 Task: Look for space in Trindade, Brazil from 5th July, 2023 to 15th July, 2023 for 9 adults in price range Rs.15000 to Rs.25000. Place can be entire place with 5 bedrooms having 5 beds and 5 bathrooms. Property type can be house. Booking option can be shelf check-in. Required host language is Spanish.
Action: Mouse moved to (687, 205)
Screenshot: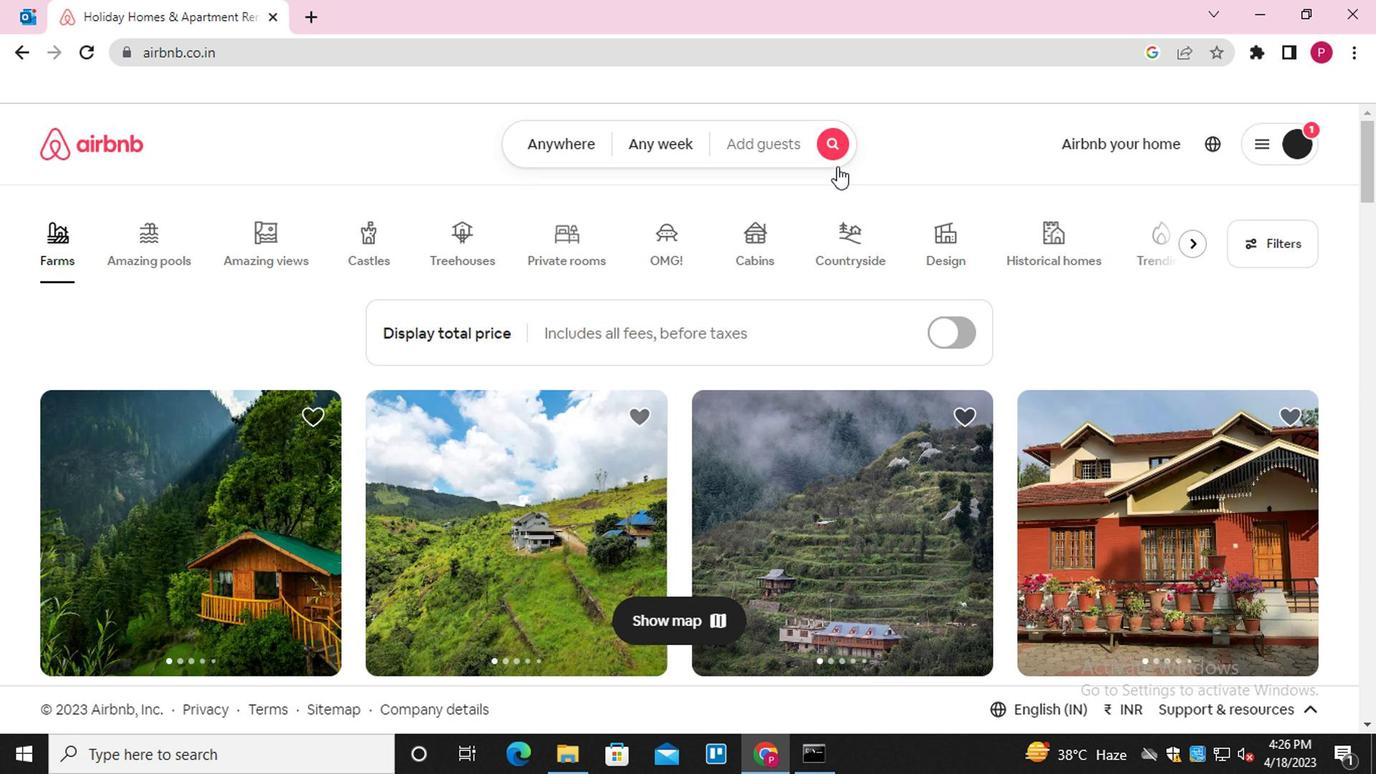 
Action: Mouse pressed left at (687, 205)
Screenshot: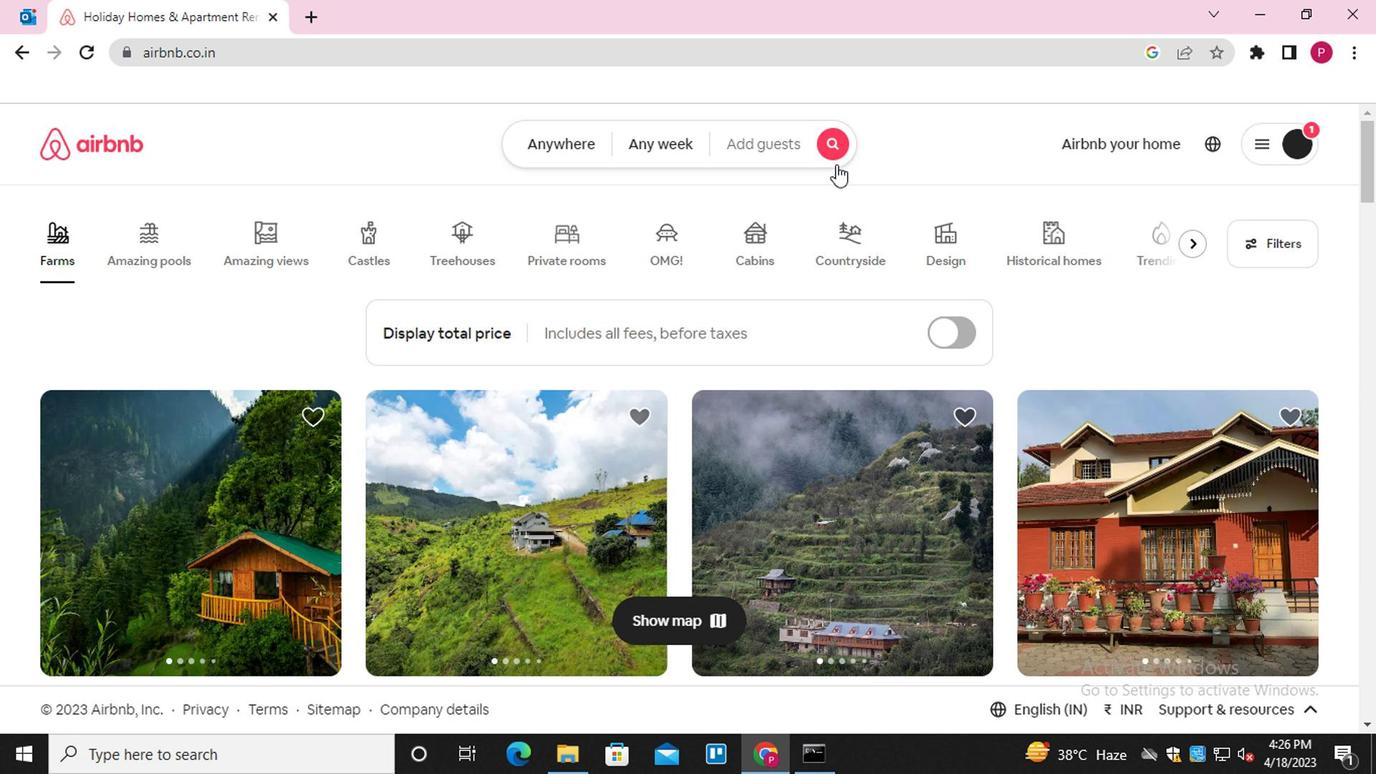
Action: Mouse moved to (372, 260)
Screenshot: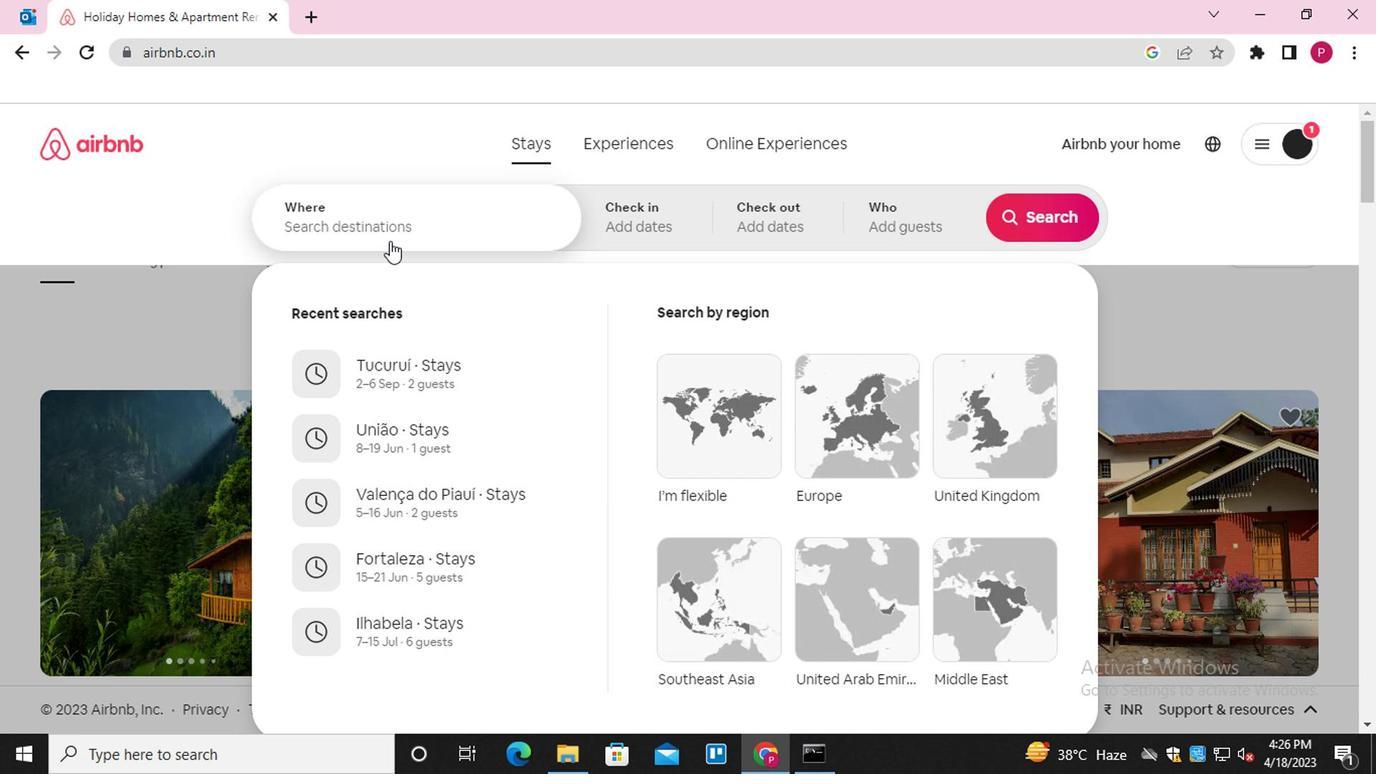 
Action: Mouse pressed left at (372, 260)
Screenshot: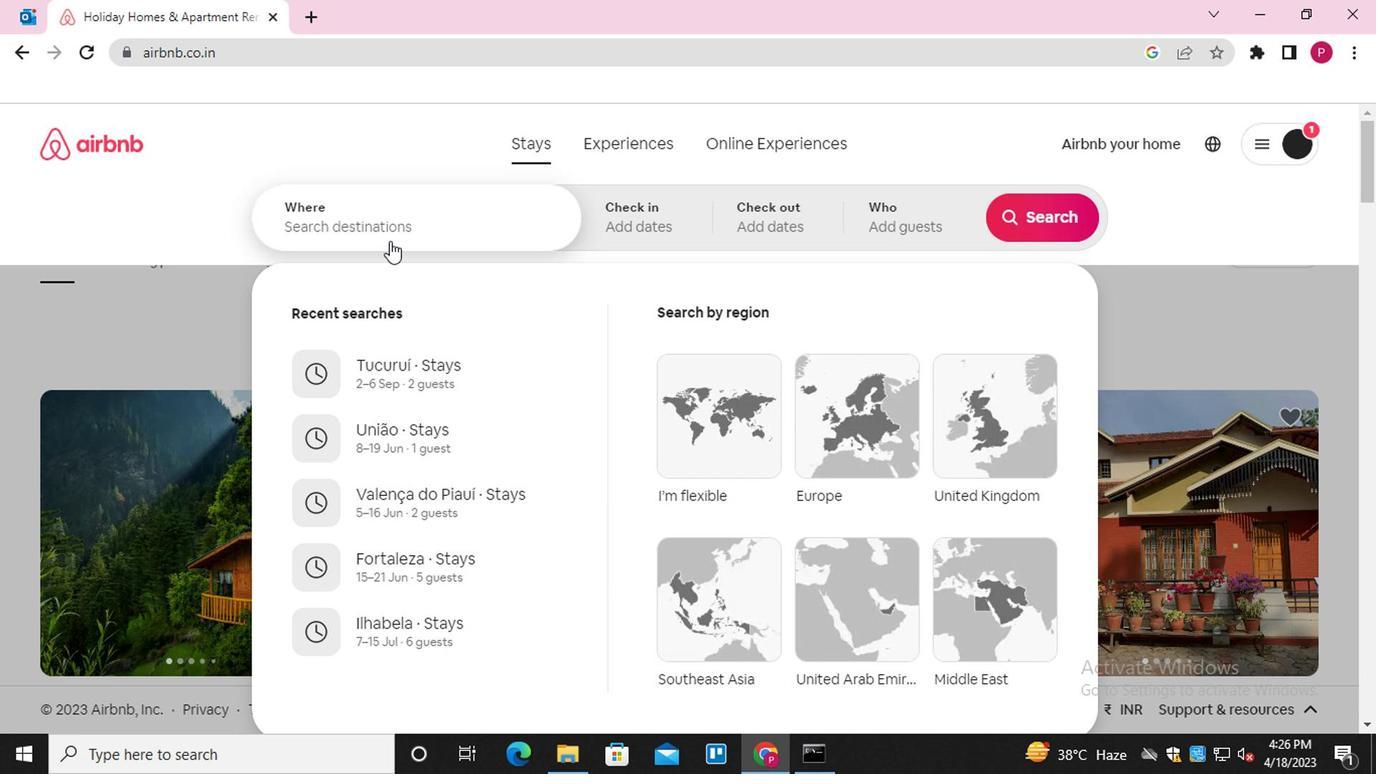
Action: Key pressed <Key.shift>TRINDADE
Screenshot: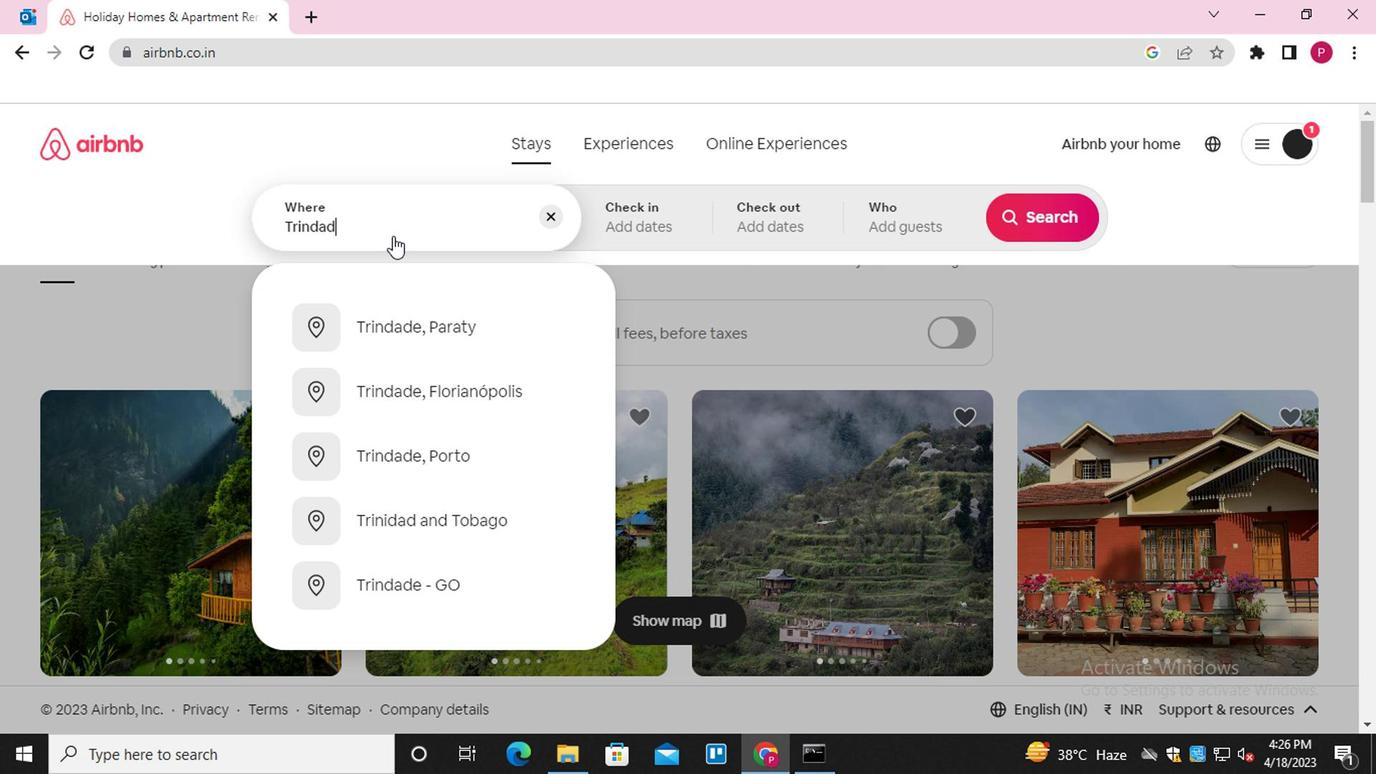 
Action: Mouse moved to (376, 255)
Screenshot: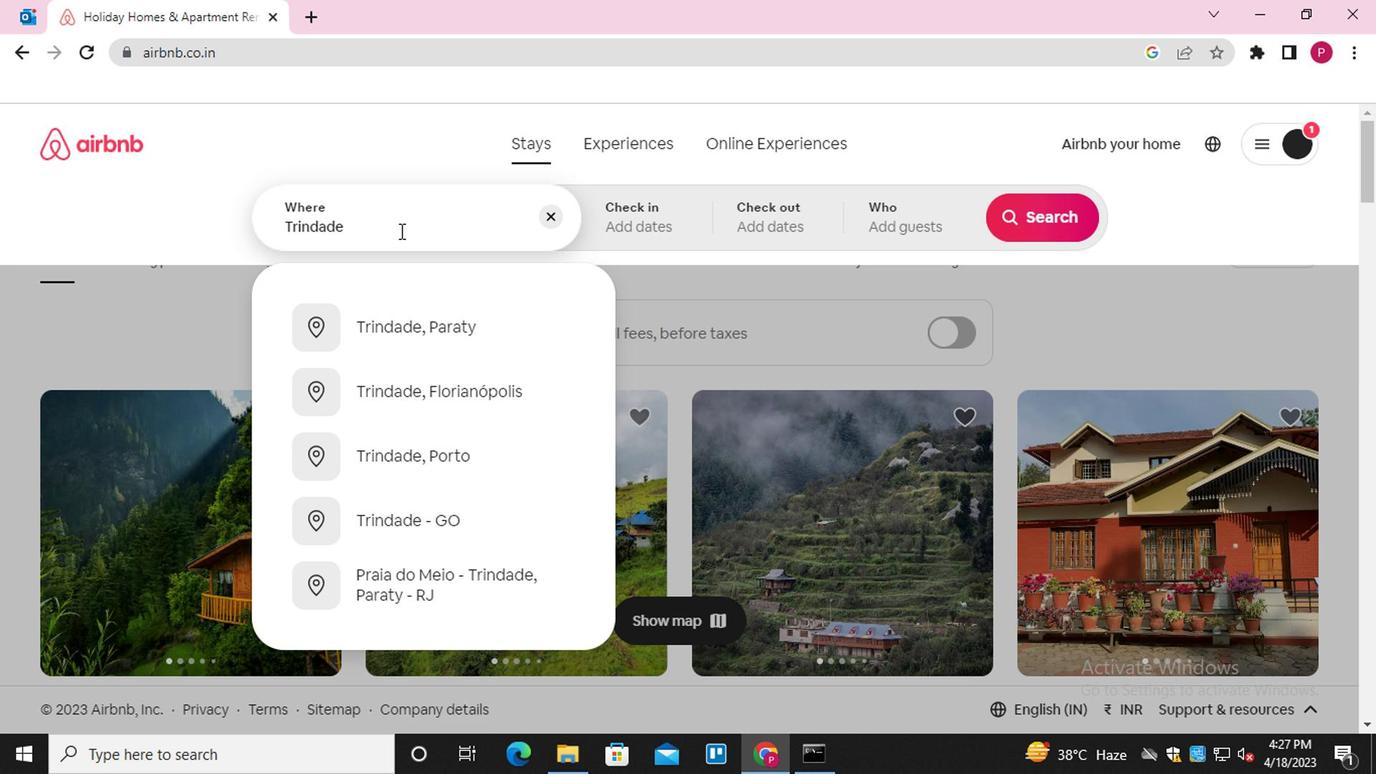 
Action: Key pressed ,<Key.space><Key.shift><Key.shift><Key.shift><Key.shift><Key.shift><Key.shift><Key.shift><Key.shift><Key.shift><Key.shift><Key.shift><Key.shift><Key.shift>BRAZIL
Screenshot: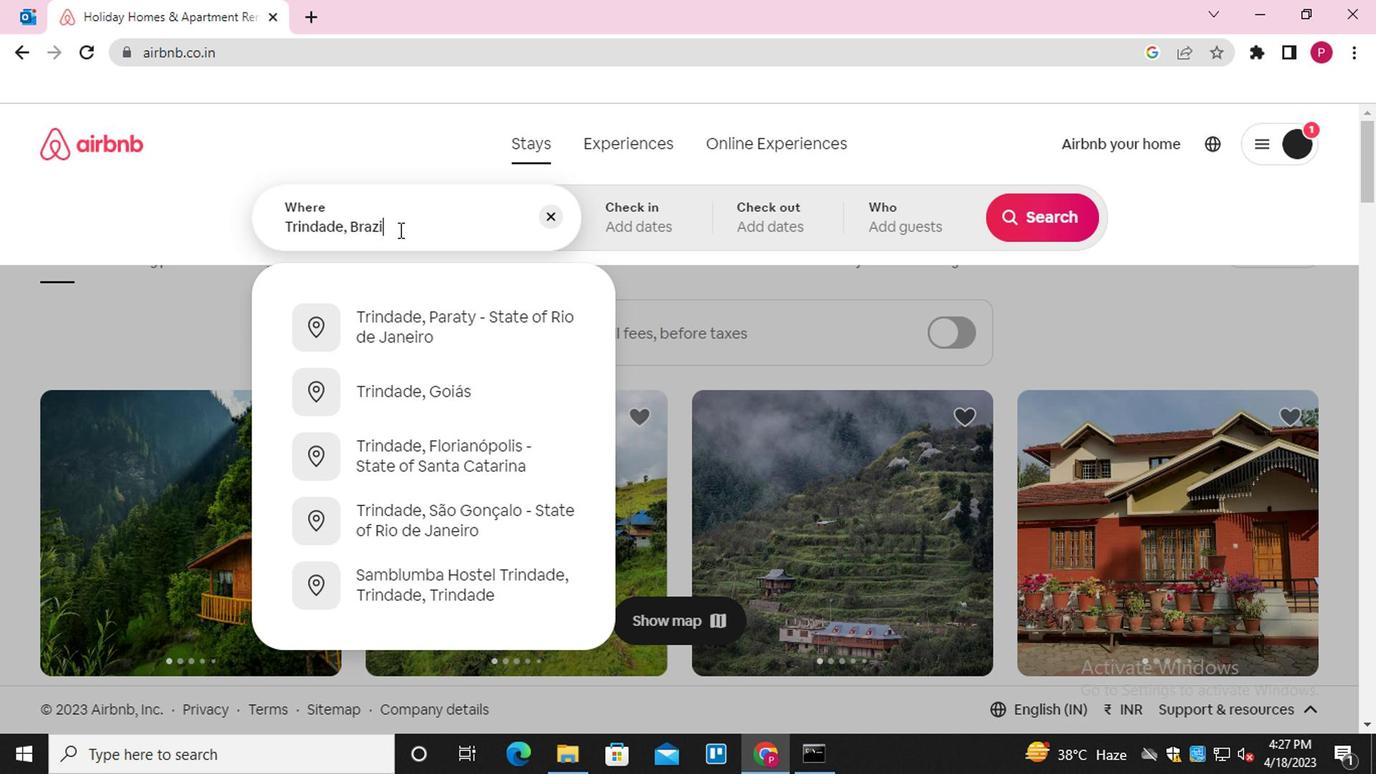 
Action: Mouse moved to (402, 326)
Screenshot: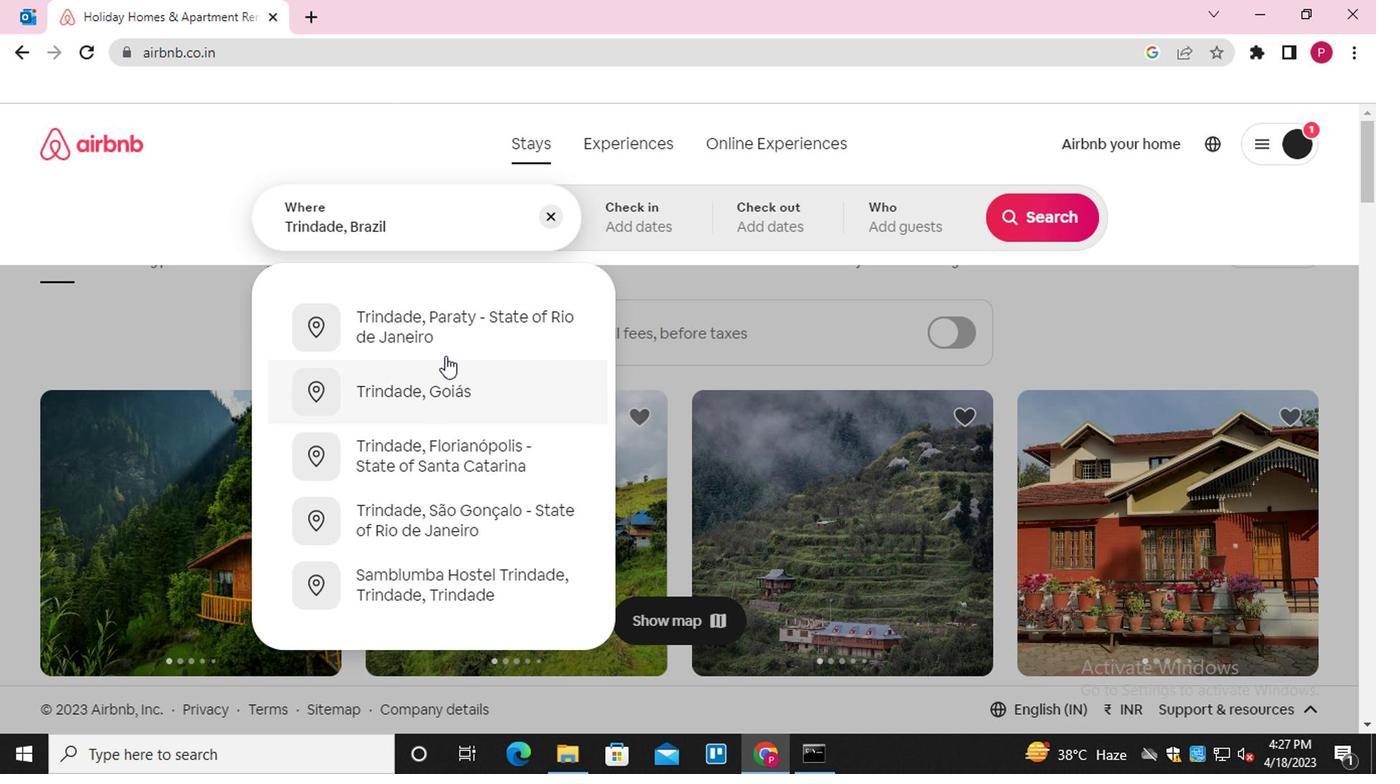 
Action: Mouse pressed left at (402, 326)
Screenshot: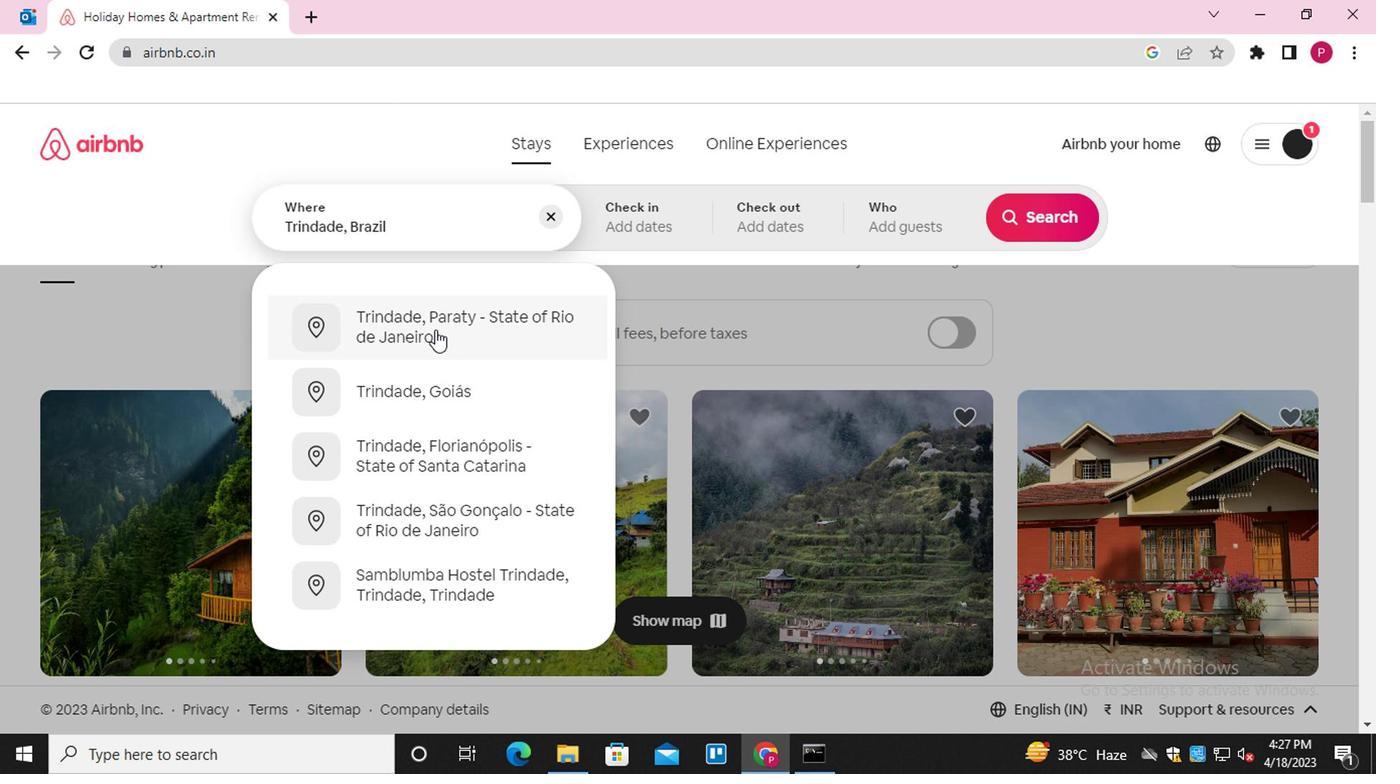 
Action: Mouse moved to (828, 359)
Screenshot: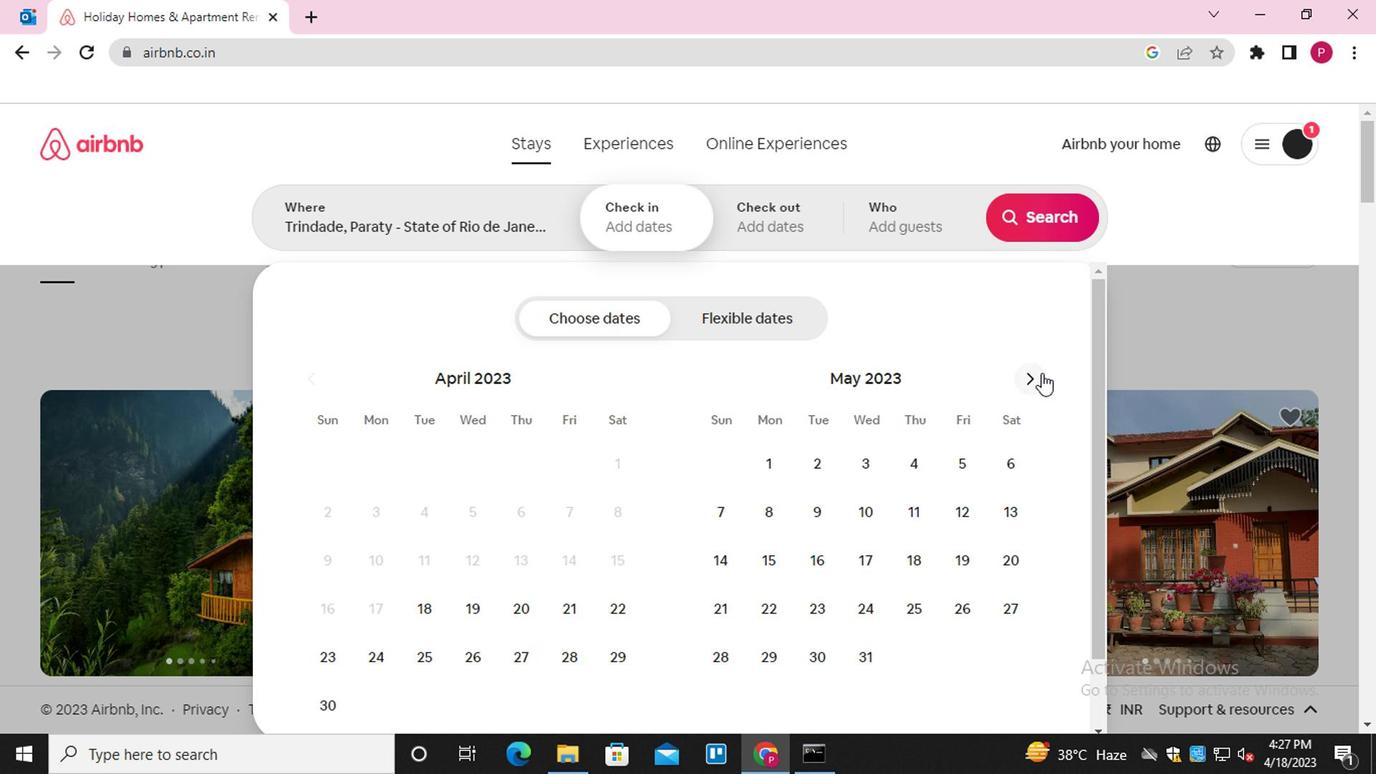
Action: Mouse pressed left at (828, 359)
Screenshot: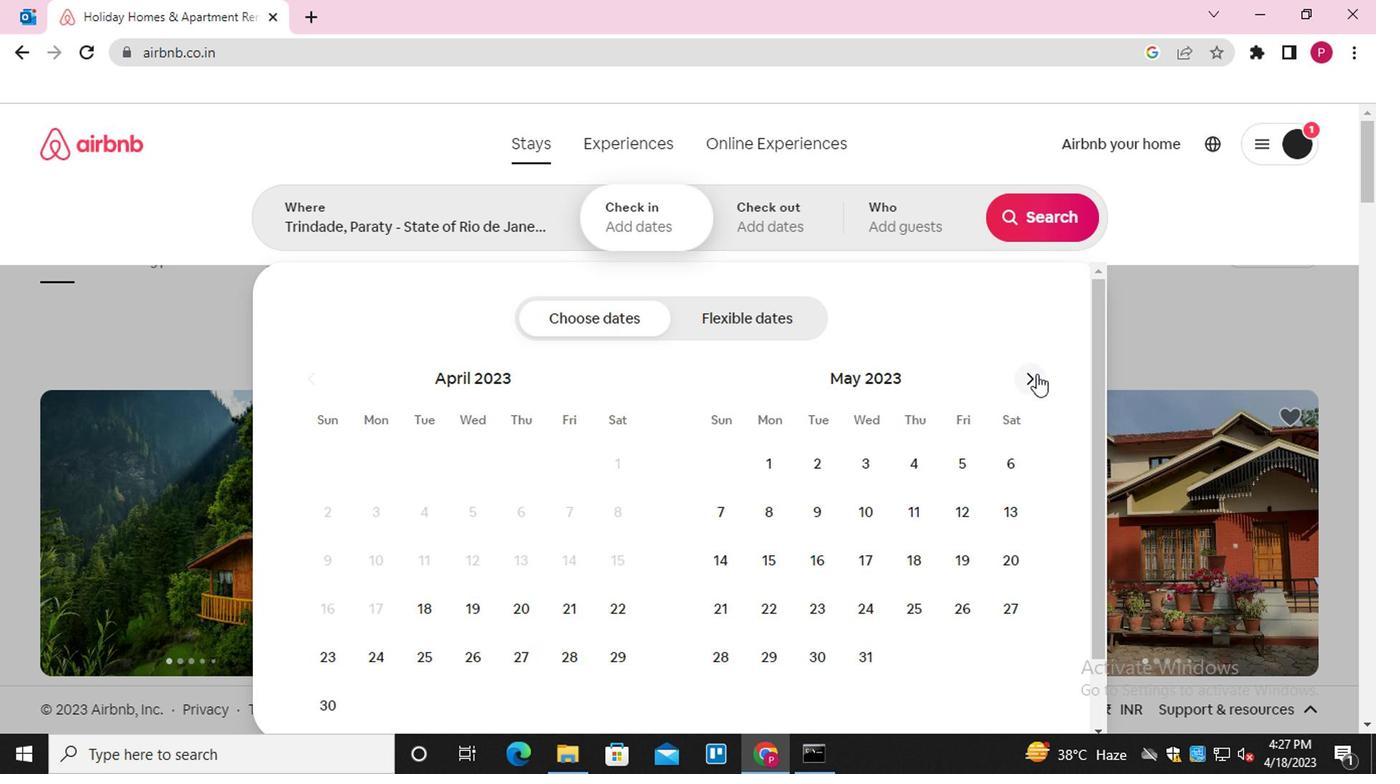 
Action: Mouse pressed left at (828, 359)
Screenshot: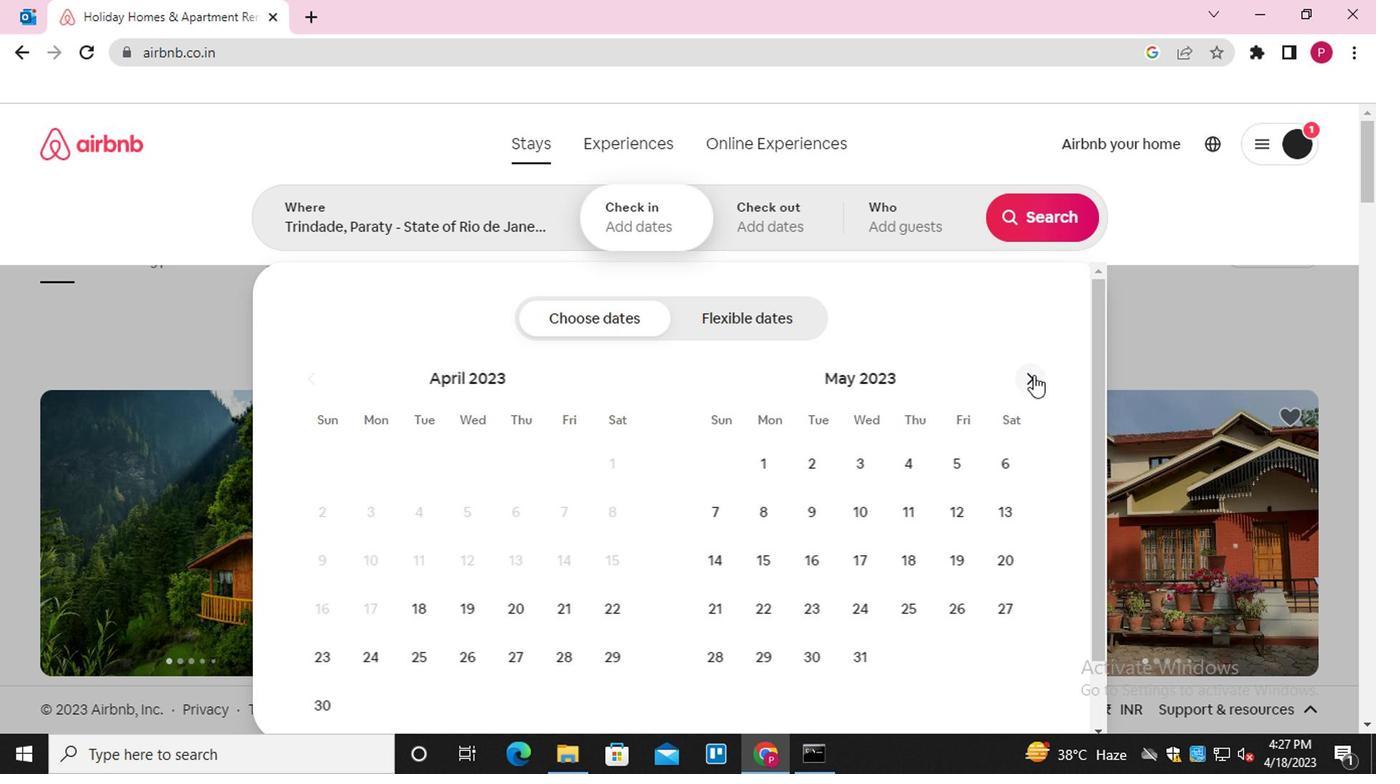 
Action: Mouse moved to (712, 461)
Screenshot: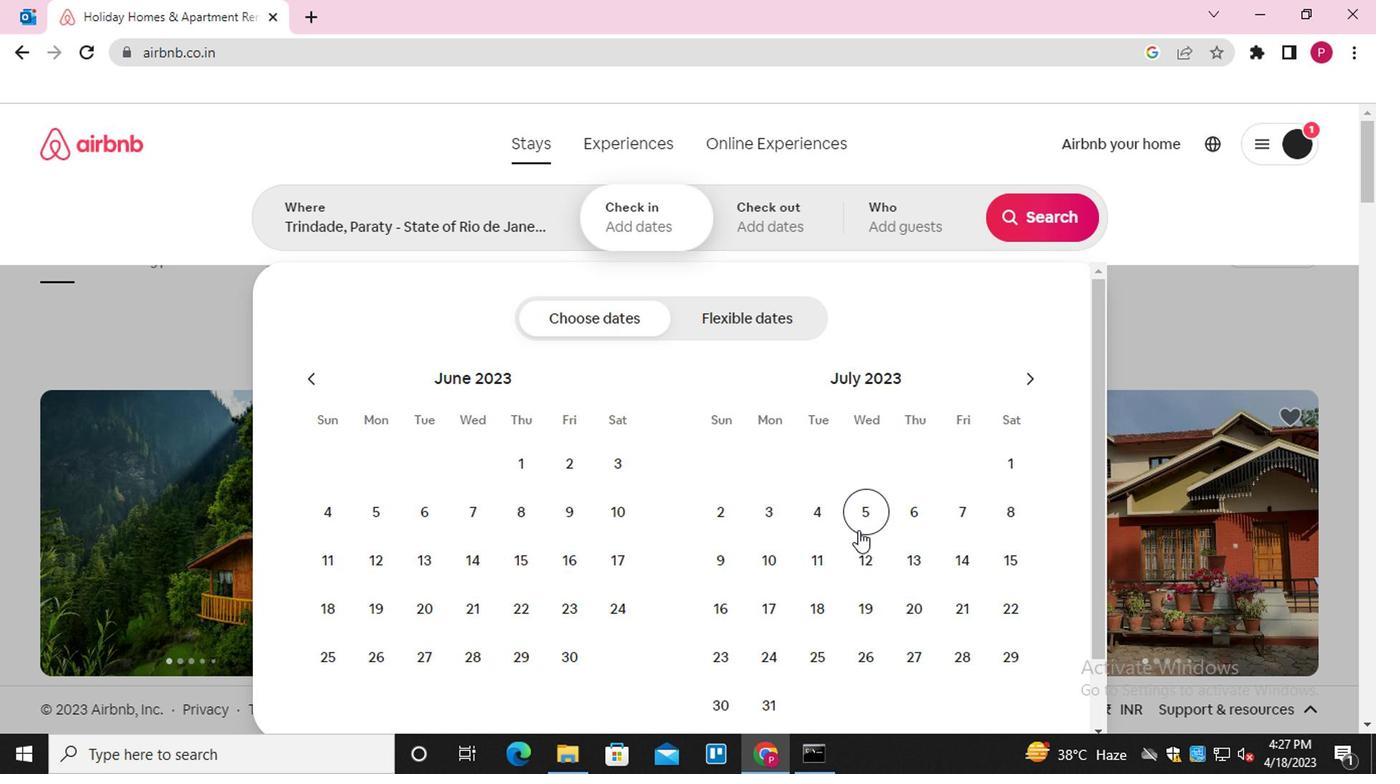 
Action: Mouse pressed left at (712, 461)
Screenshot: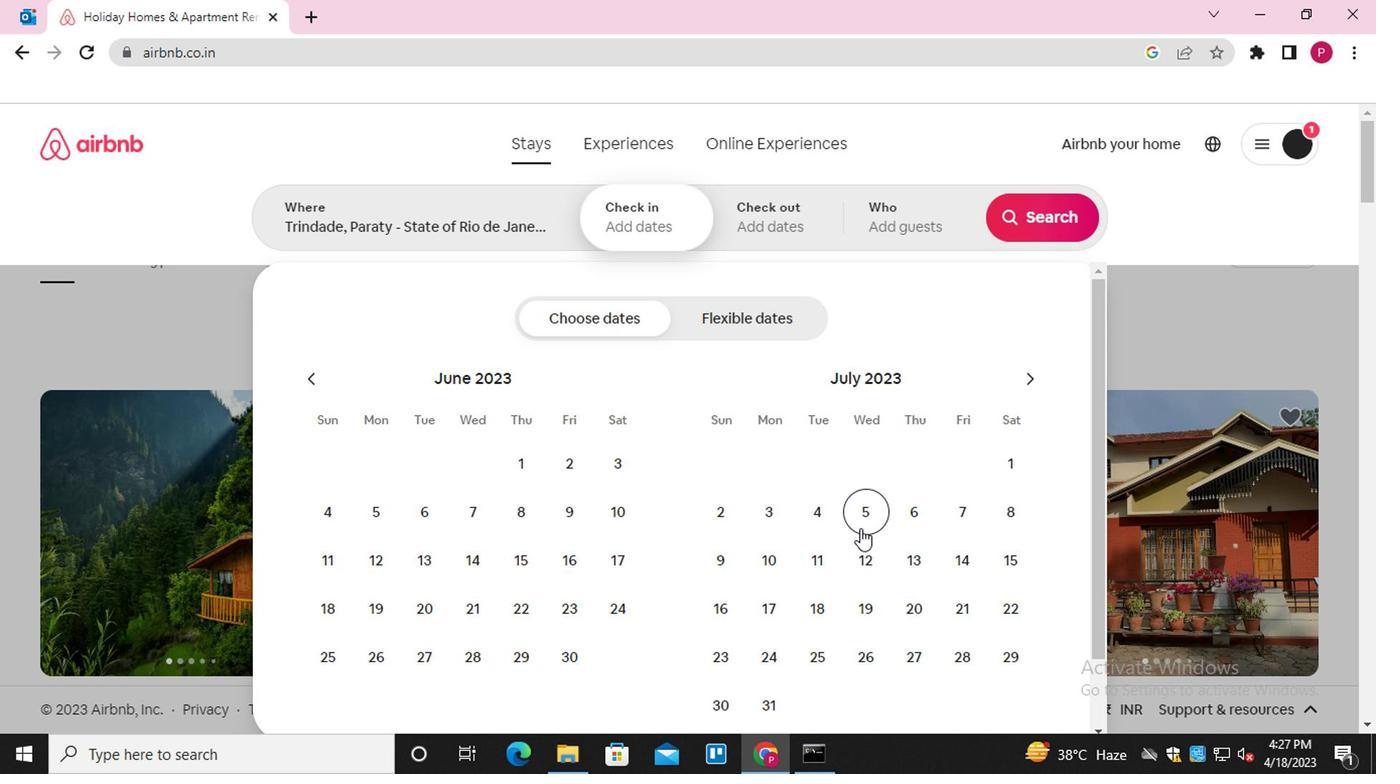 
Action: Mouse moved to (798, 497)
Screenshot: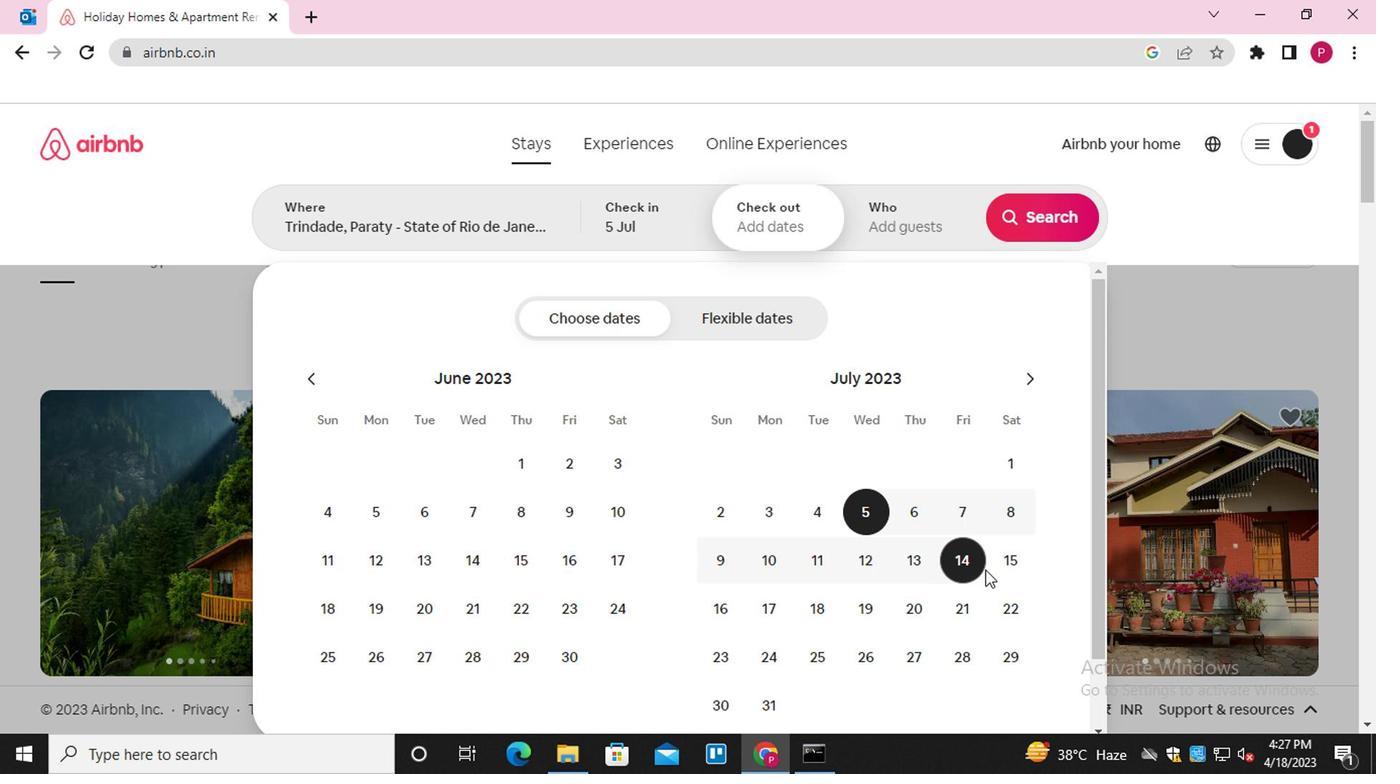 
Action: Mouse pressed left at (798, 497)
Screenshot: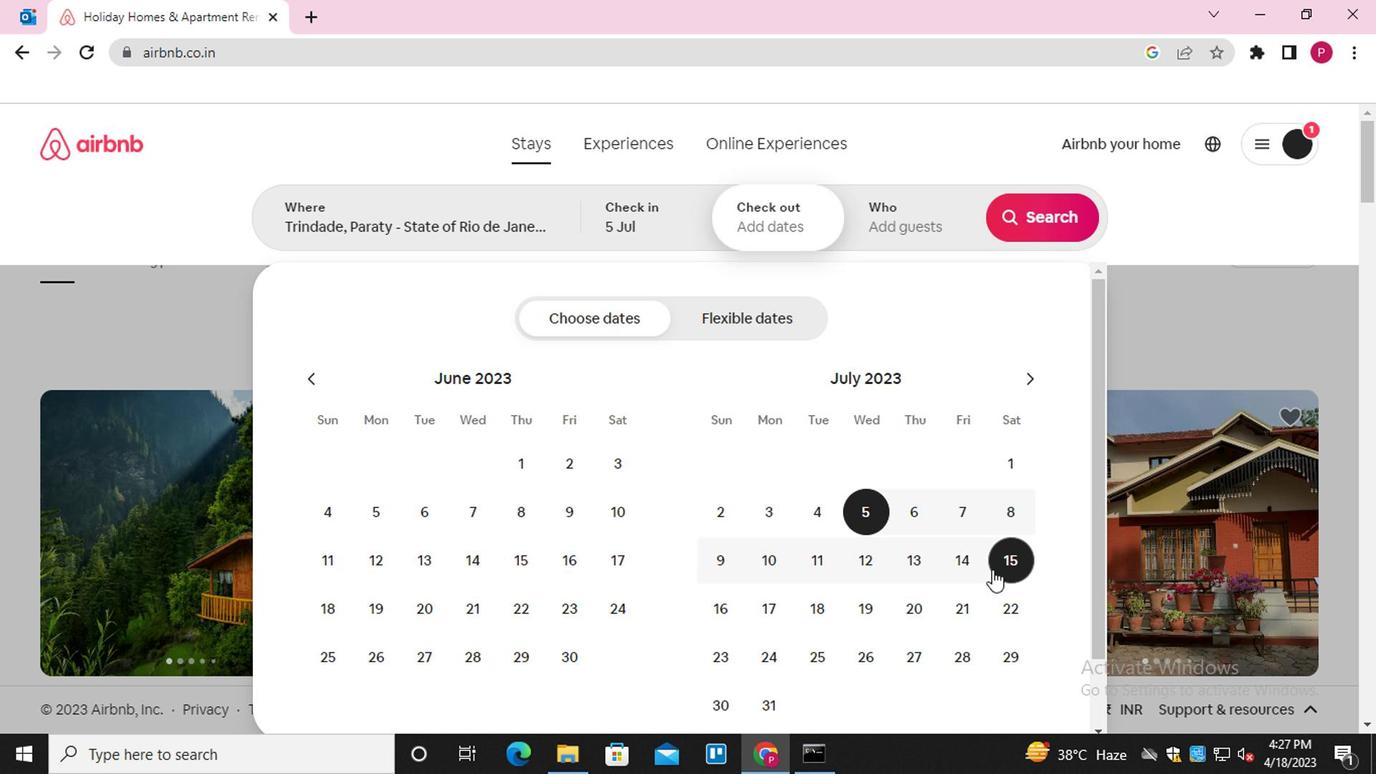 
Action: Mouse moved to (734, 249)
Screenshot: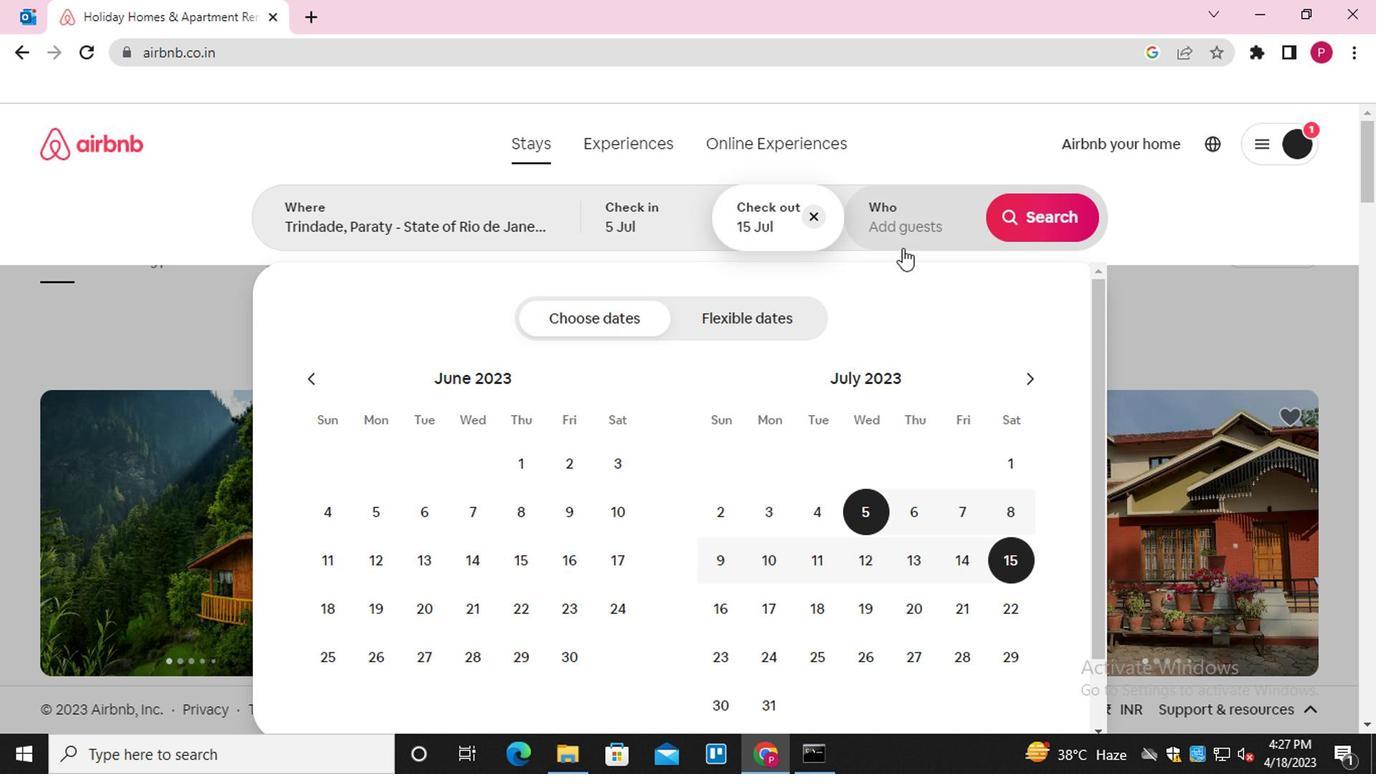 
Action: Mouse pressed left at (734, 249)
Screenshot: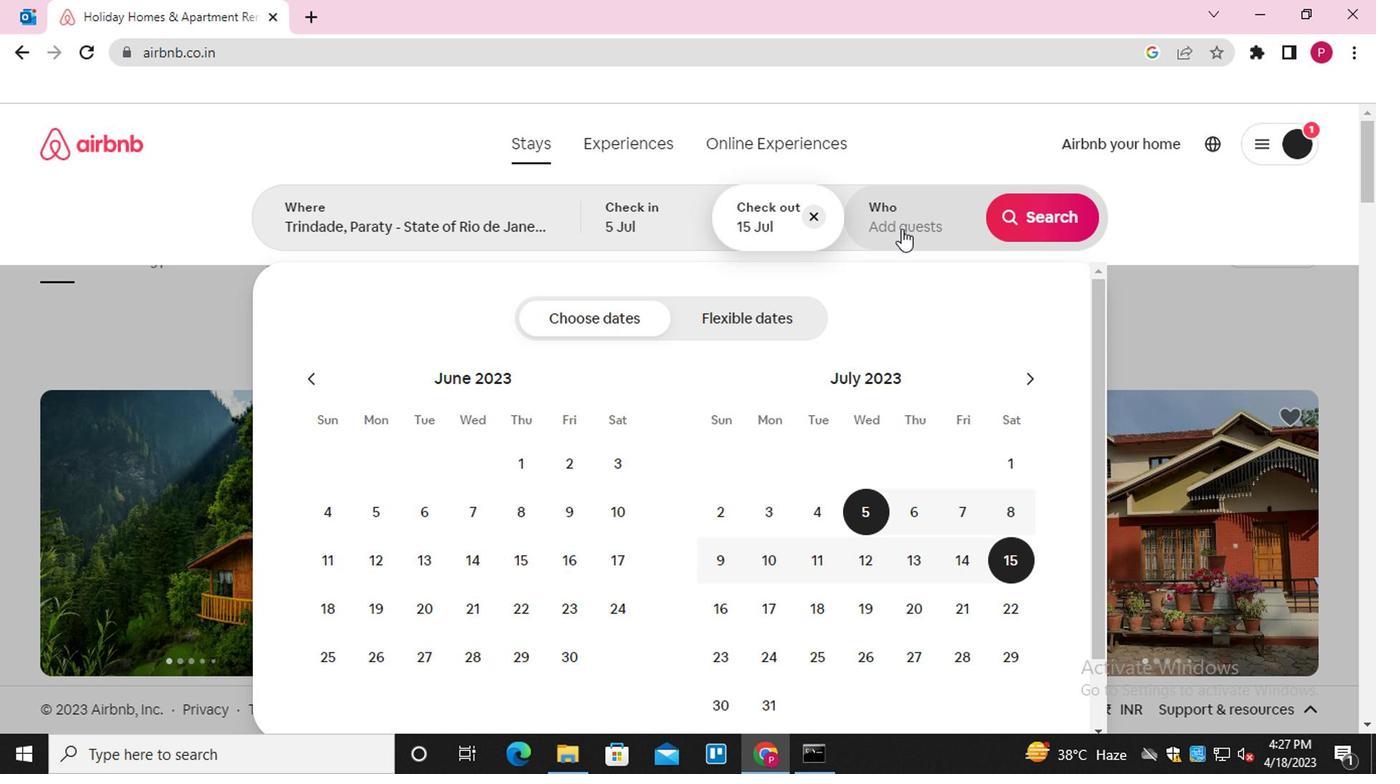
Action: Mouse moved to (841, 312)
Screenshot: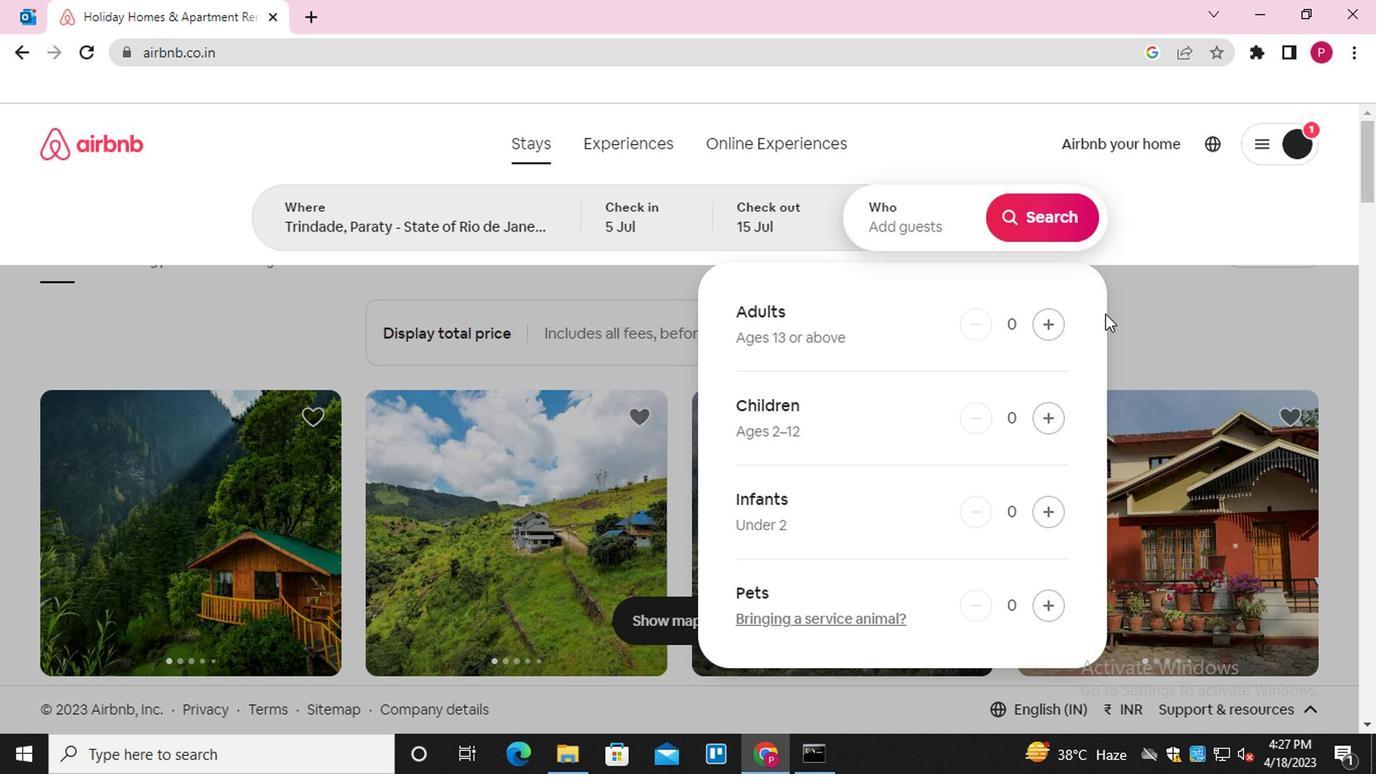 
Action: Mouse pressed left at (841, 312)
Screenshot: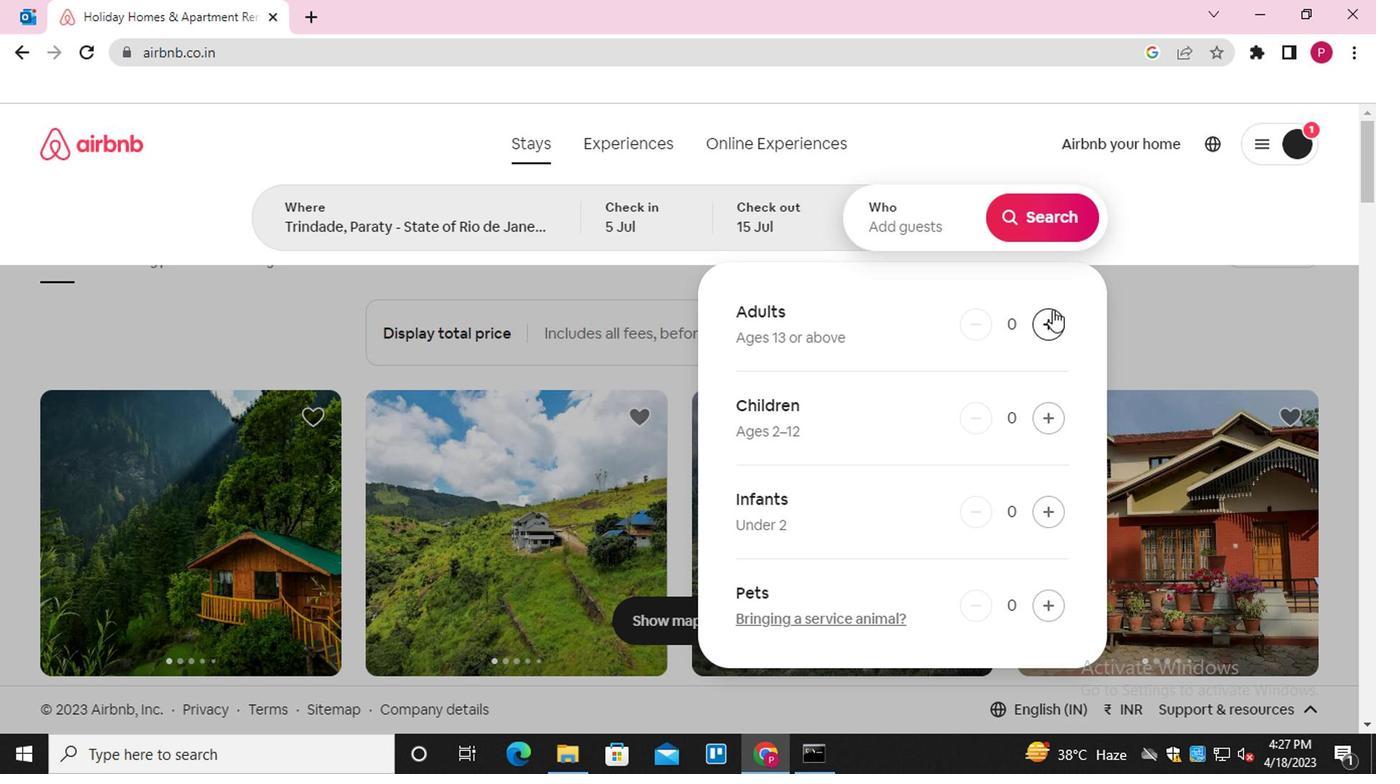 
Action: Mouse pressed left at (841, 312)
Screenshot: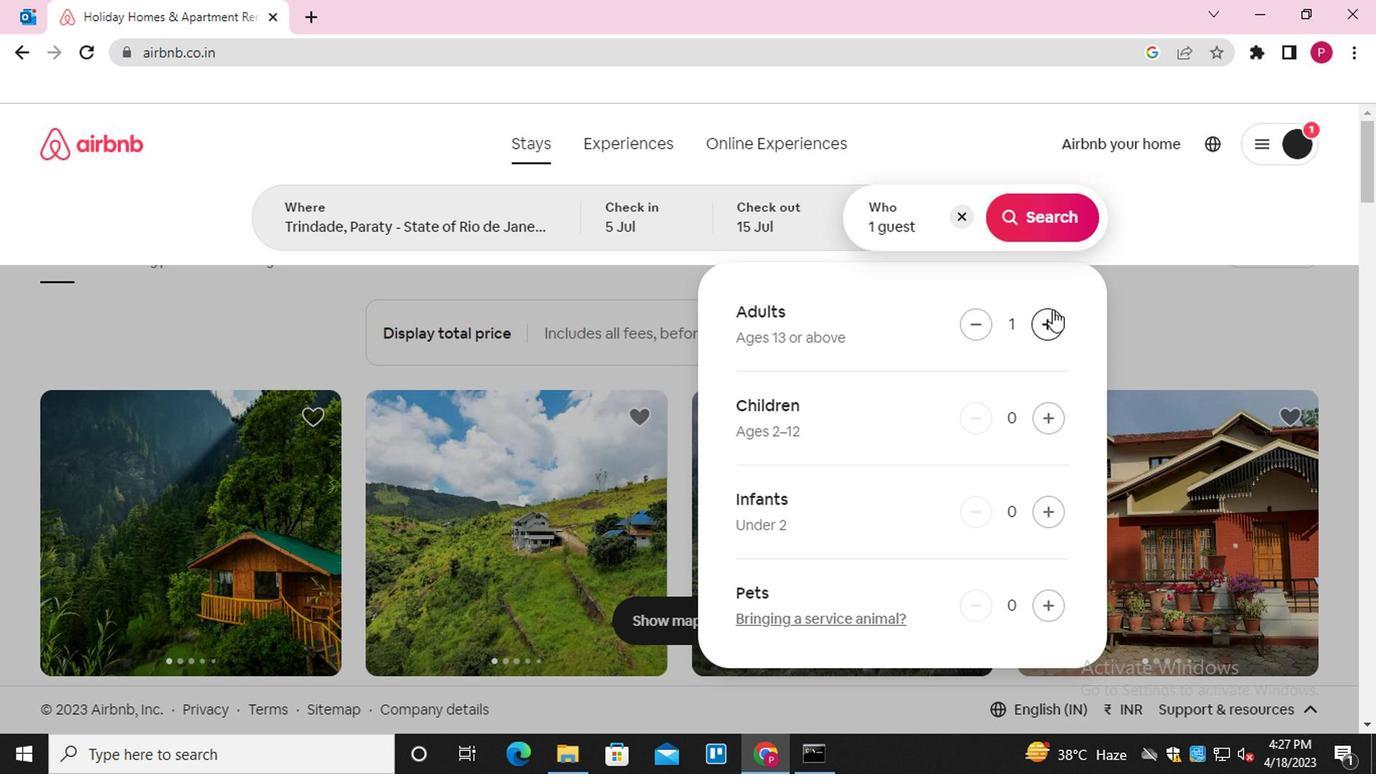 
Action: Mouse pressed left at (841, 312)
Screenshot: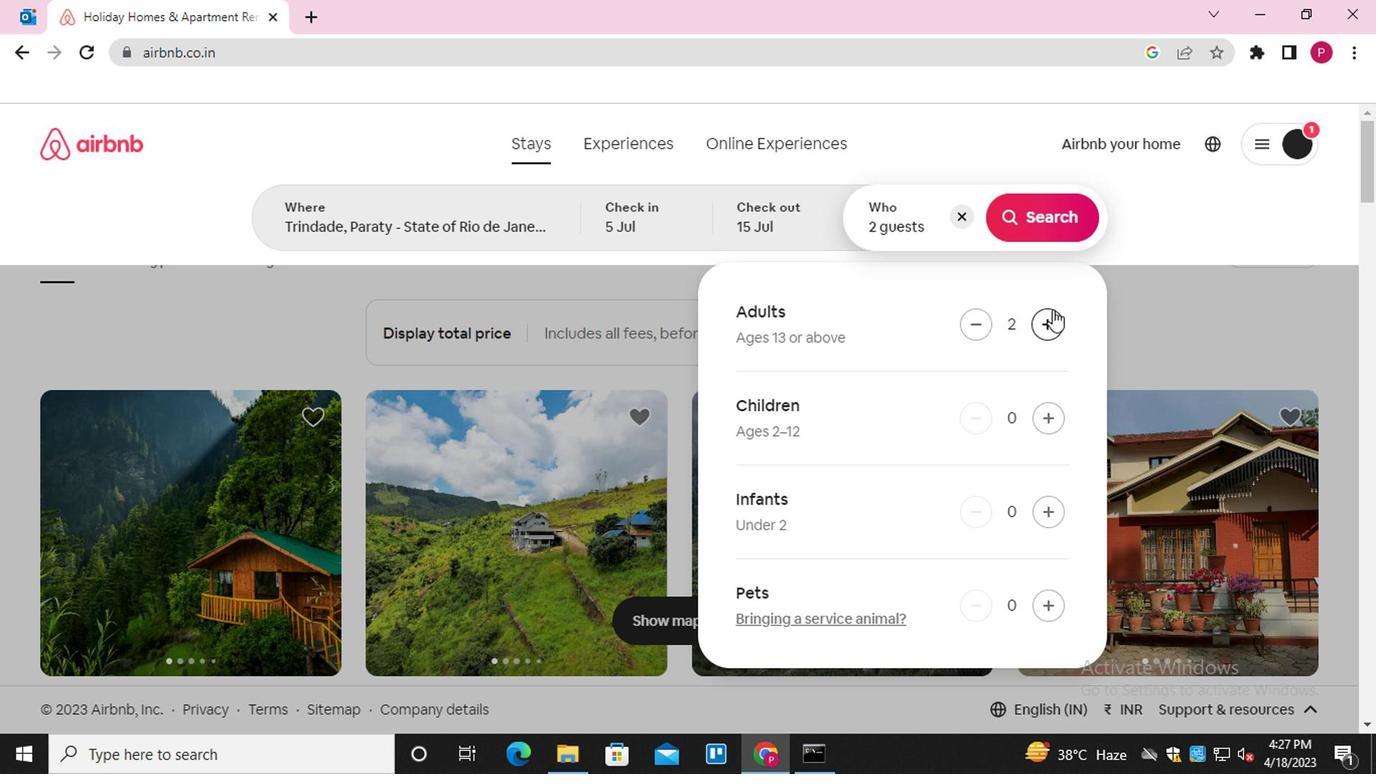 
Action: Mouse pressed left at (841, 312)
Screenshot: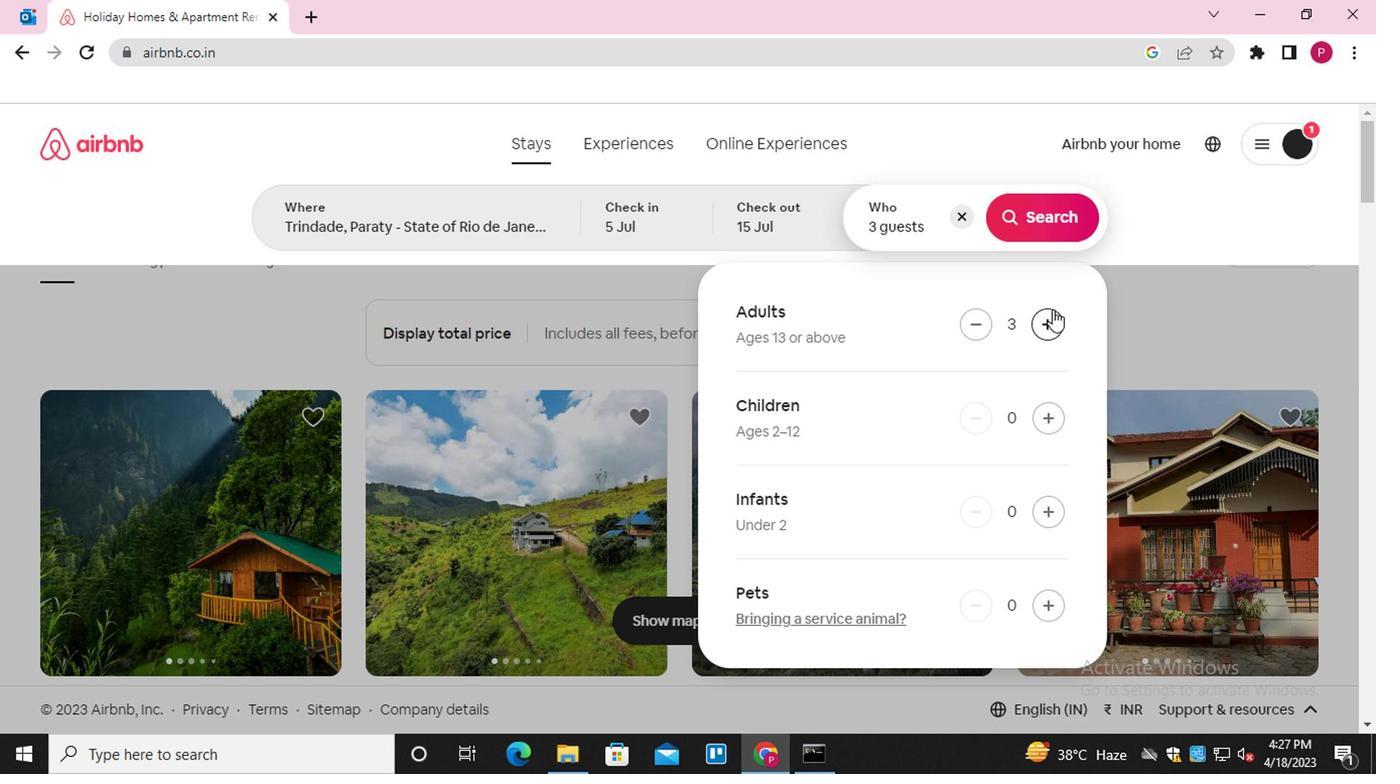 
Action: Mouse pressed left at (841, 312)
Screenshot: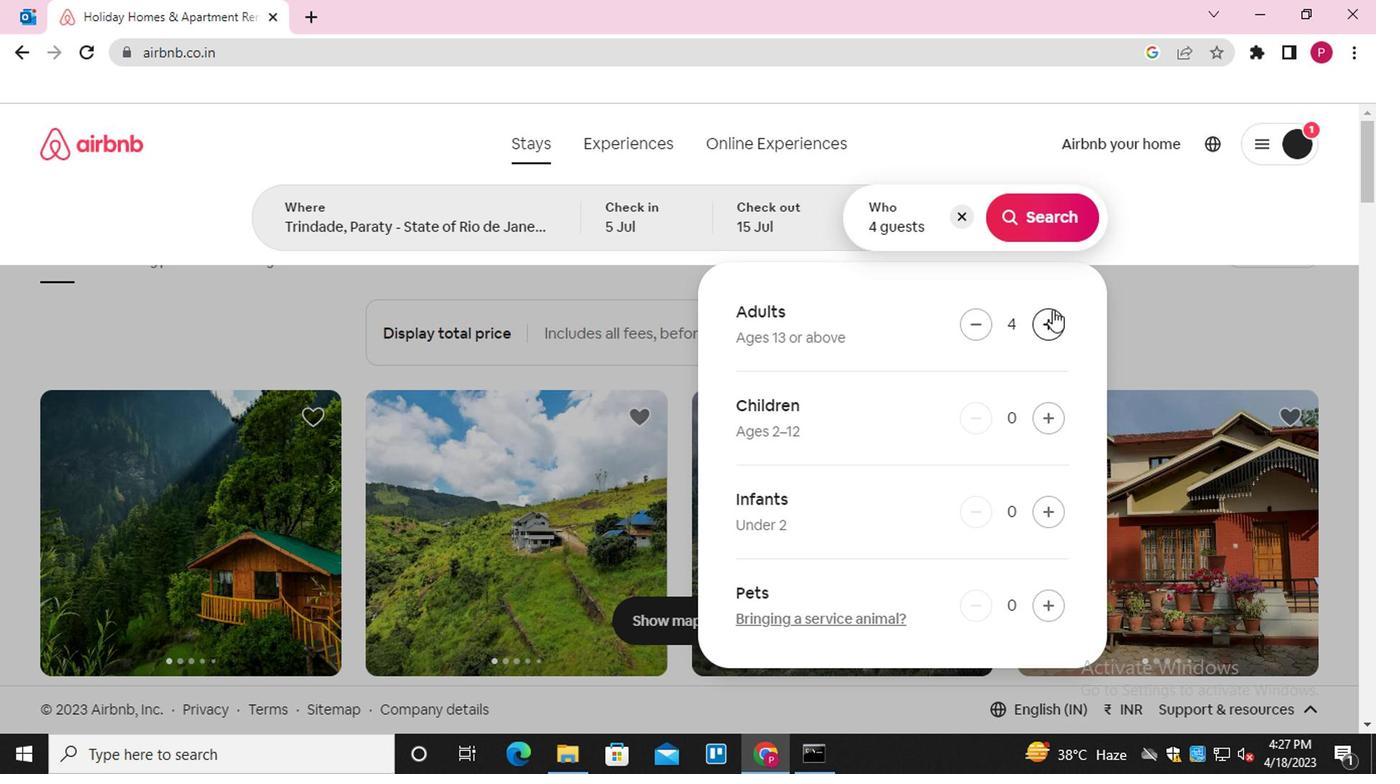 
Action: Mouse pressed left at (841, 312)
Screenshot: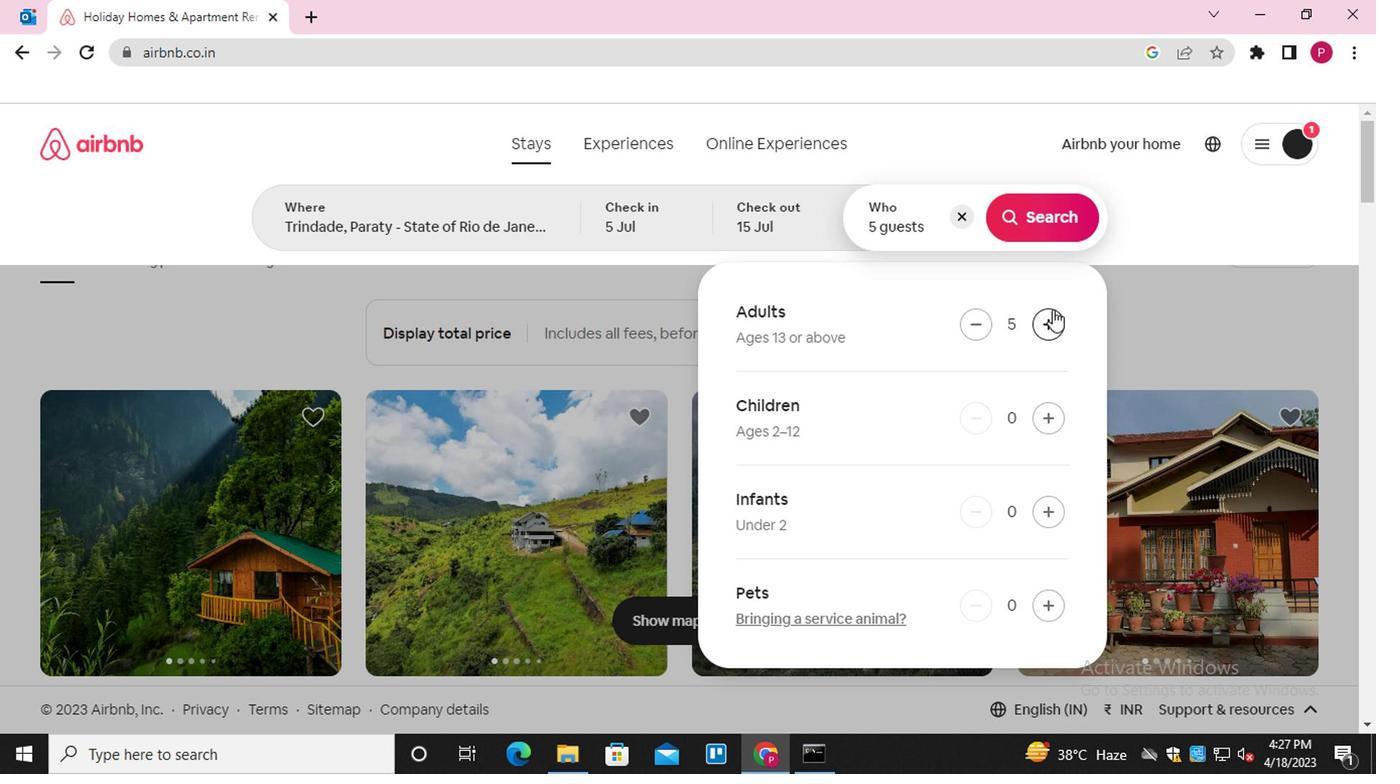 
Action: Mouse pressed left at (841, 312)
Screenshot: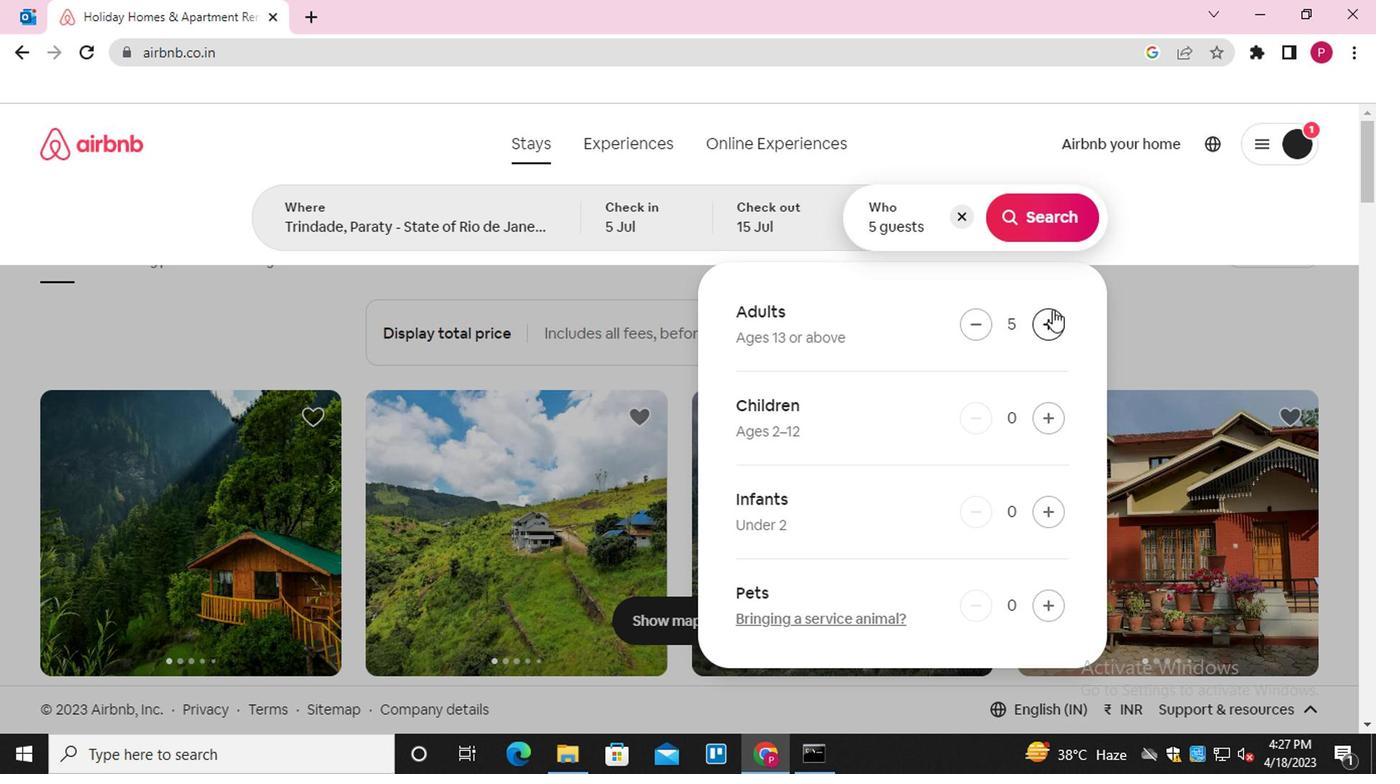 
Action: Mouse pressed left at (841, 312)
Screenshot: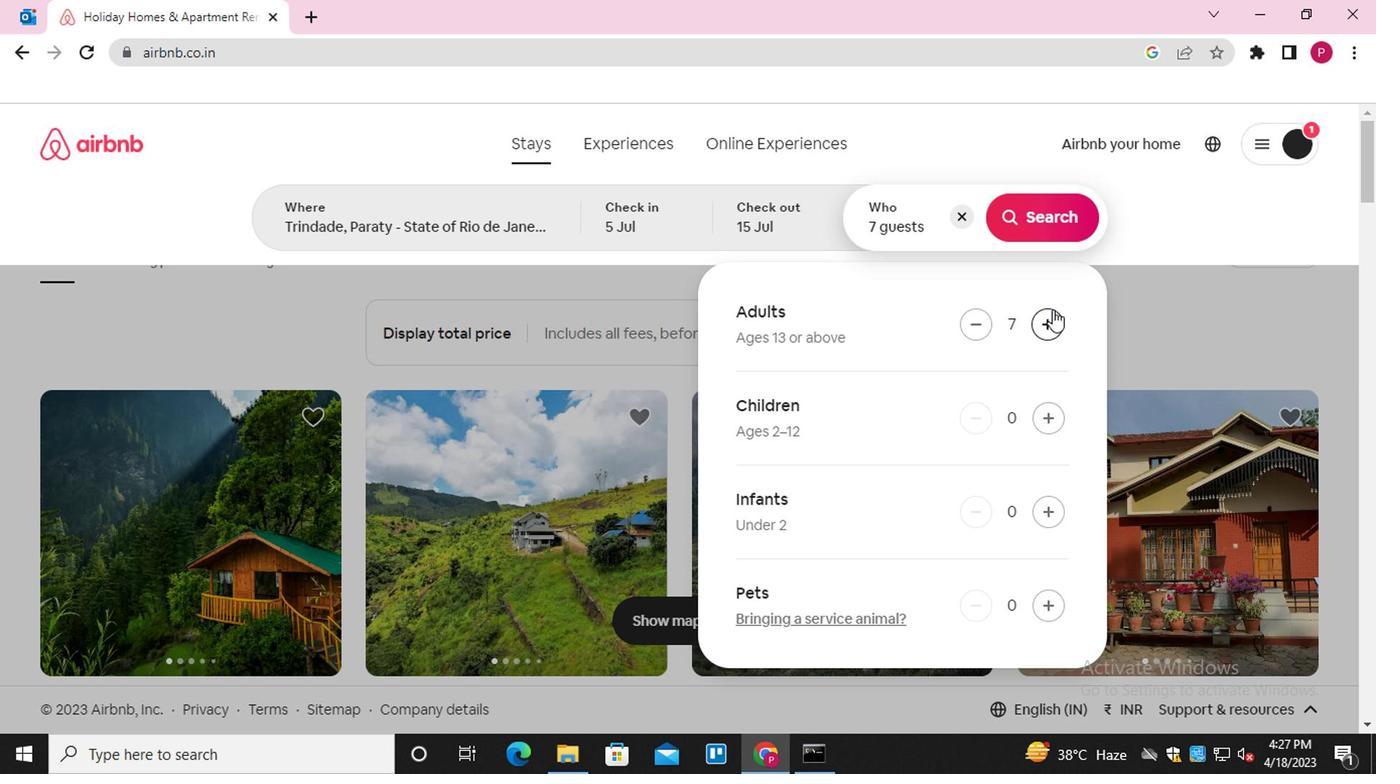 
Action: Mouse pressed left at (841, 312)
Screenshot: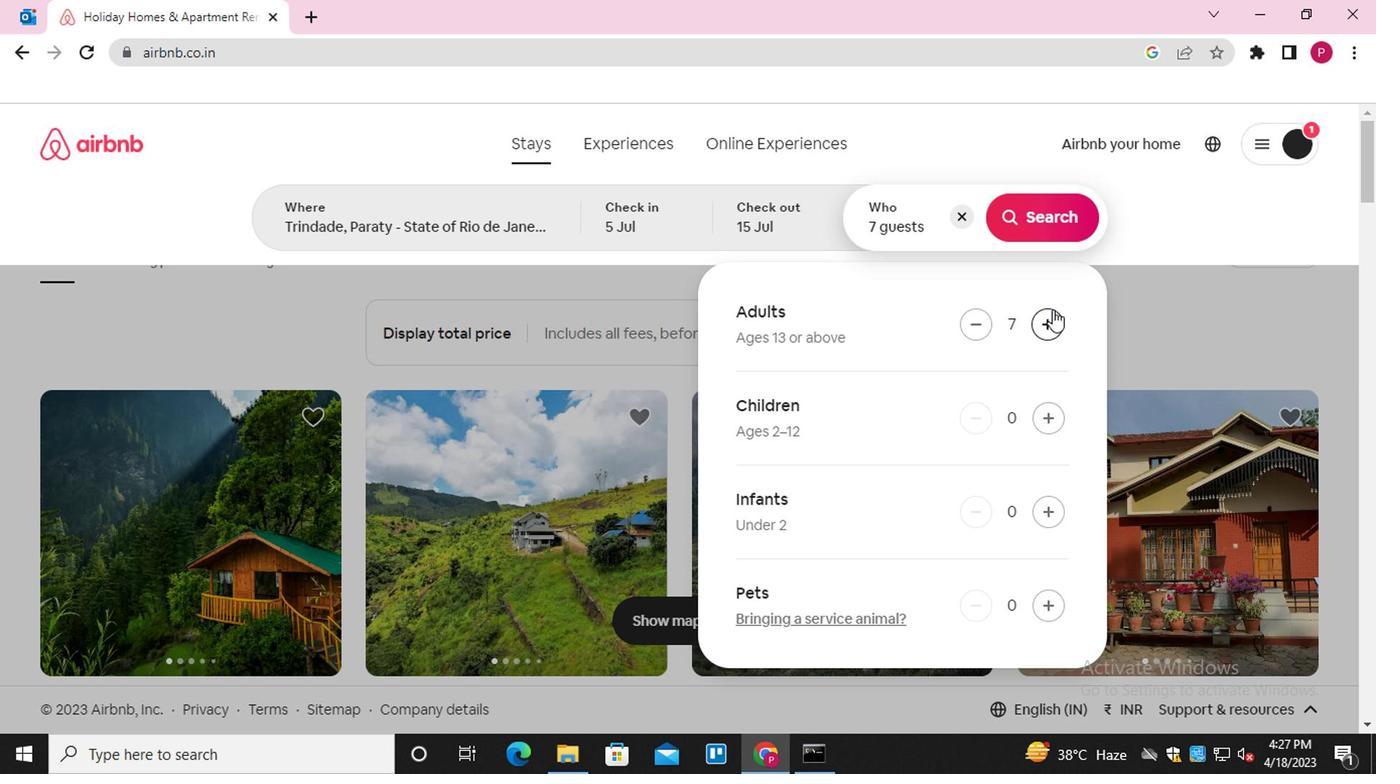 
Action: Mouse moved to (821, 247)
Screenshot: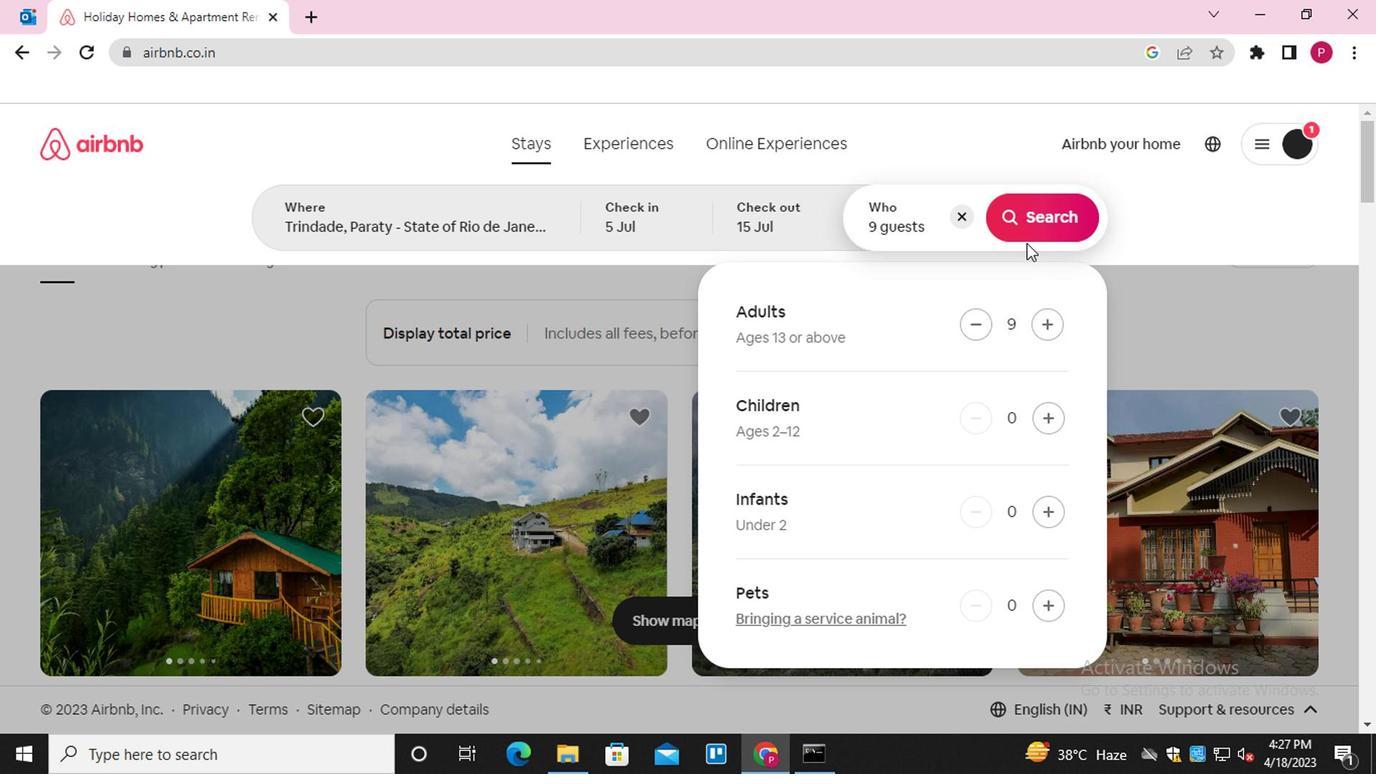 
Action: Mouse pressed left at (821, 247)
Screenshot: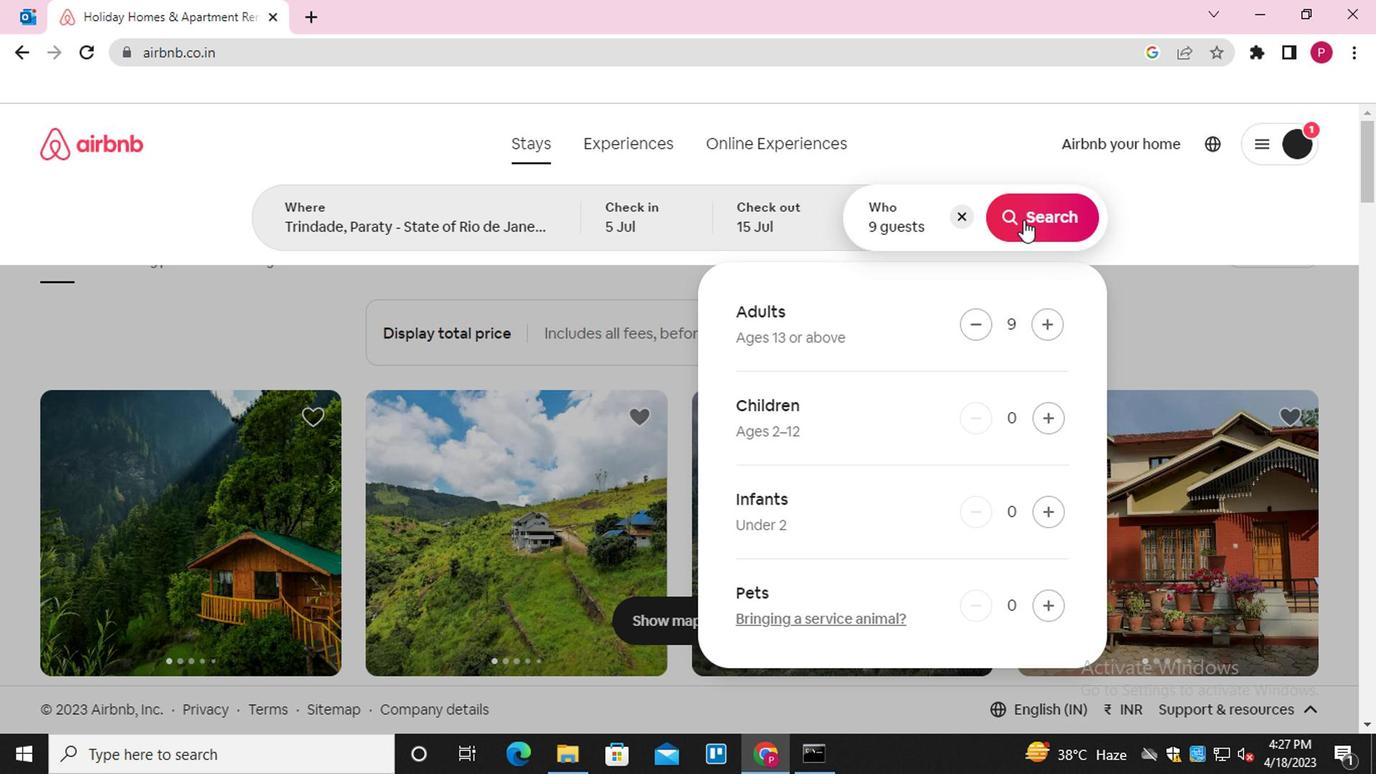 
Action: Mouse moved to (1001, 250)
Screenshot: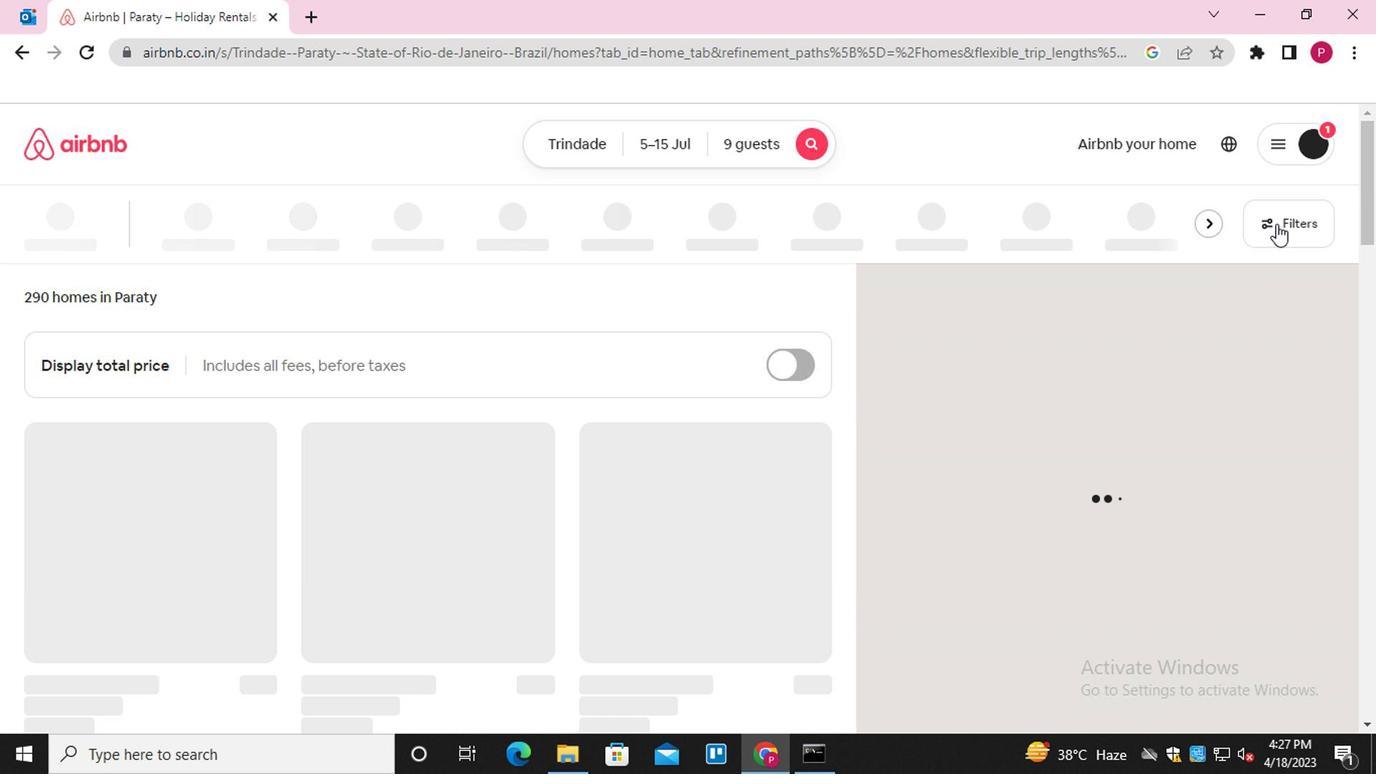 
Action: Mouse pressed left at (1001, 250)
Screenshot: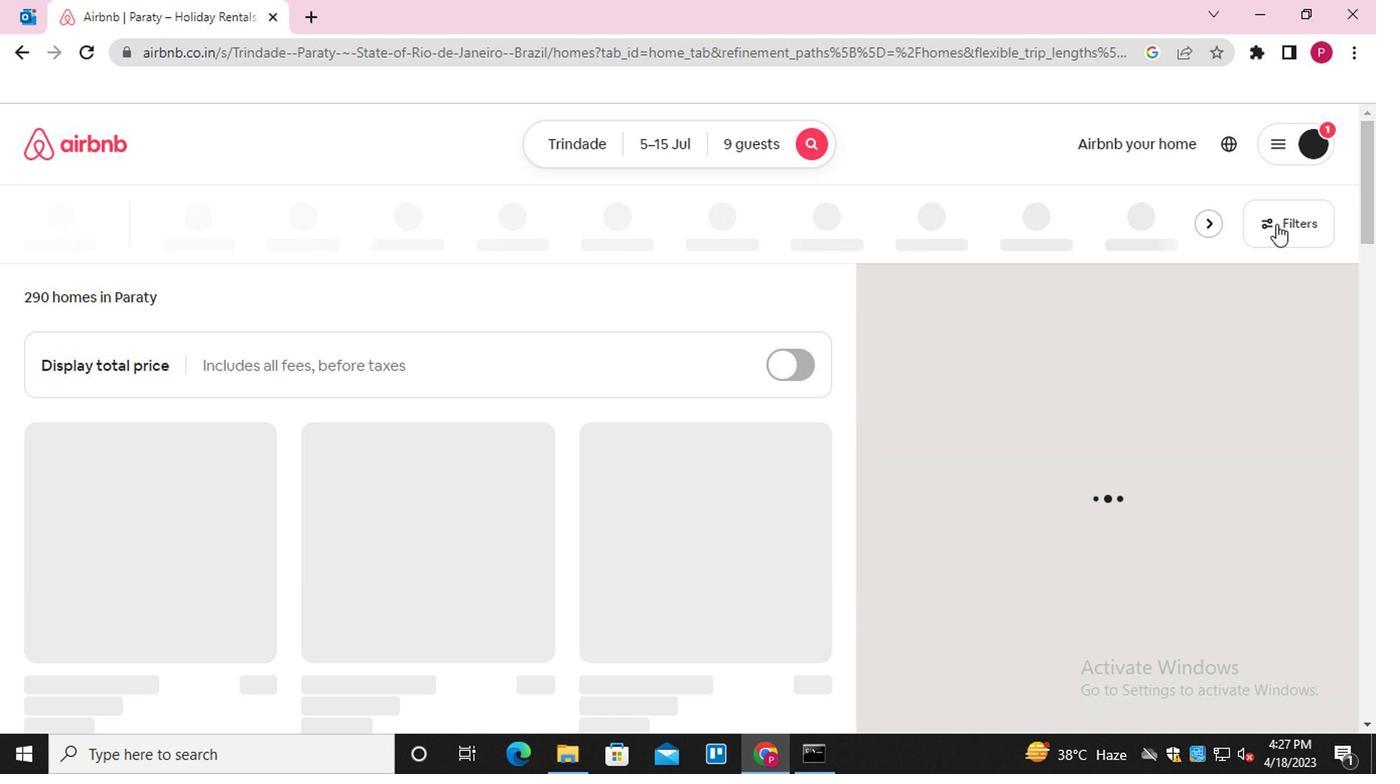 
Action: Mouse moved to (440, 435)
Screenshot: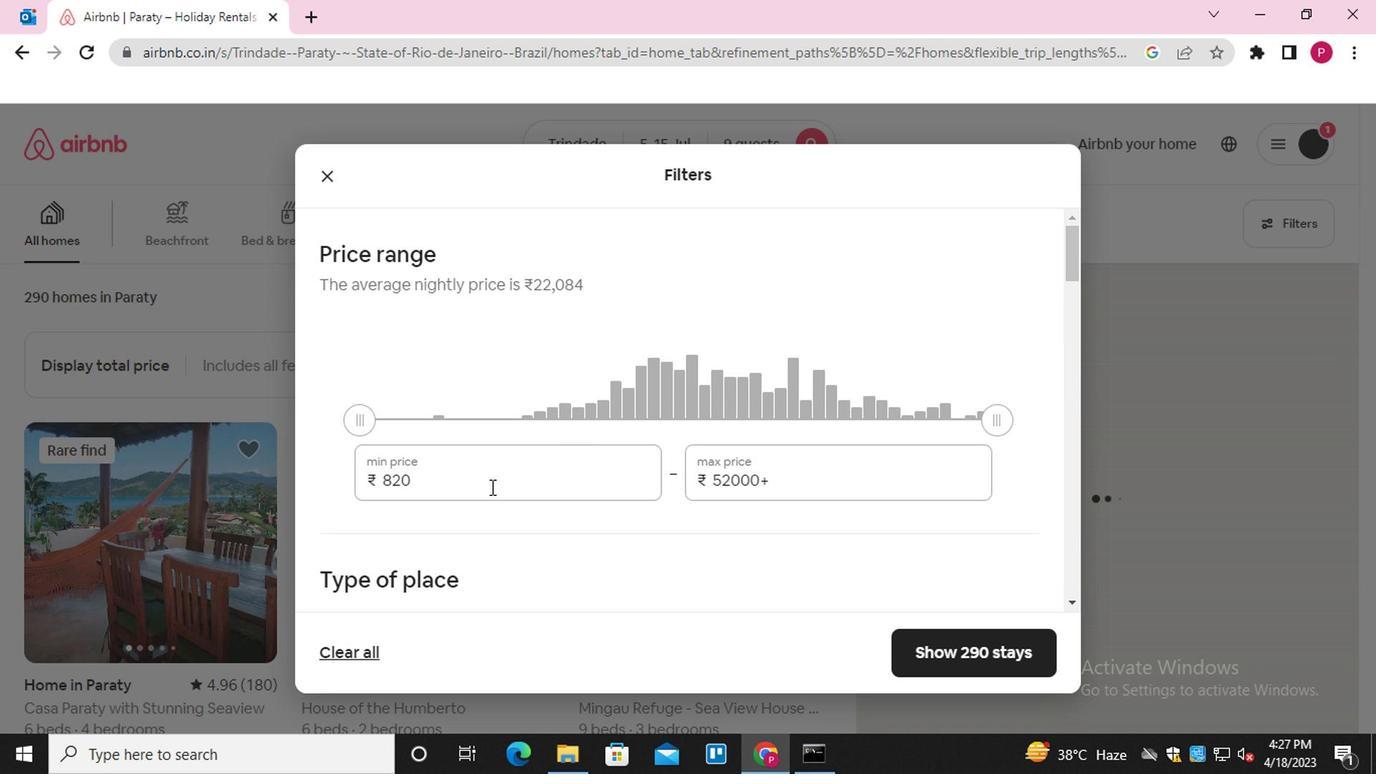 
Action: Mouse pressed left at (440, 435)
Screenshot: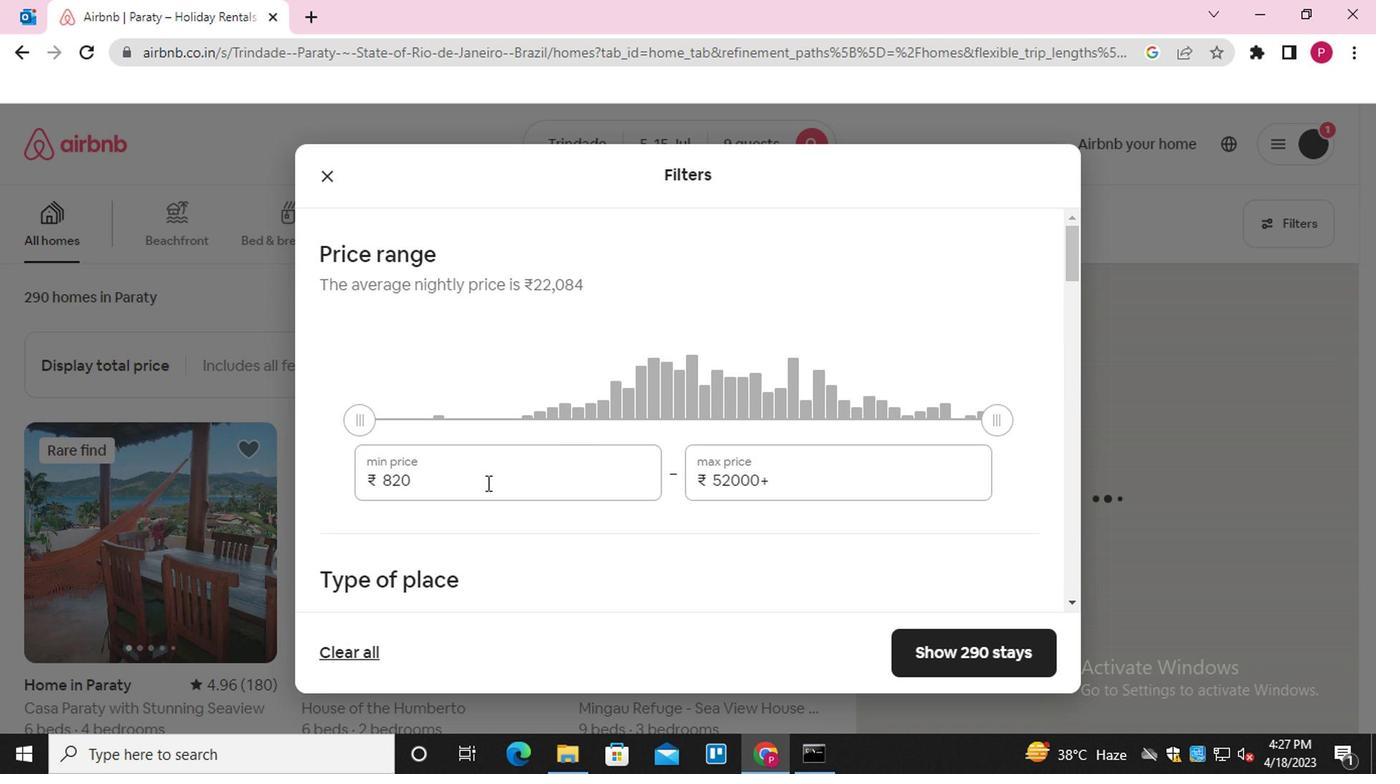 
Action: Mouse moved to (440, 434)
Screenshot: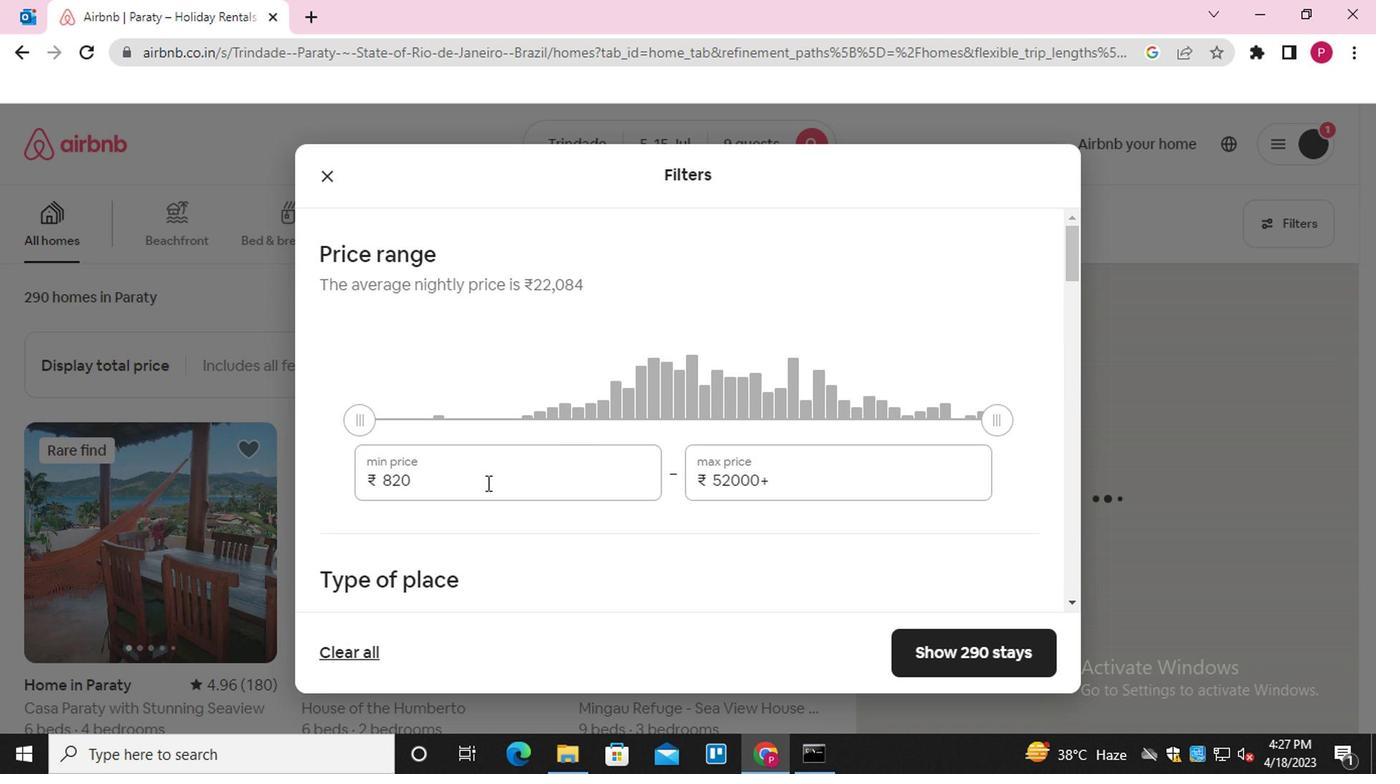 
Action: Mouse pressed left at (440, 434)
Screenshot: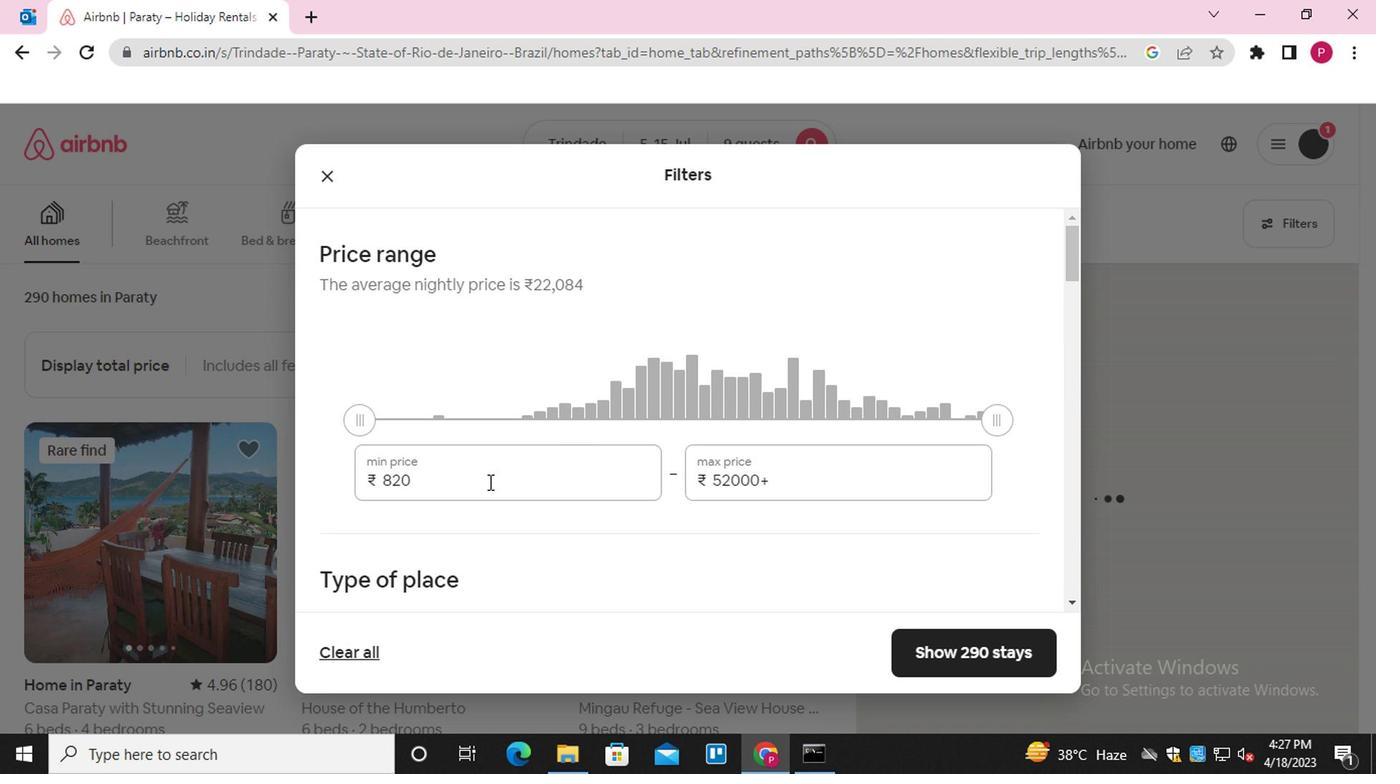 
Action: Mouse moved to (438, 434)
Screenshot: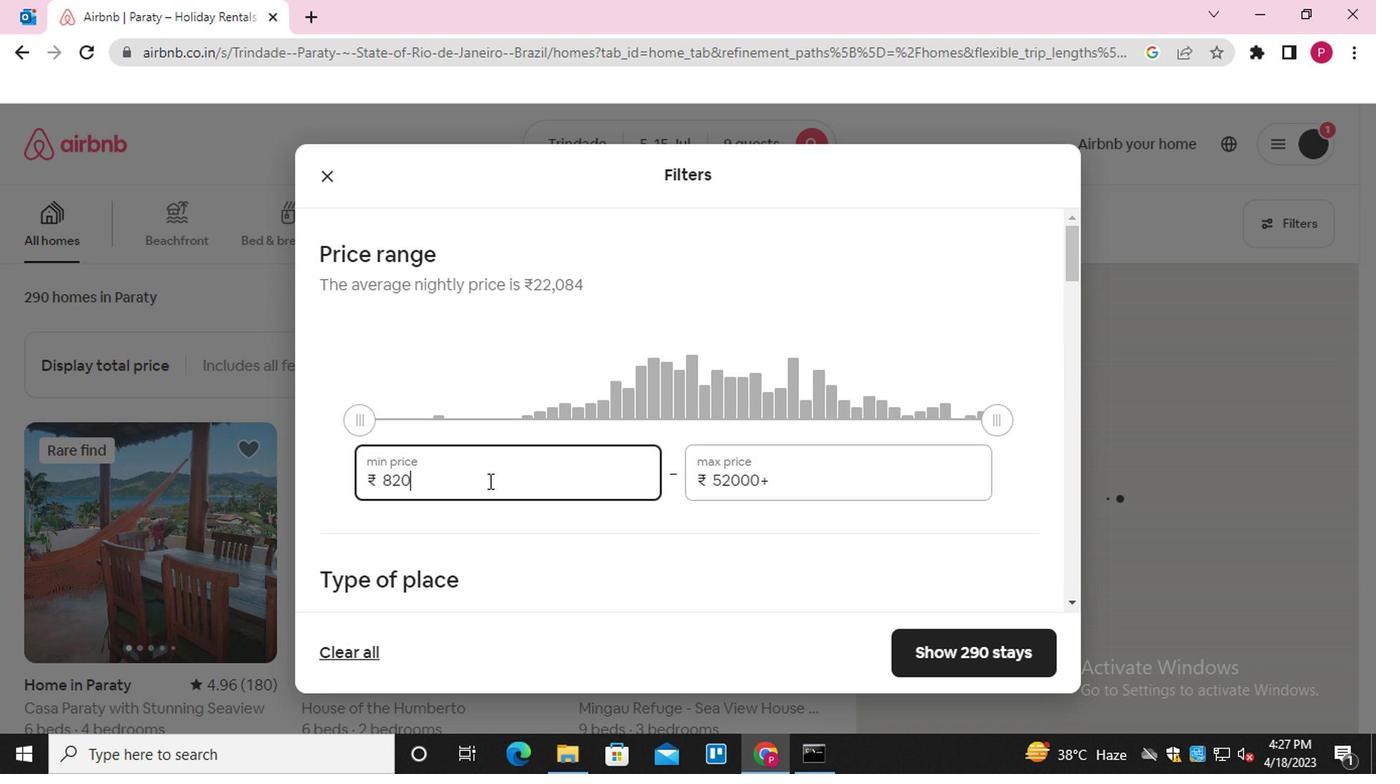 
Action: Key pressed 150000<Key.backspace><Key.tab>25000
Screenshot: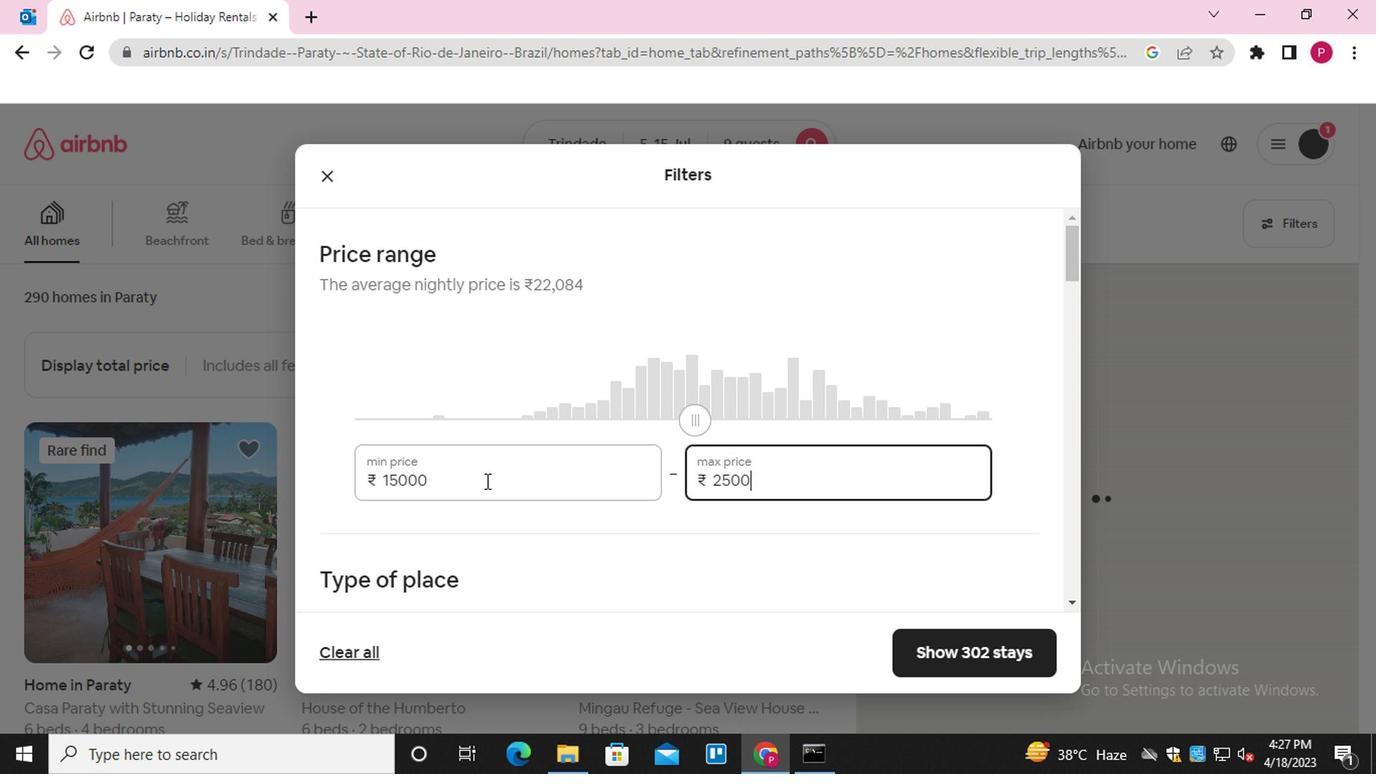 
Action: Mouse moved to (638, 473)
Screenshot: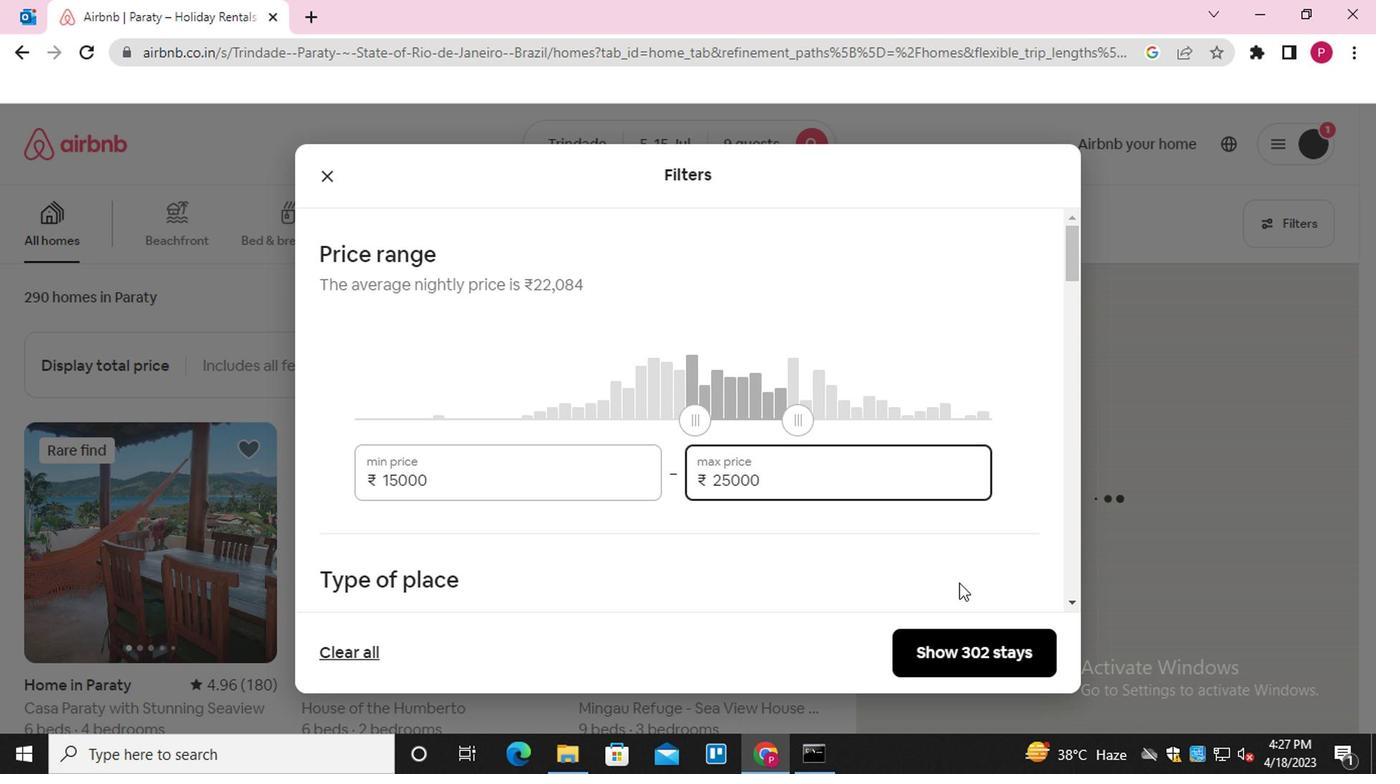 
Action: Mouse scrolled (638, 472) with delta (0, 0)
Screenshot: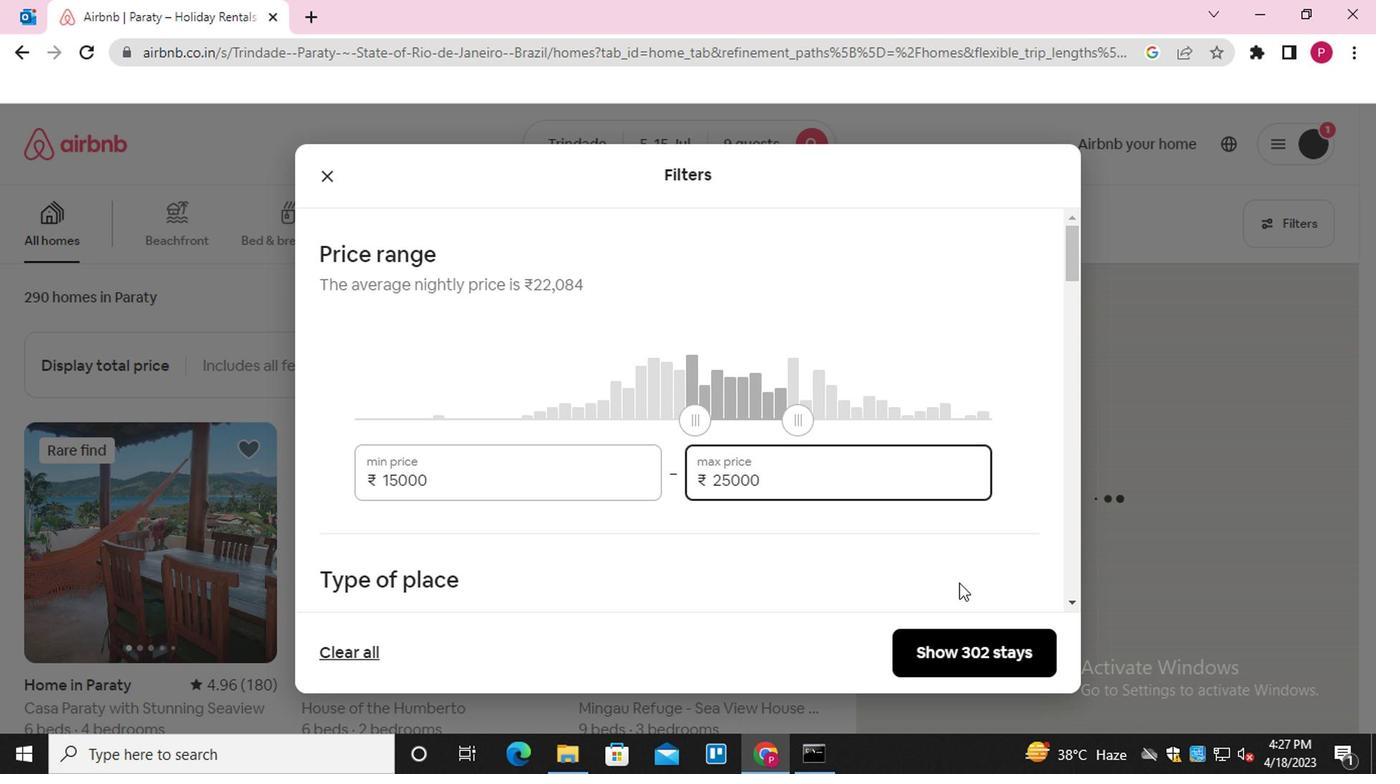 
Action: Mouse moved to (638, 473)
Screenshot: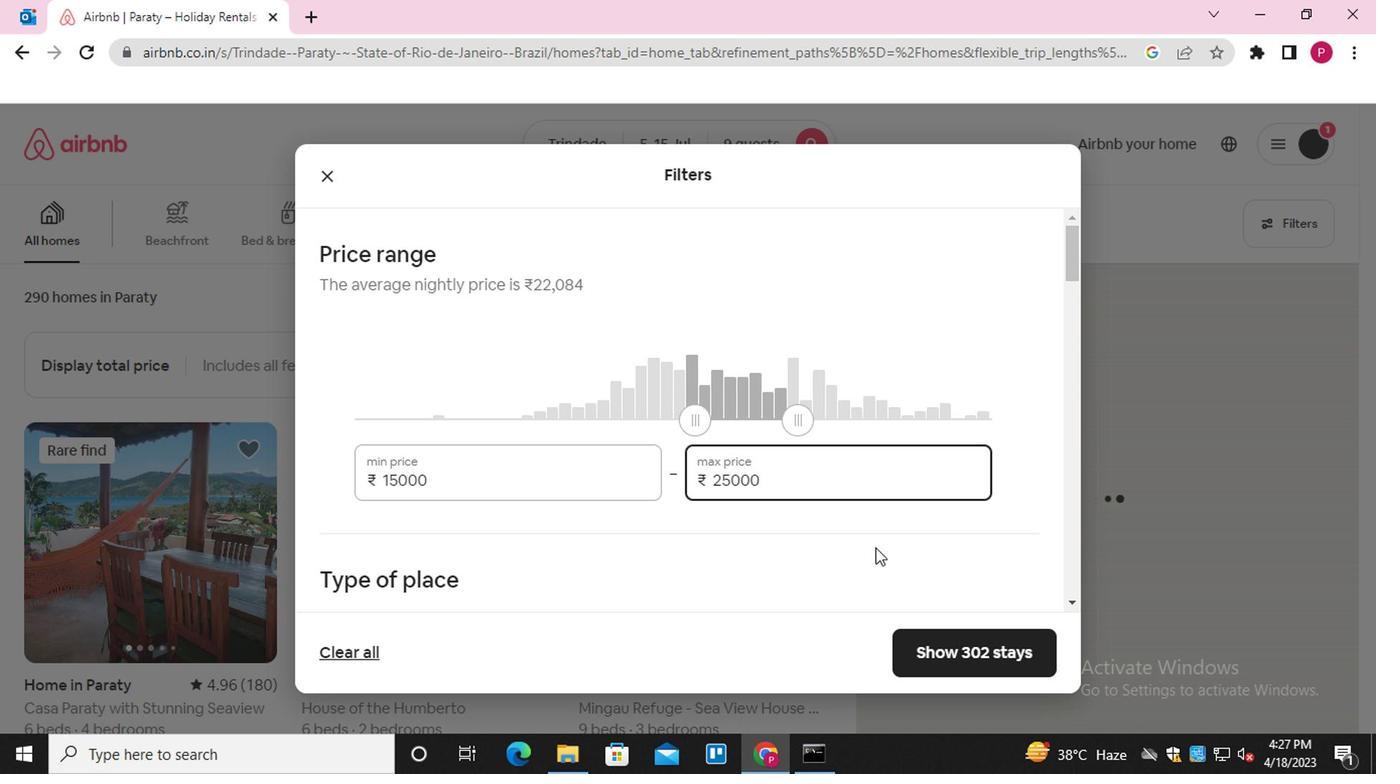 
Action: Mouse scrolled (638, 472) with delta (0, 0)
Screenshot: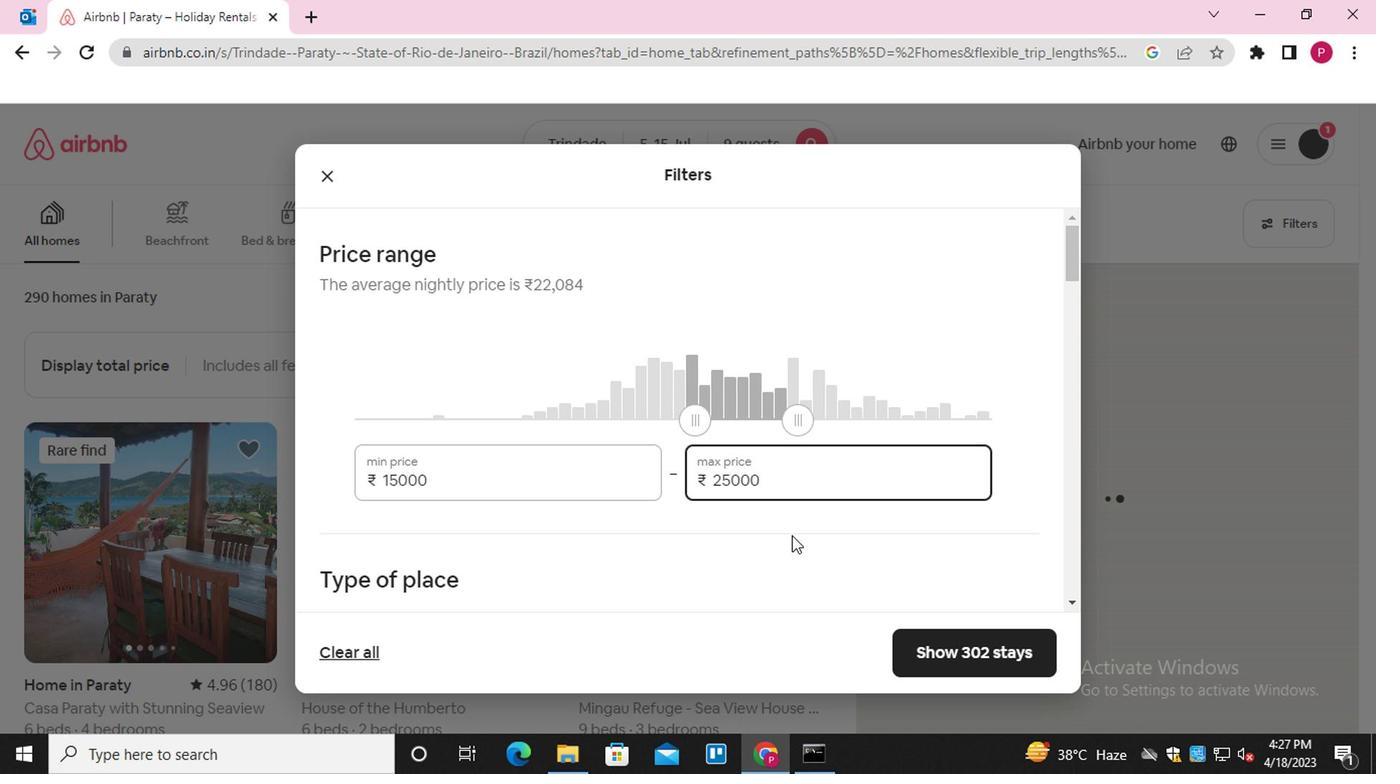
Action: Mouse moved to (637, 473)
Screenshot: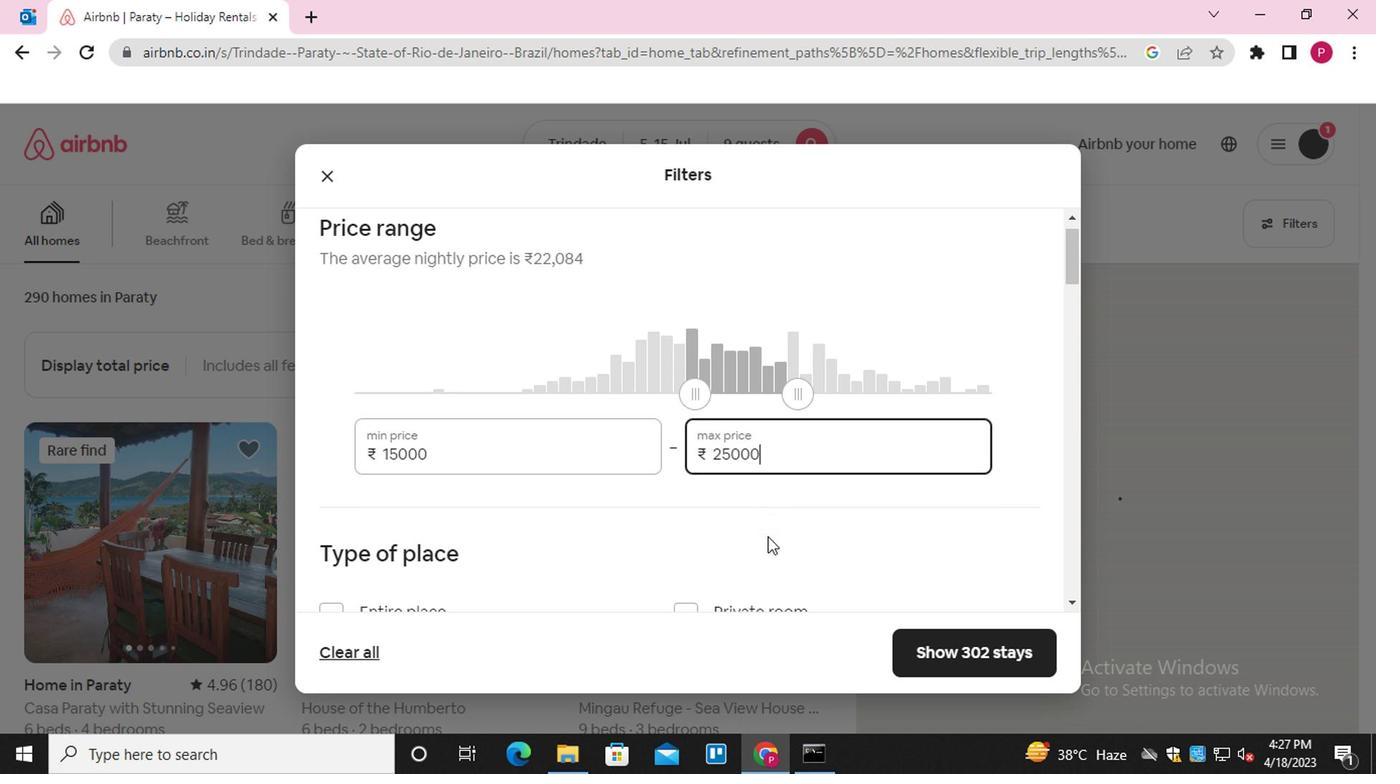 
Action: Mouse scrolled (637, 473) with delta (0, 0)
Screenshot: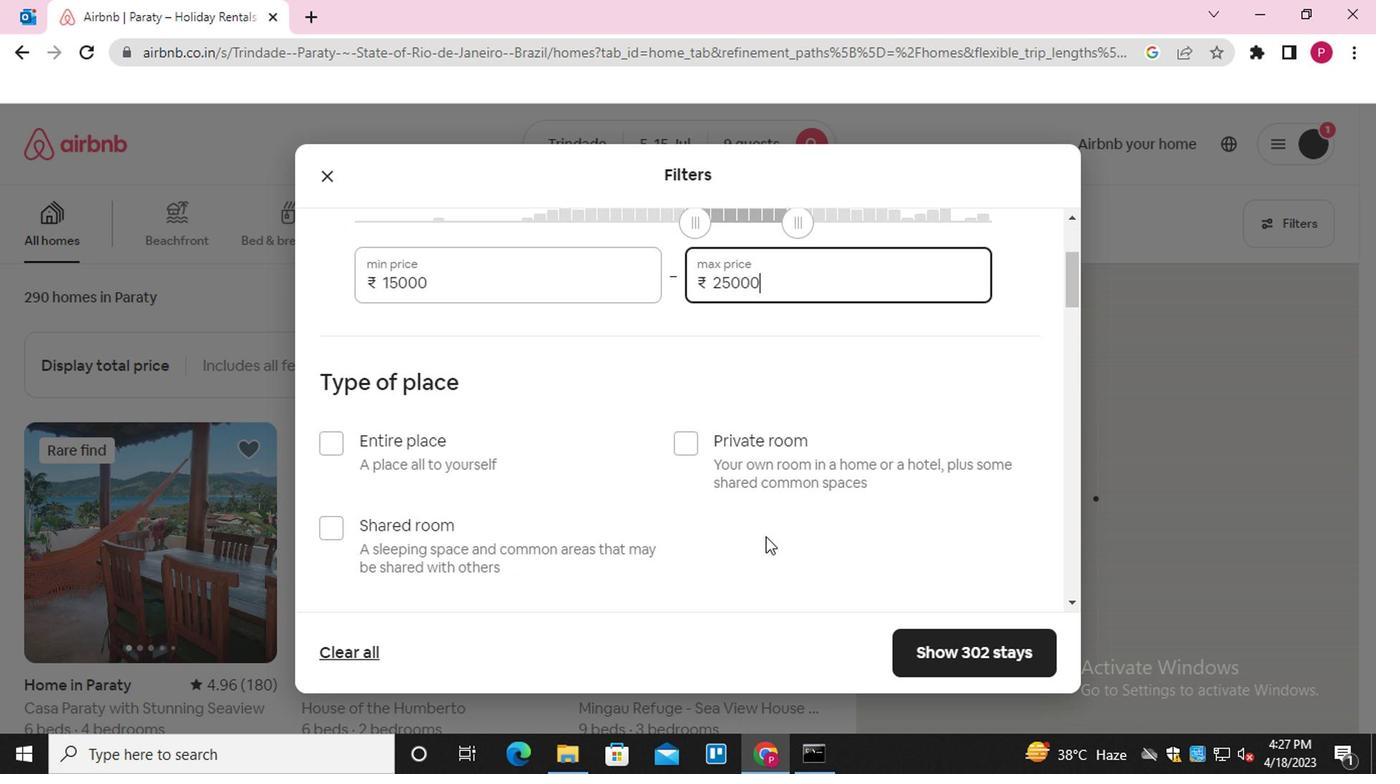 
Action: Mouse moved to (337, 332)
Screenshot: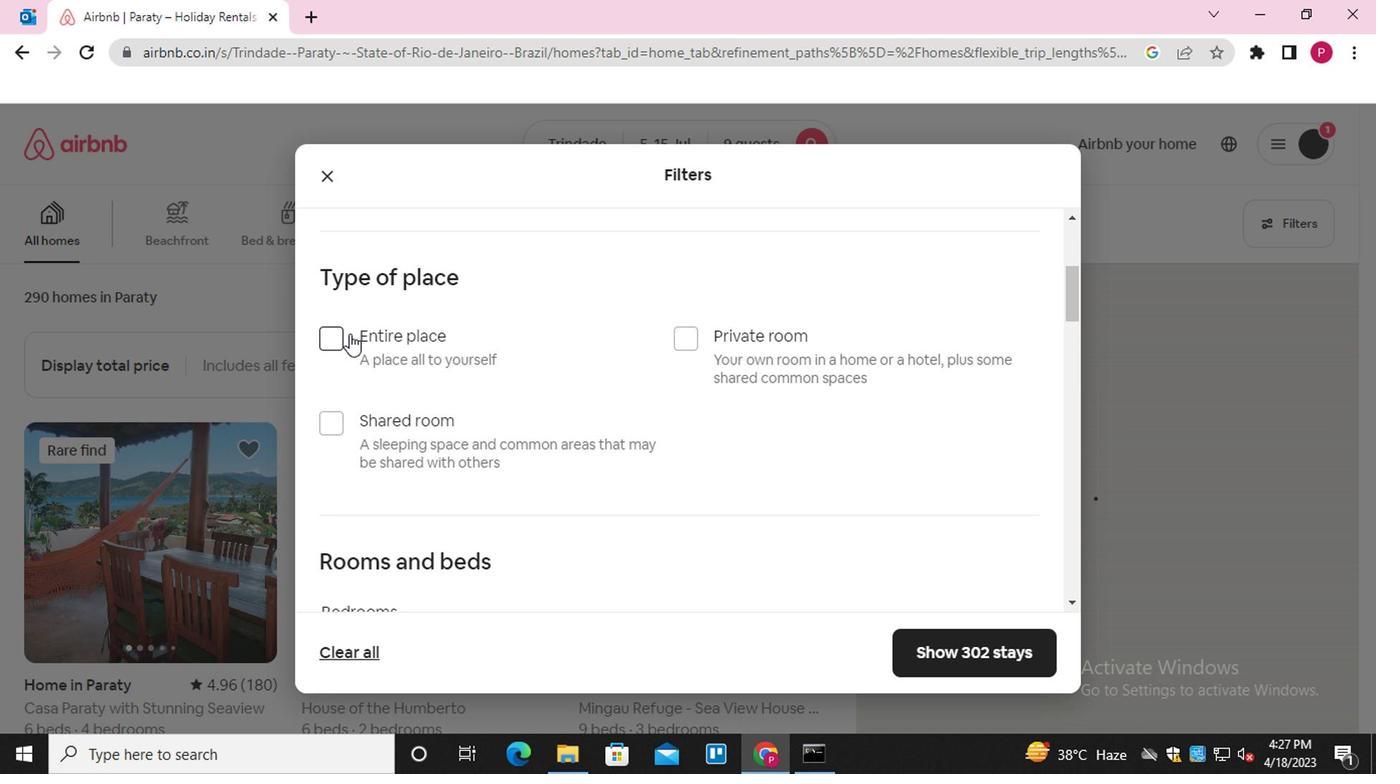 
Action: Mouse pressed left at (337, 332)
Screenshot: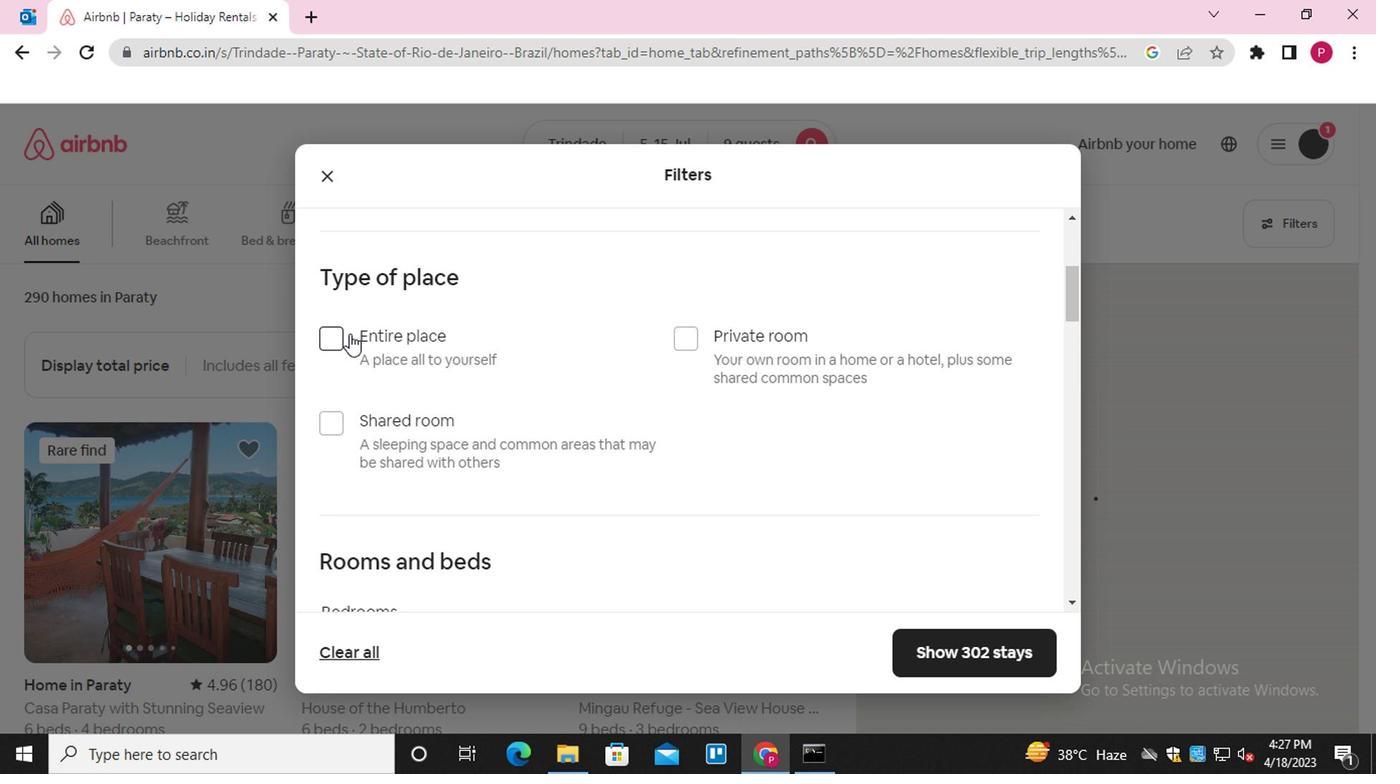 
Action: Mouse moved to (448, 402)
Screenshot: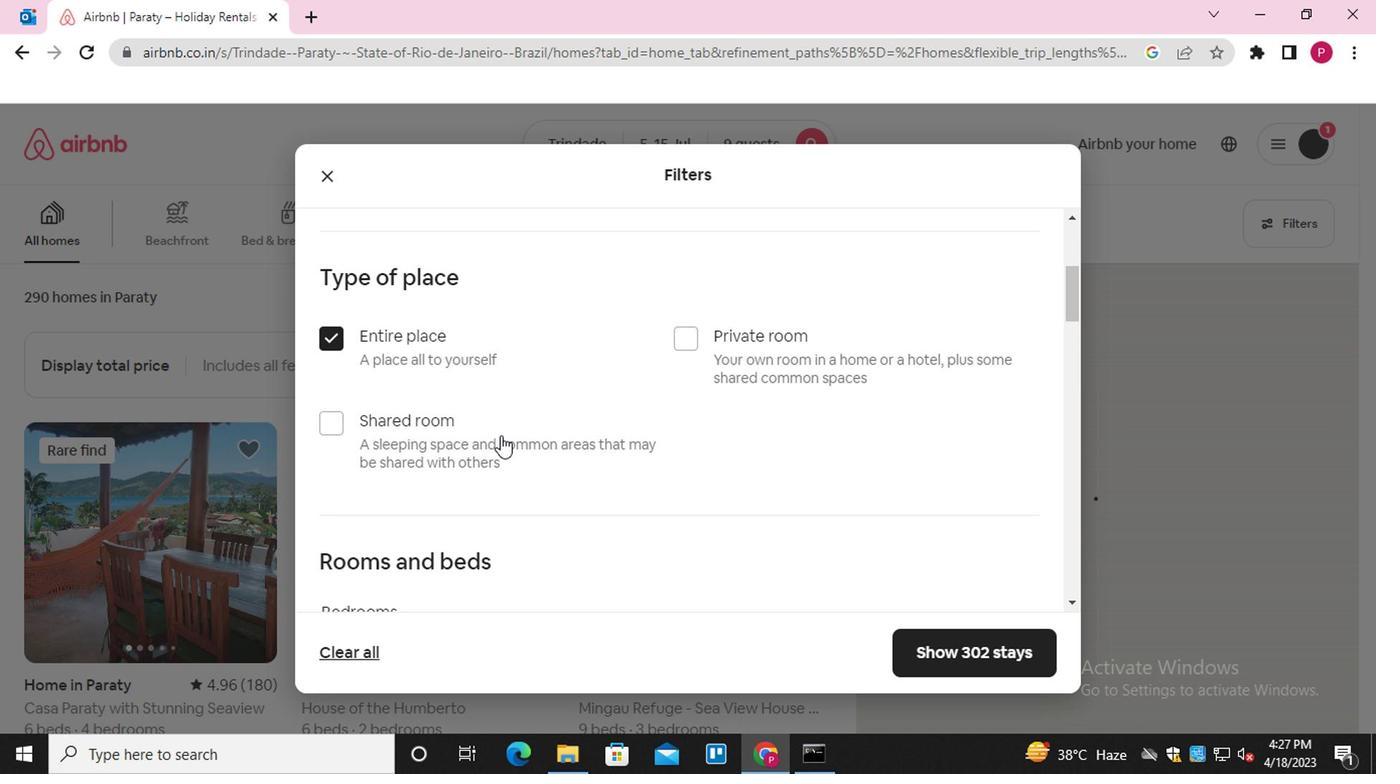 
Action: Mouse scrolled (448, 401) with delta (0, 0)
Screenshot: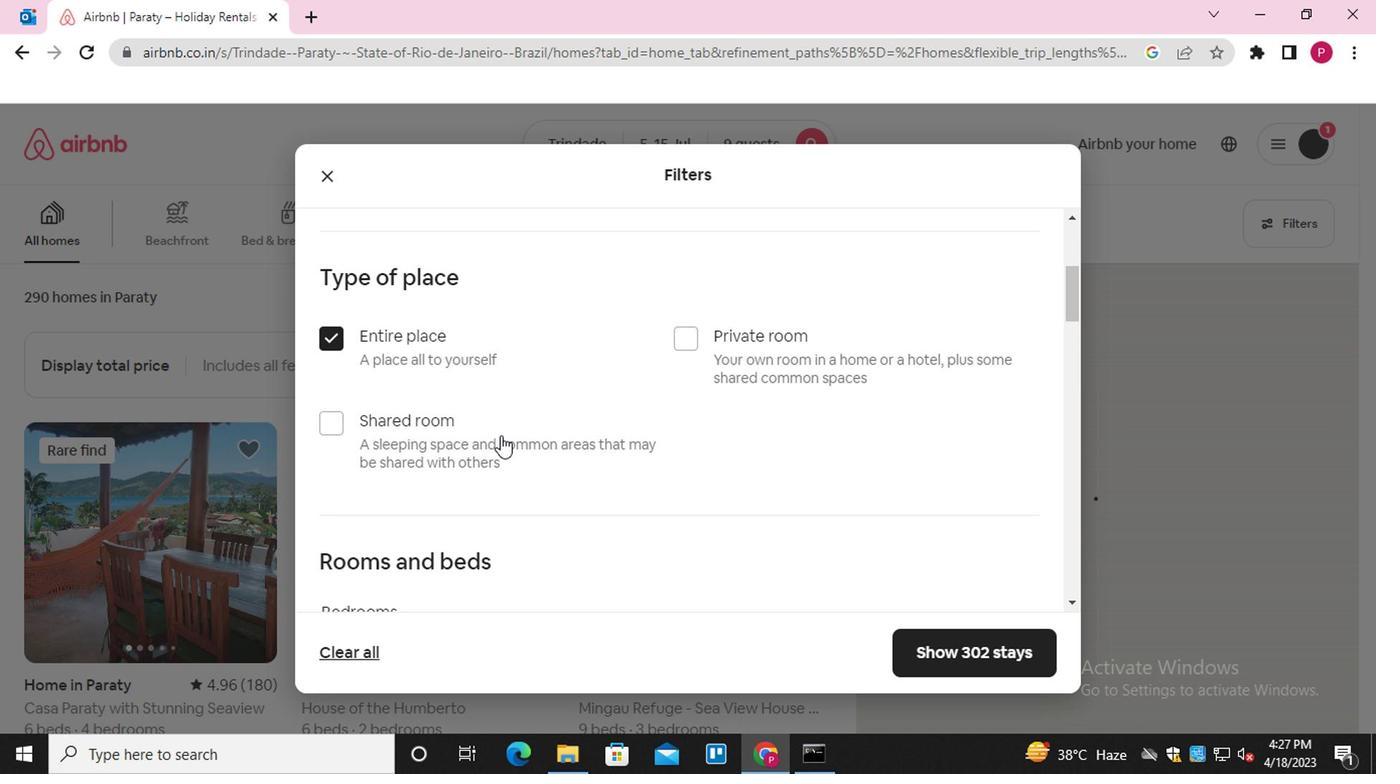 
Action: Mouse scrolled (448, 401) with delta (0, 0)
Screenshot: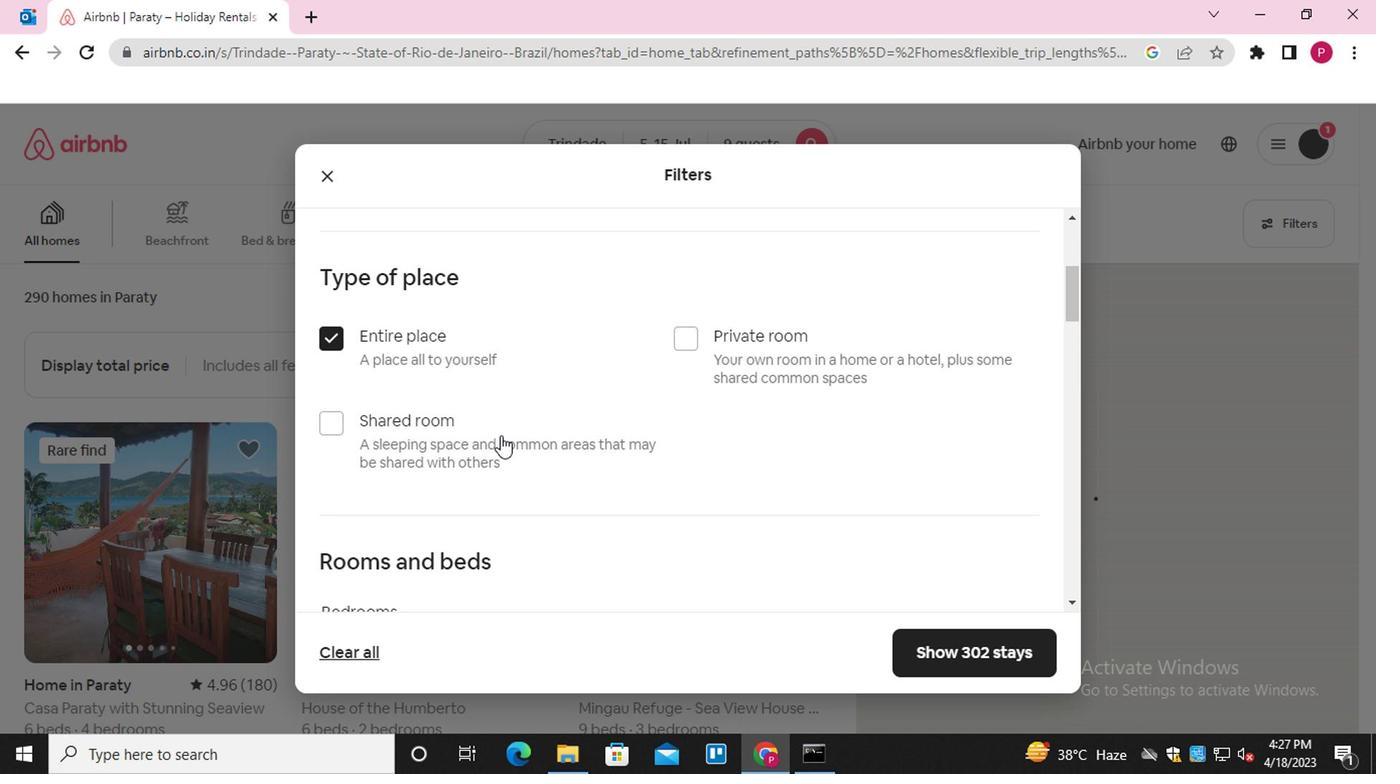 
Action: Mouse scrolled (448, 401) with delta (0, 0)
Screenshot: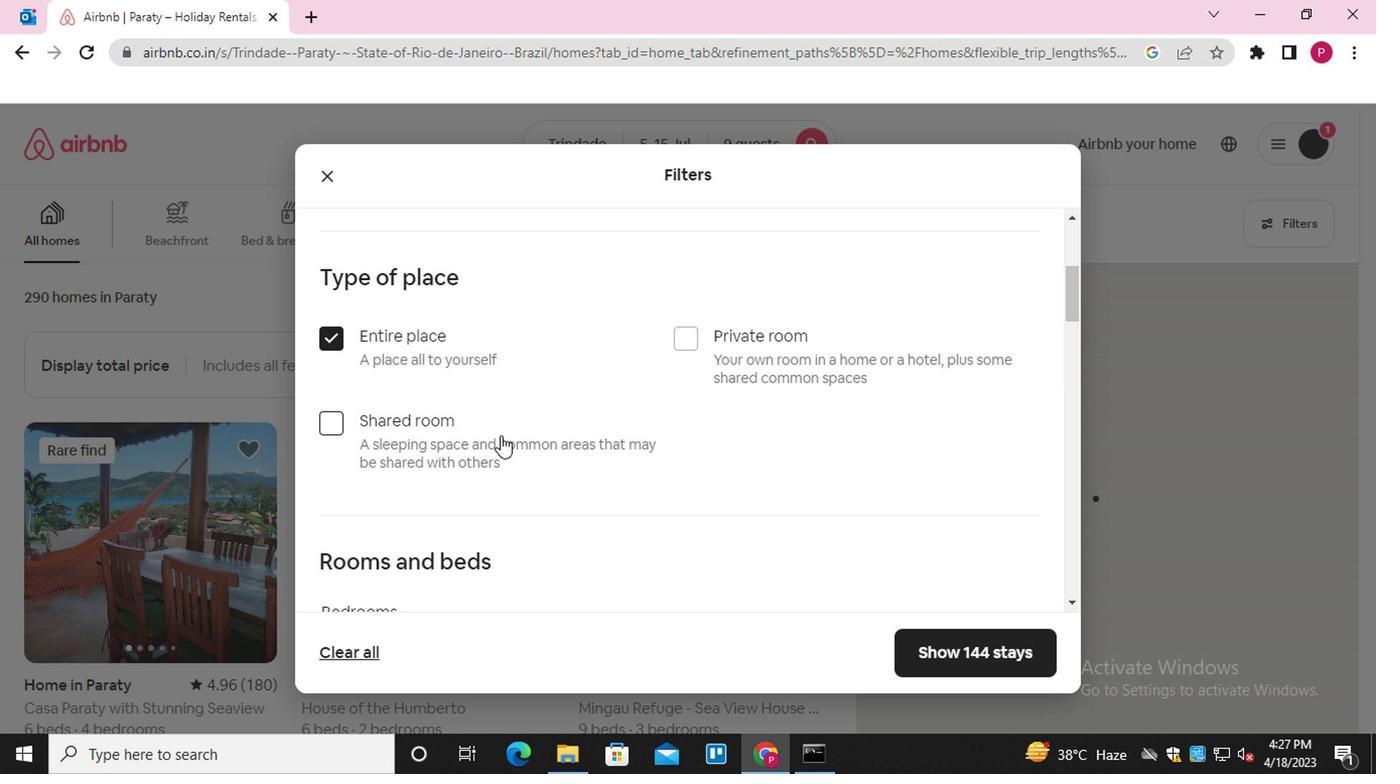 
Action: Mouse scrolled (448, 401) with delta (0, 0)
Screenshot: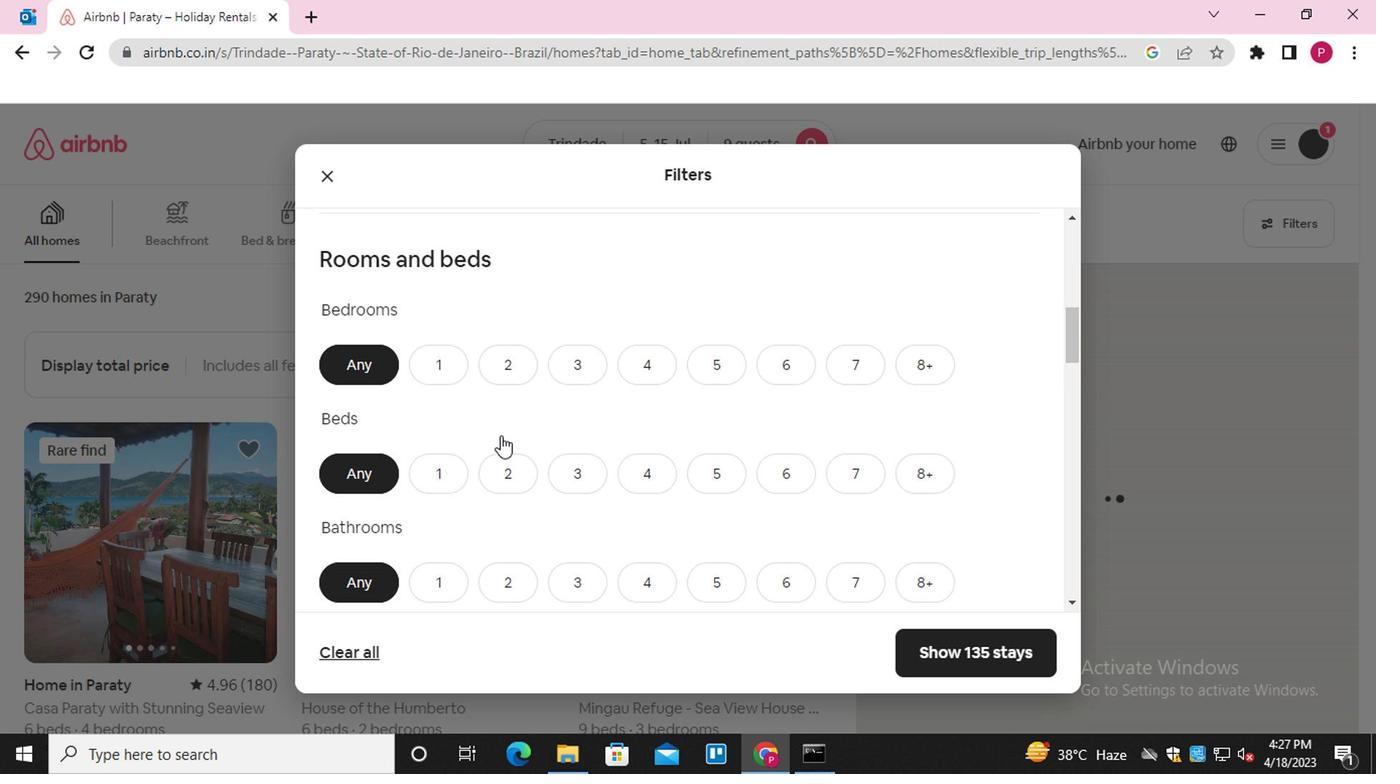 
Action: Mouse moved to (393, 373)
Screenshot: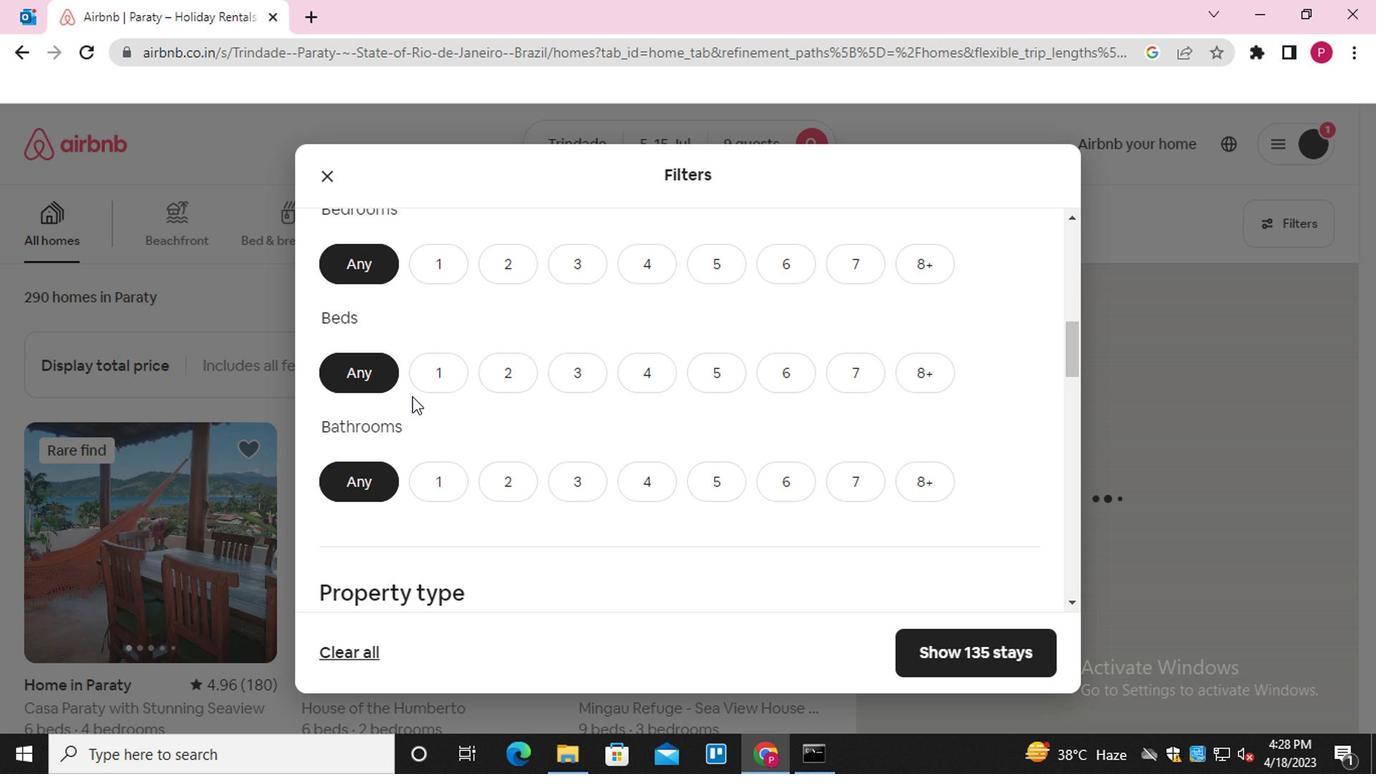 
Action: Mouse scrolled (393, 372) with delta (0, 0)
Screenshot: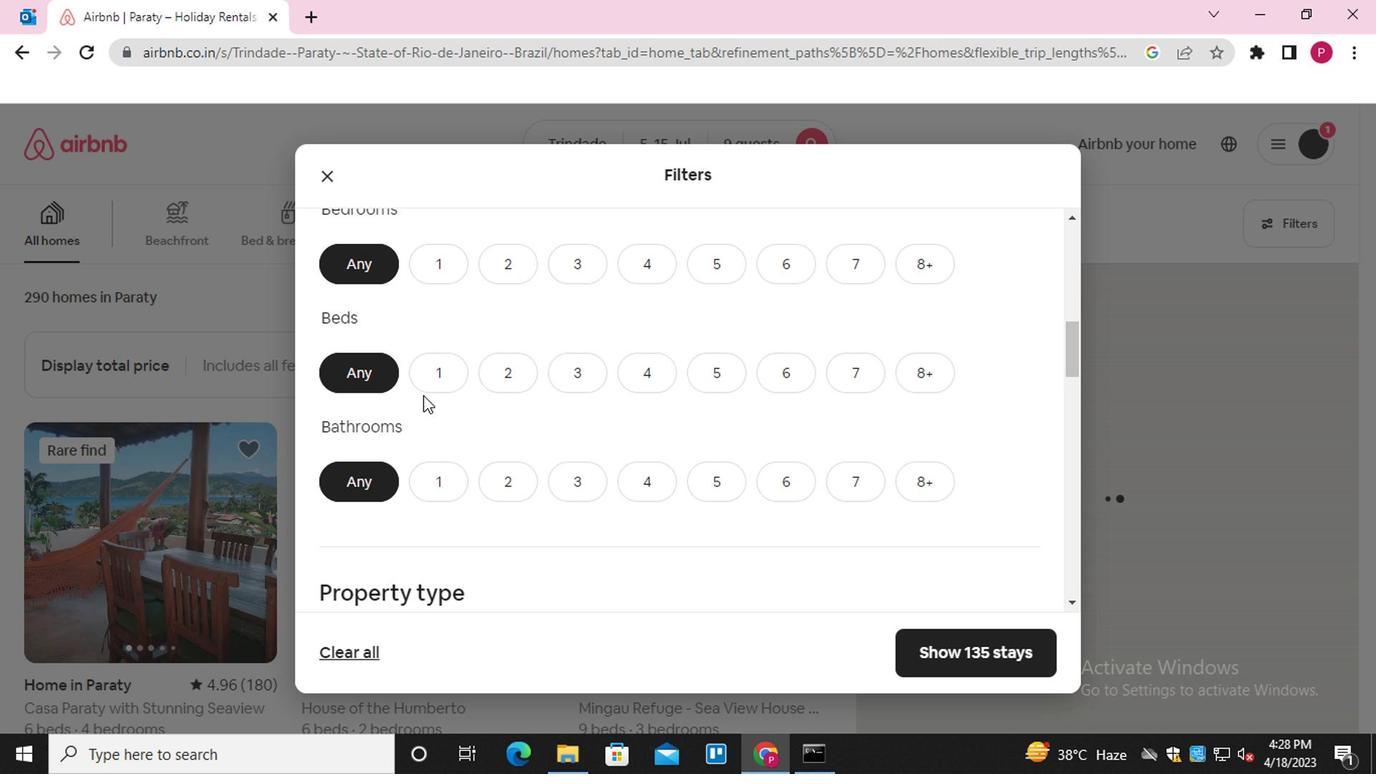 
Action: Mouse scrolled (393, 374) with delta (0, 0)
Screenshot: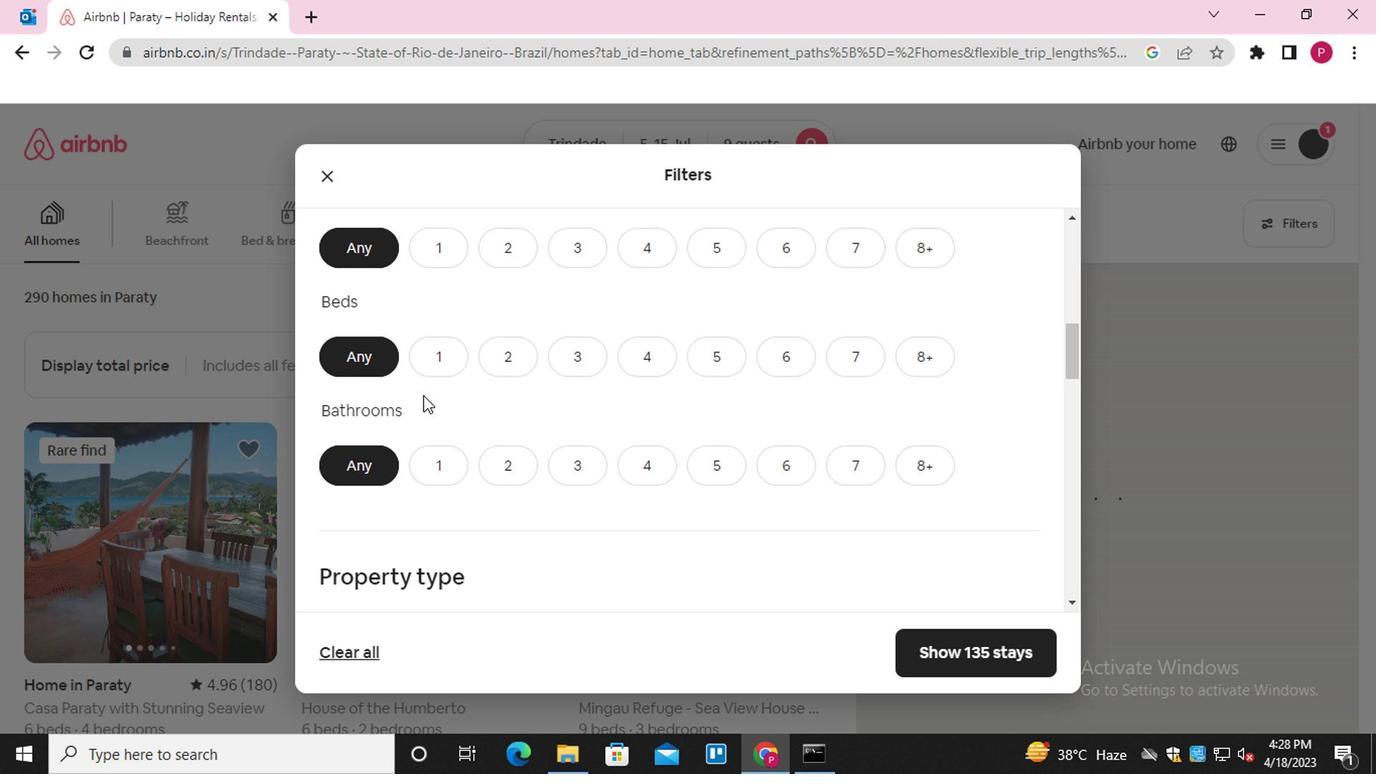 
Action: Mouse scrolled (393, 374) with delta (0, 0)
Screenshot: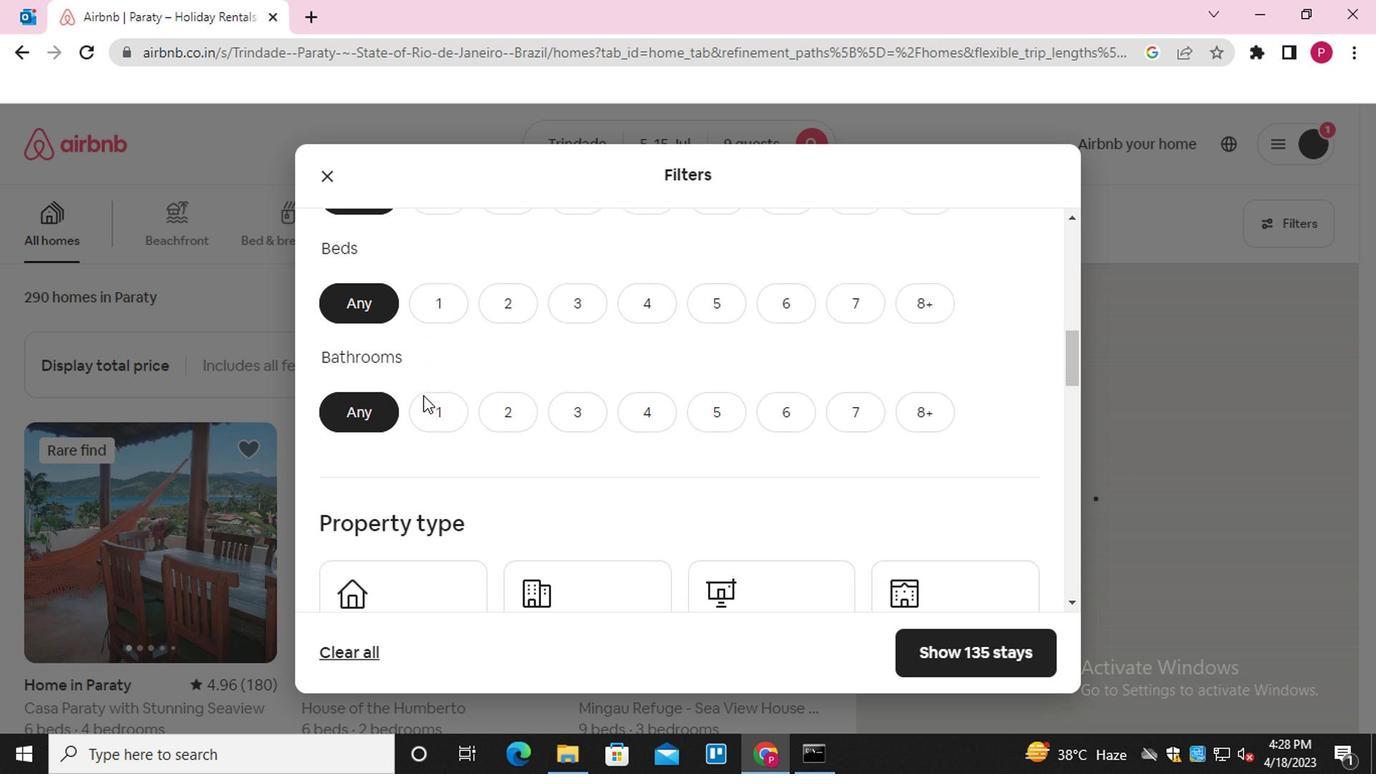 
Action: Mouse moved to (613, 347)
Screenshot: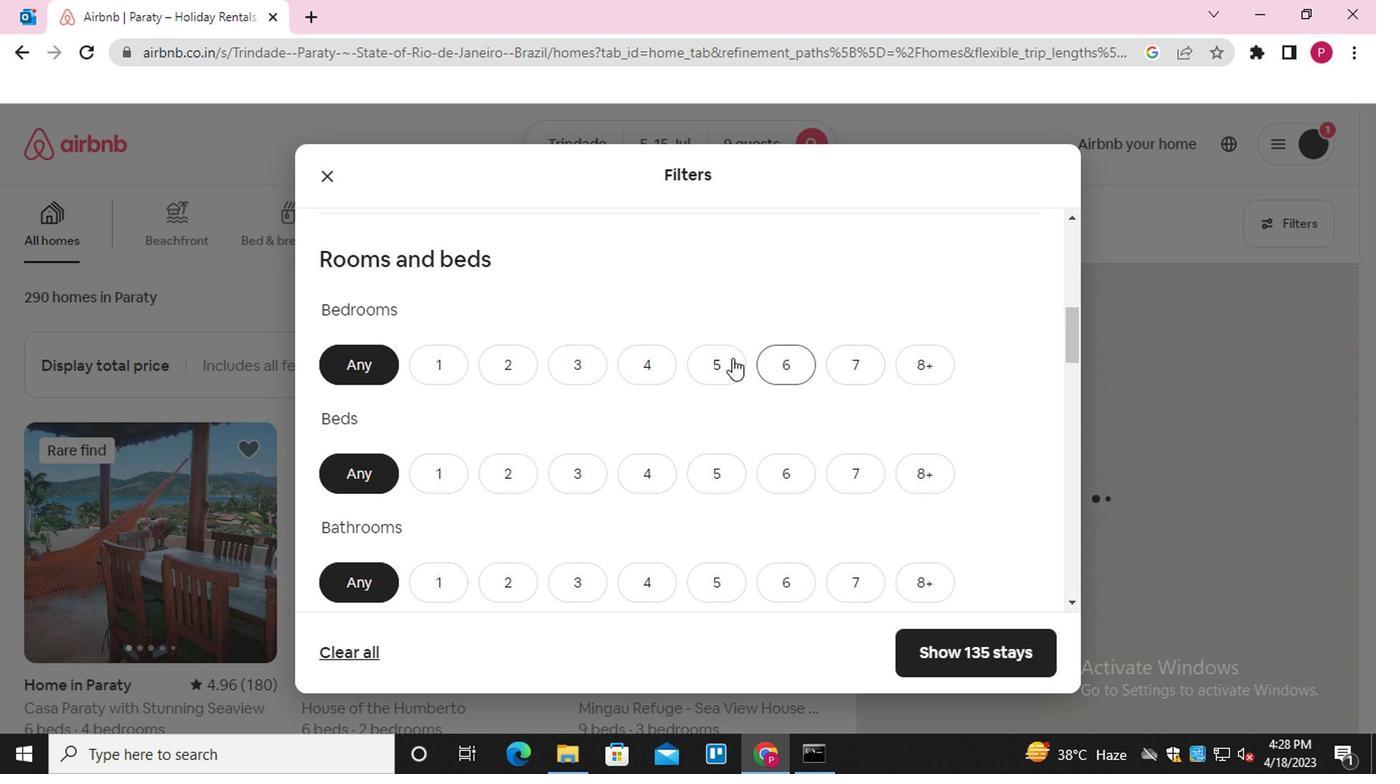 
Action: Mouse pressed left at (613, 347)
Screenshot: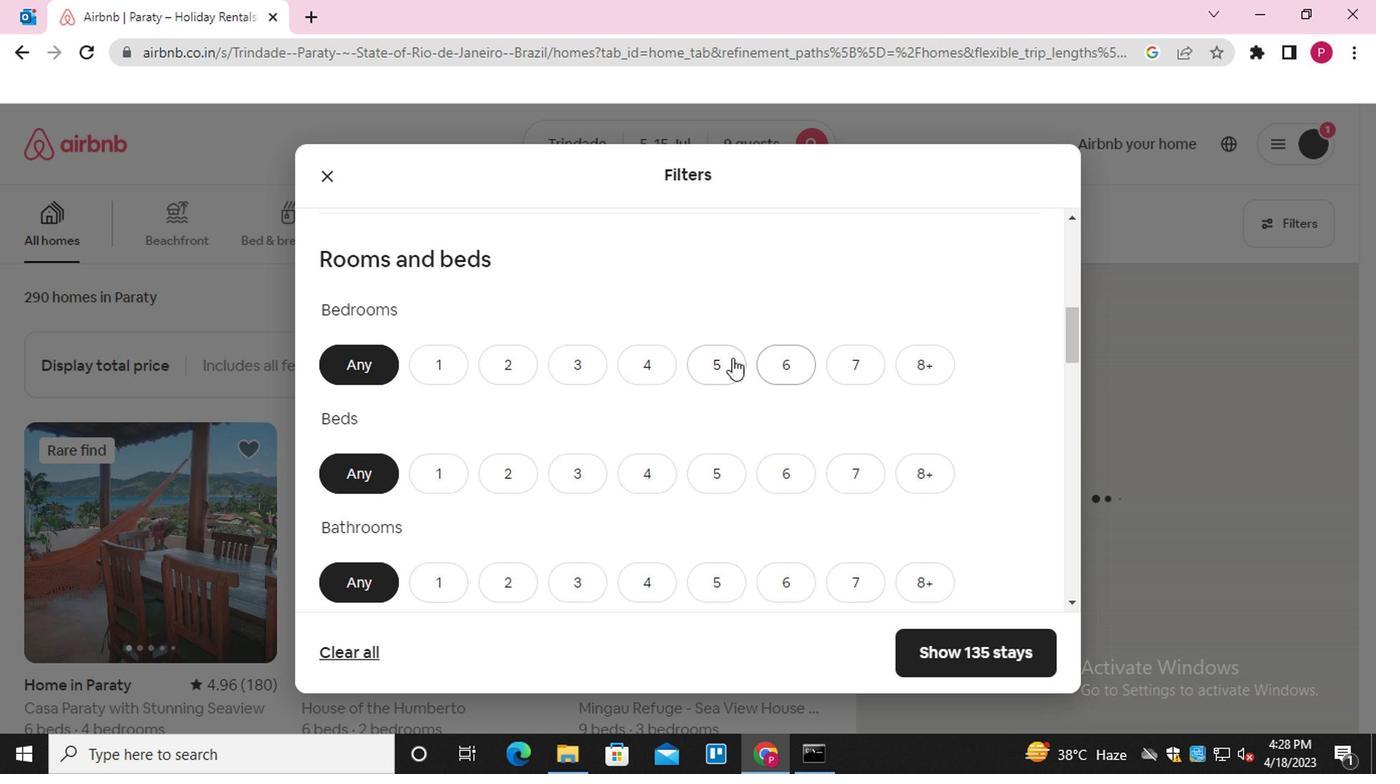 
Action: Mouse moved to (600, 439)
Screenshot: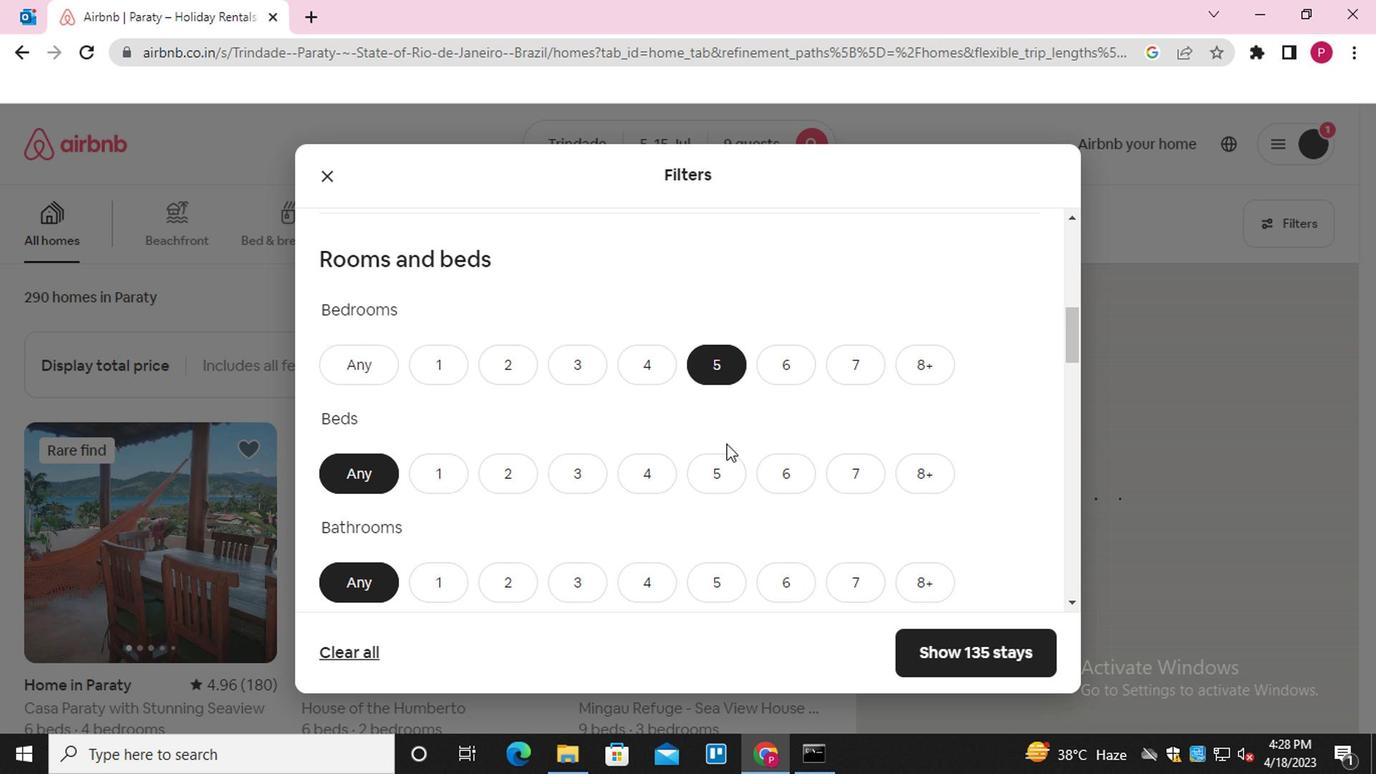 
Action: Mouse pressed left at (600, 439)
Screenshot: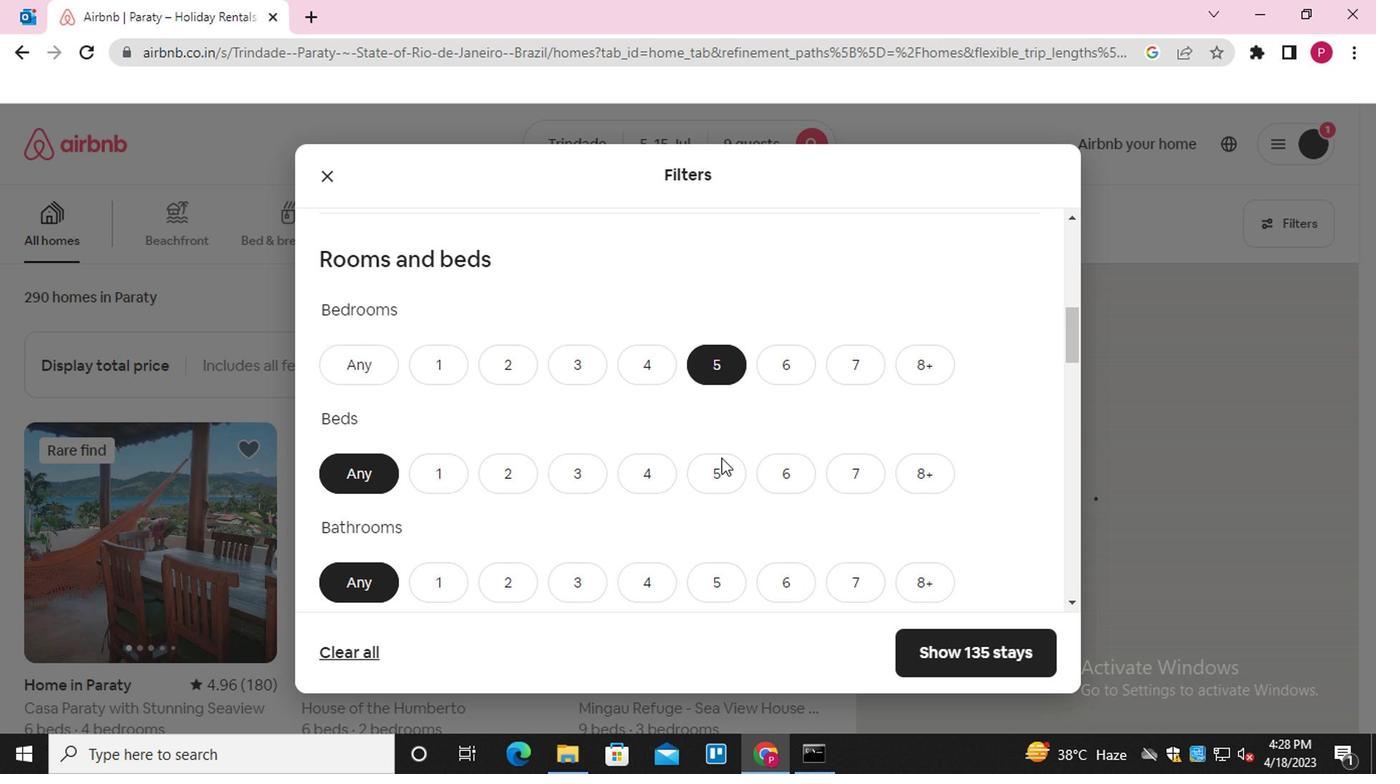 
Action: Mouse moved to (591, 519)
Screenshot: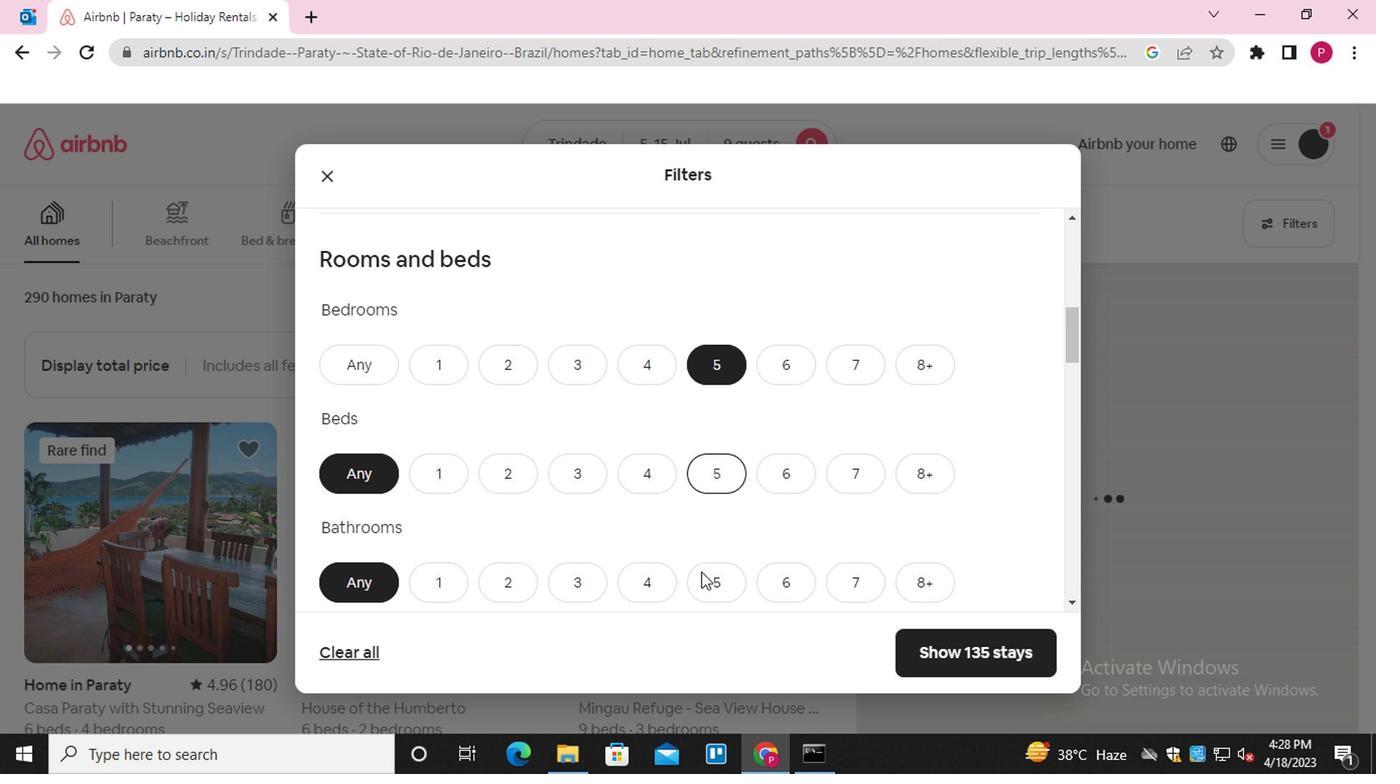 
Action: Mouse pressed left at (591, 519)
Screenshot: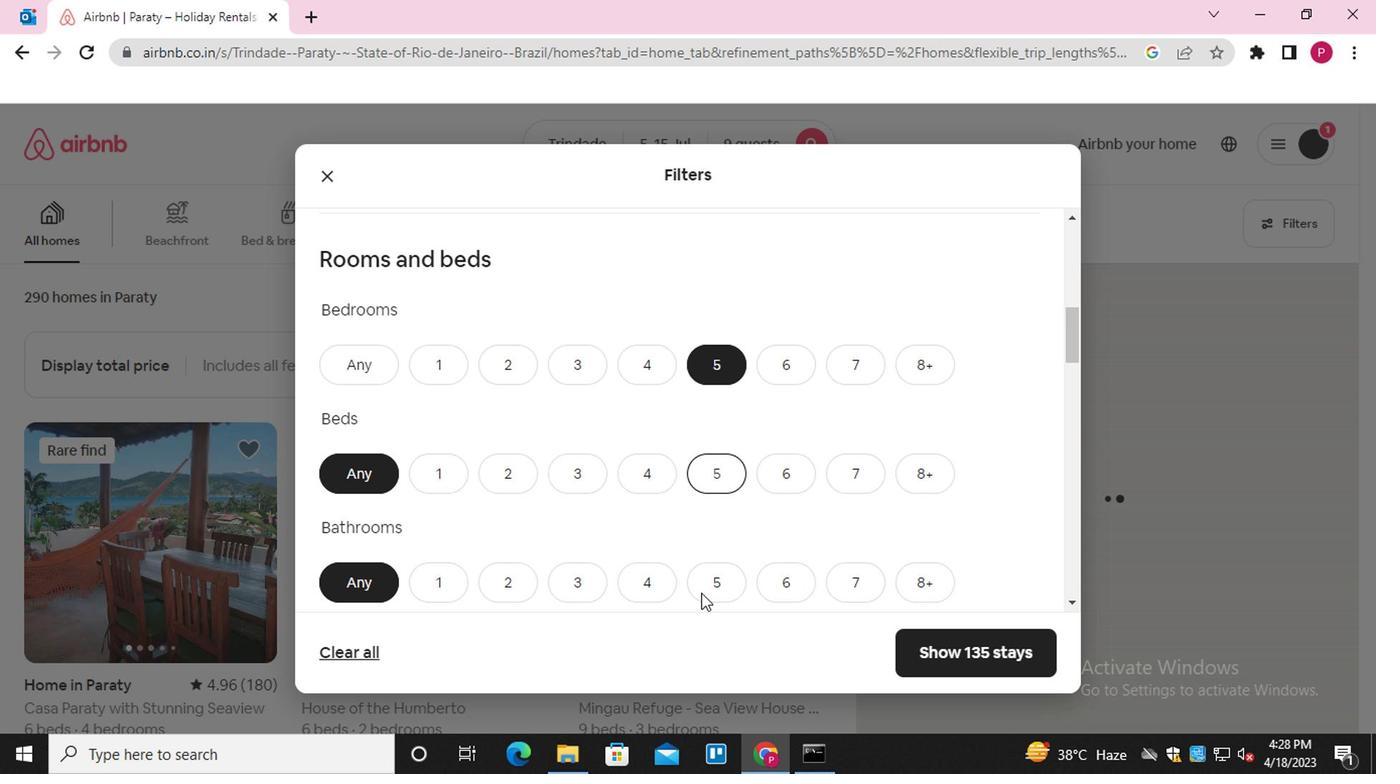 
Action: Mouse moved to (583, 495)
Screenshot: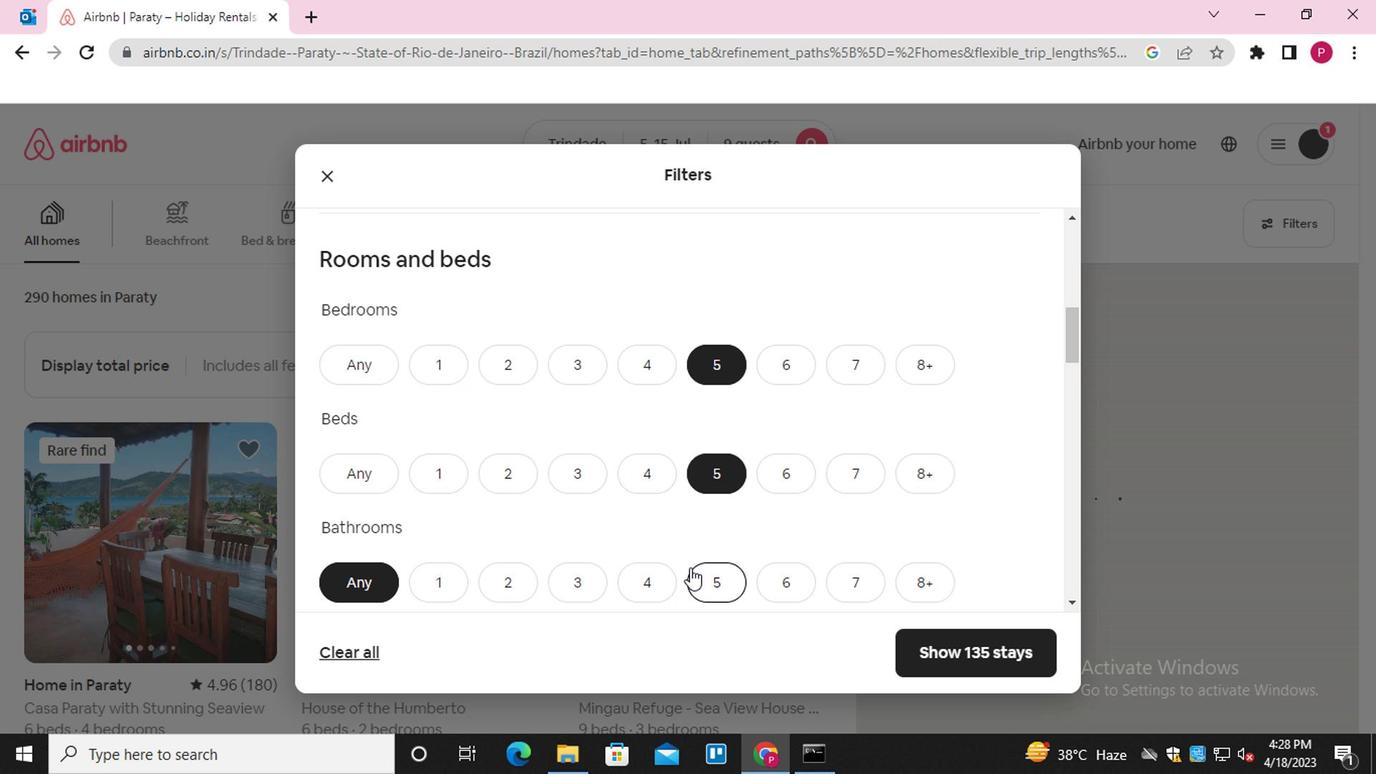 
Action: Mouse scrolled (583, 494) with delta (0, 0)
Screenshot: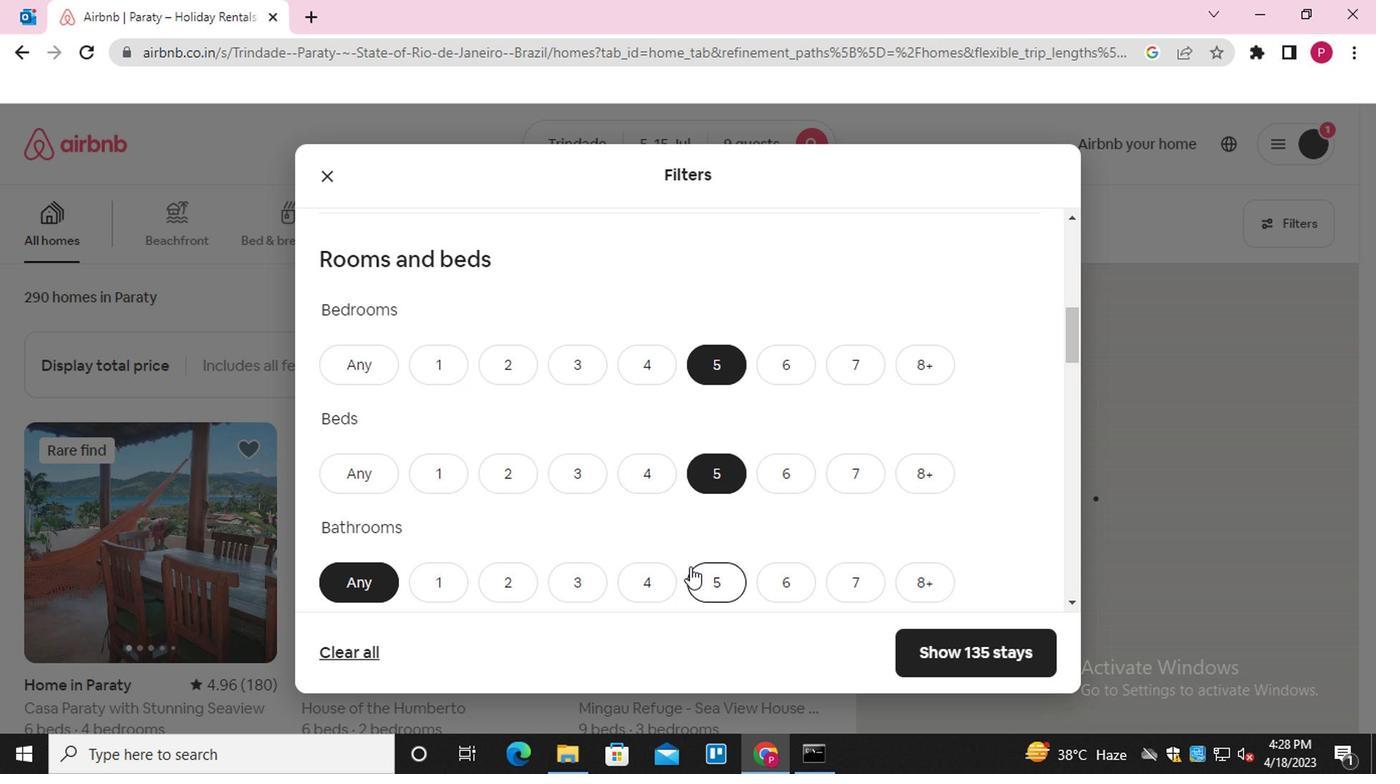 
Action: Mouse scrolled (583, 494) with delta (0, 0)
Screenshot: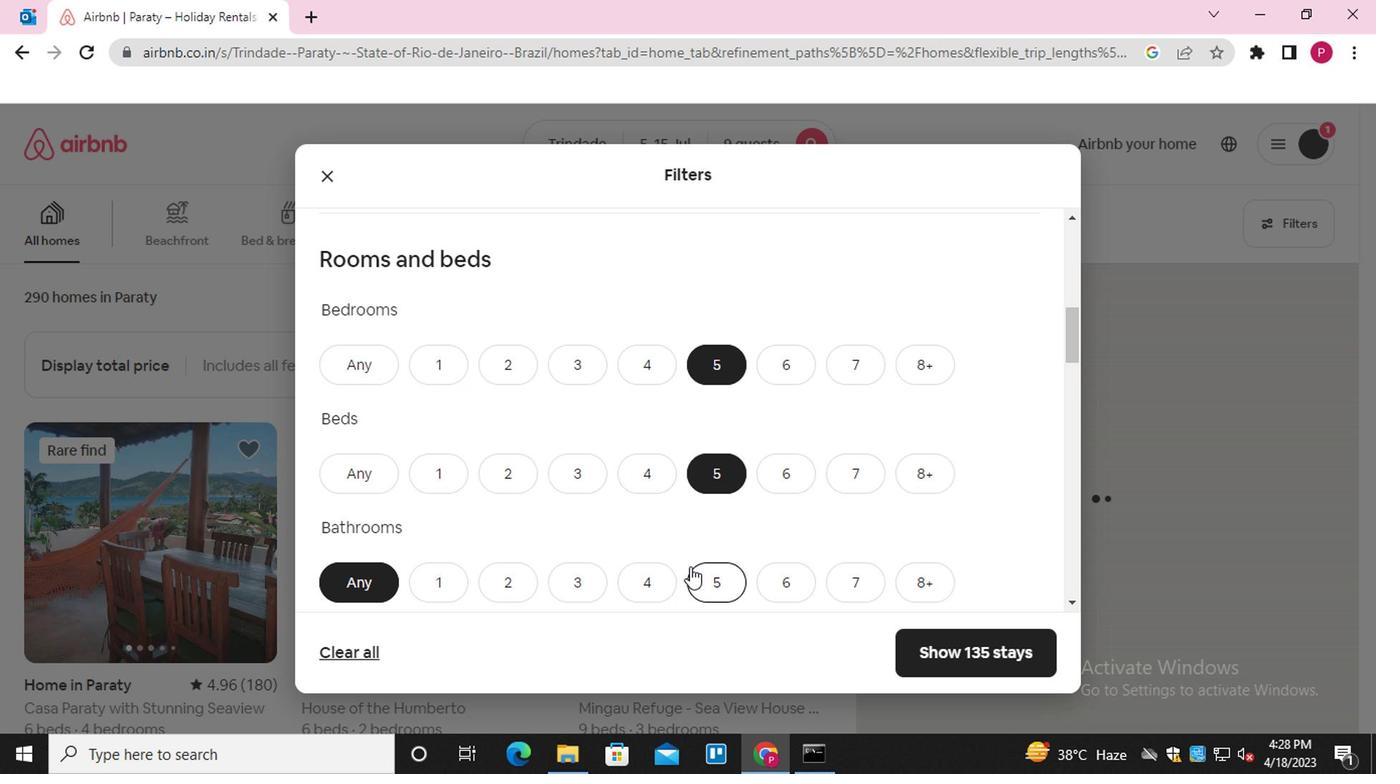 
Action: Mouse scrolled (583, 494) with delta (0, 0)
Screenshot: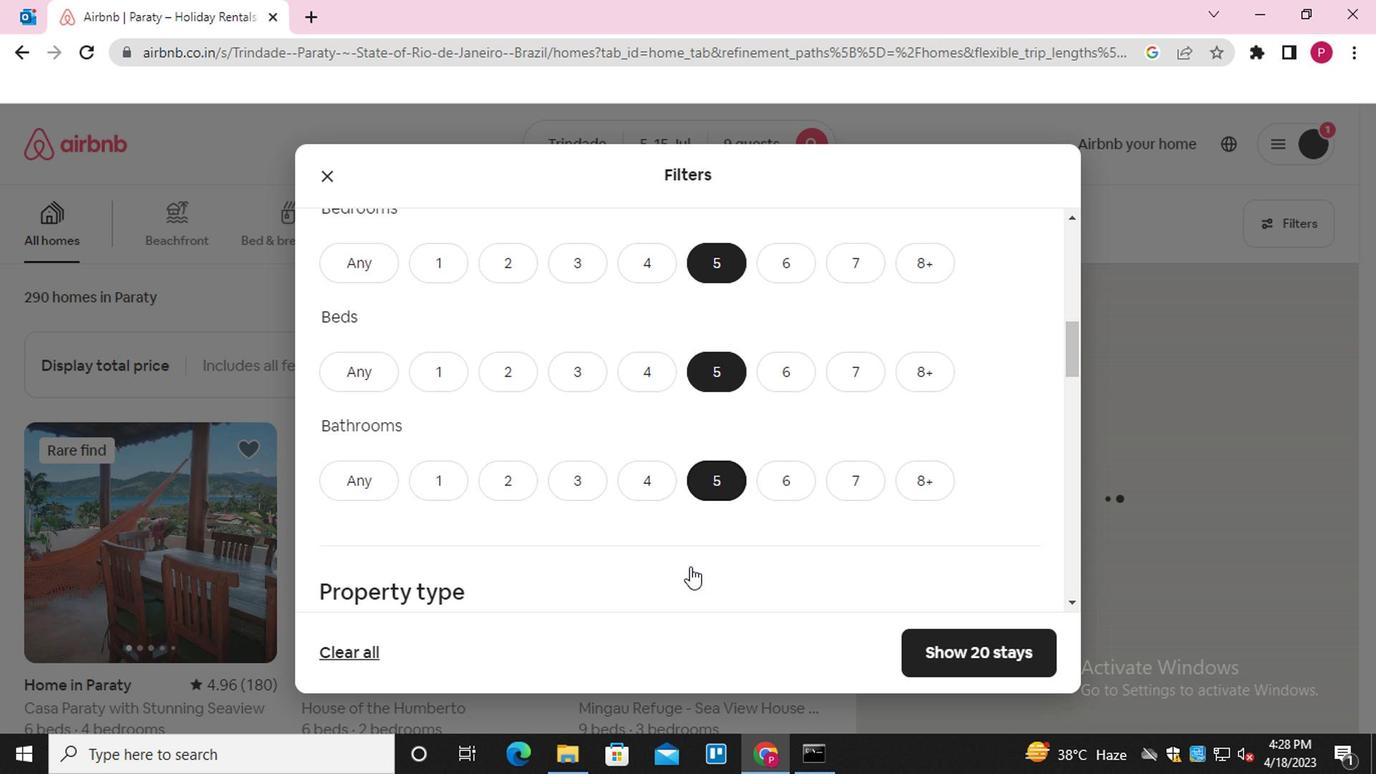 
Action: Mouse scrolled (583, 494) with delta (0, 0)
Screenshot: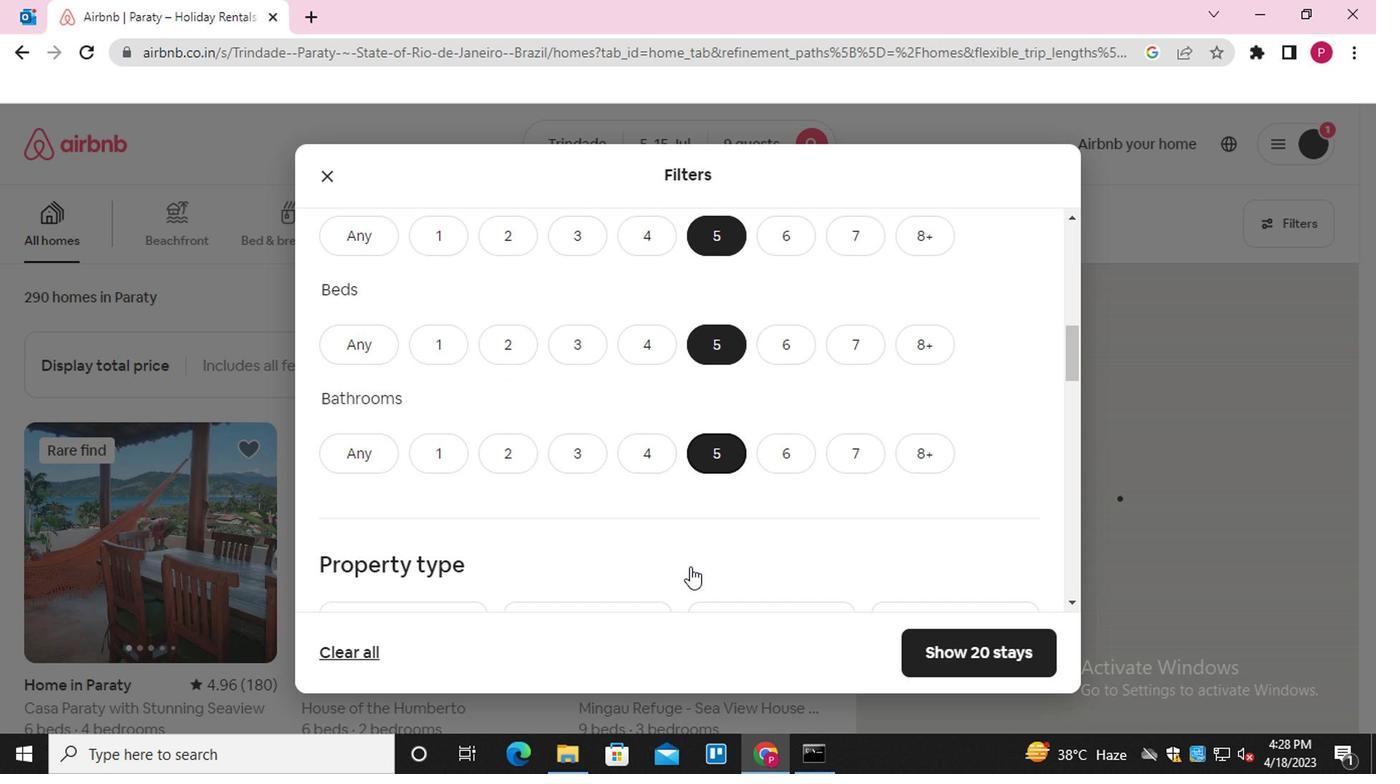 
Action: Mouse moved to (400, 364)
Screenshot: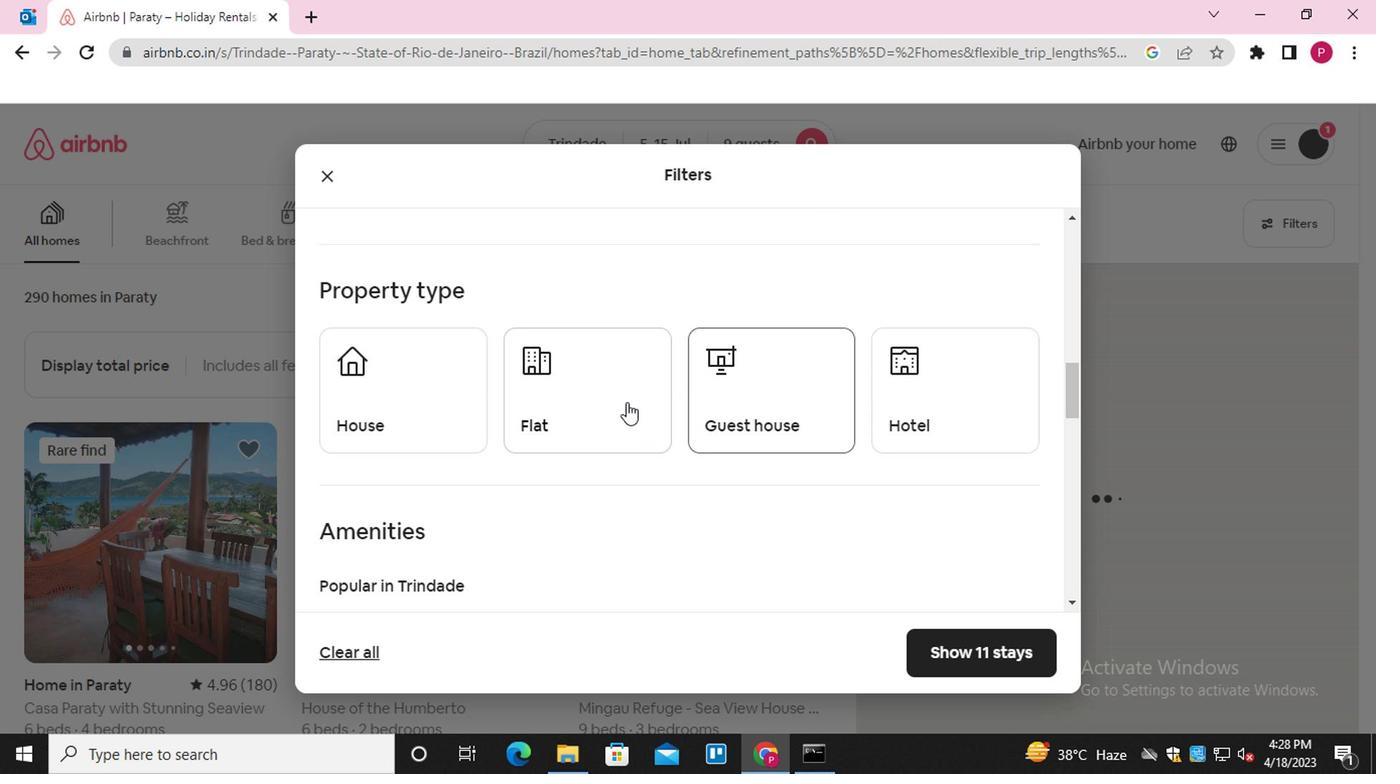 
Action: Mouse pressed left at (400, 364)
Screenshot: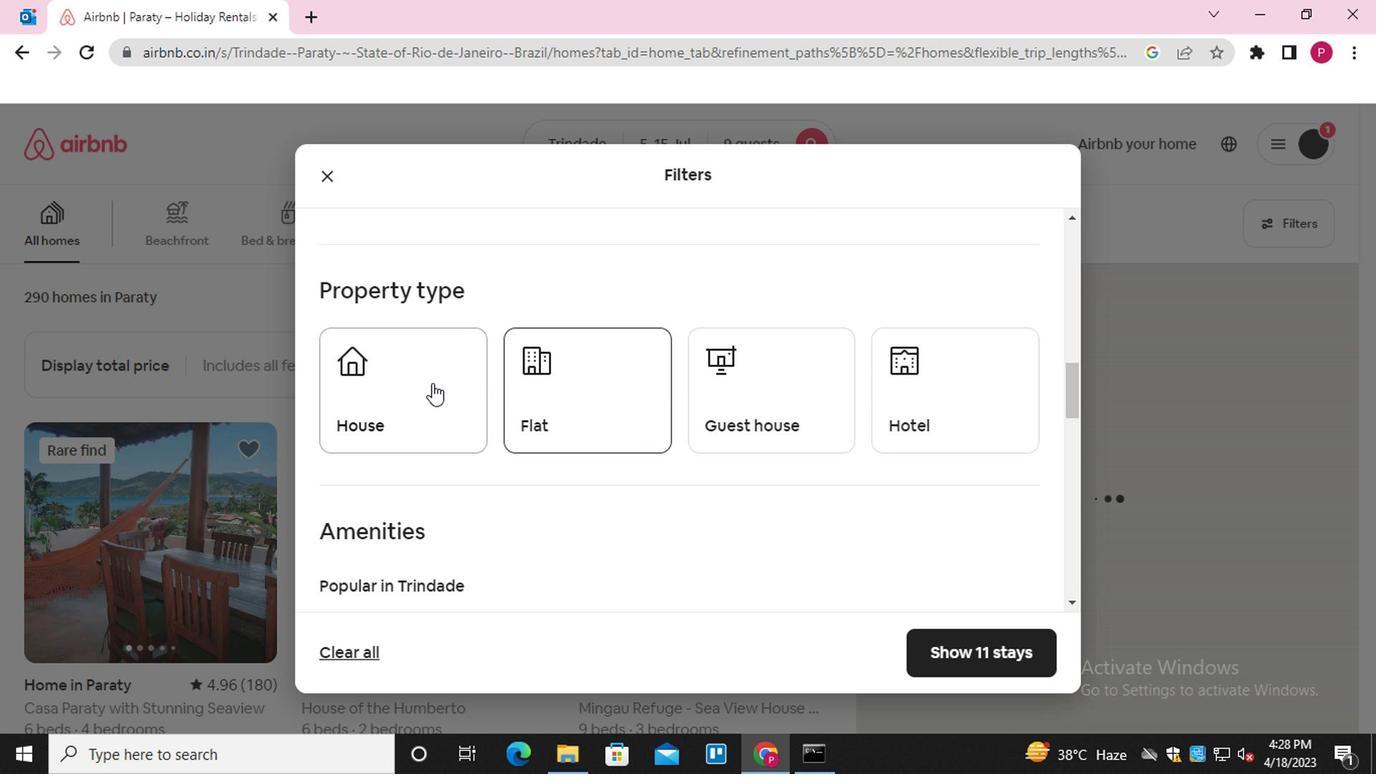 
Action: Mouse moved to (580, 447)
Screenshot: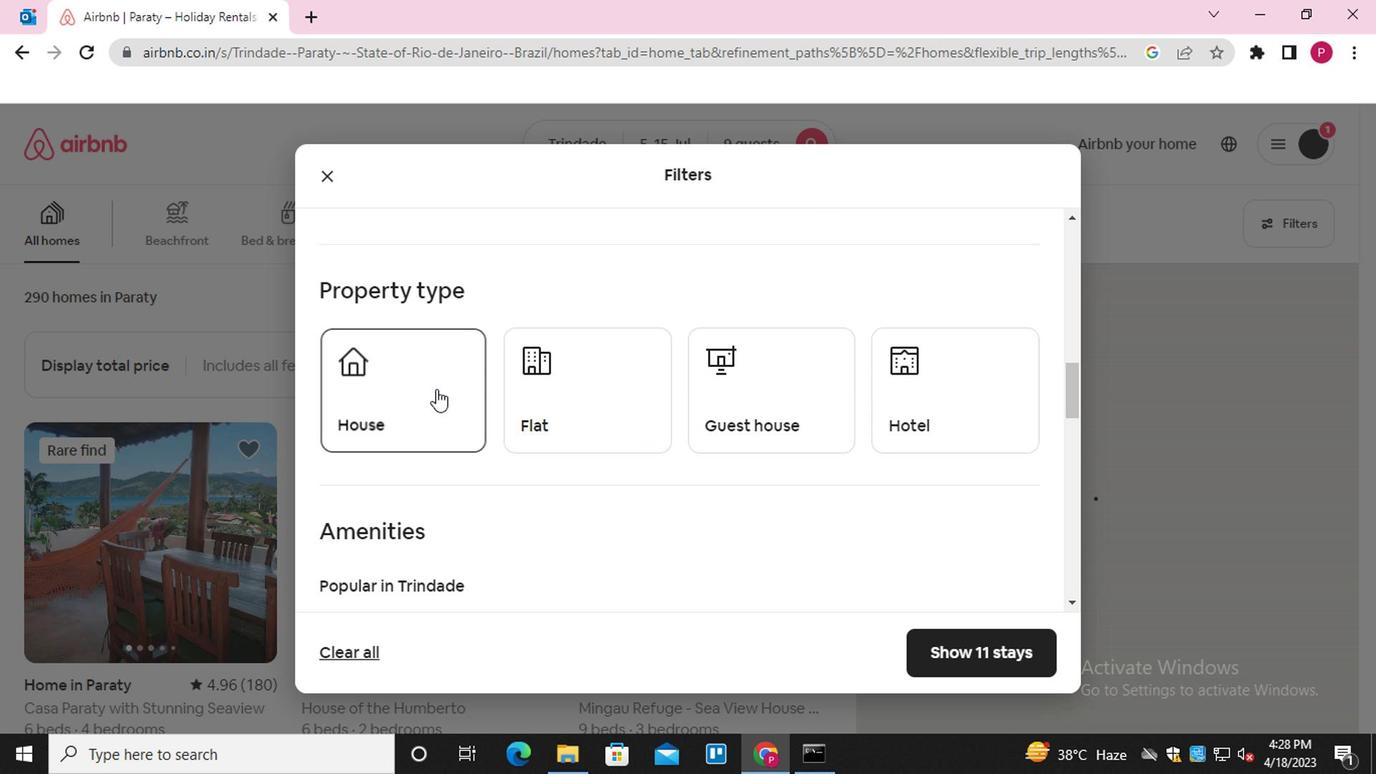 
Action: Mouse scrolled (580, 446) with delta (0, 0)
Screenshot: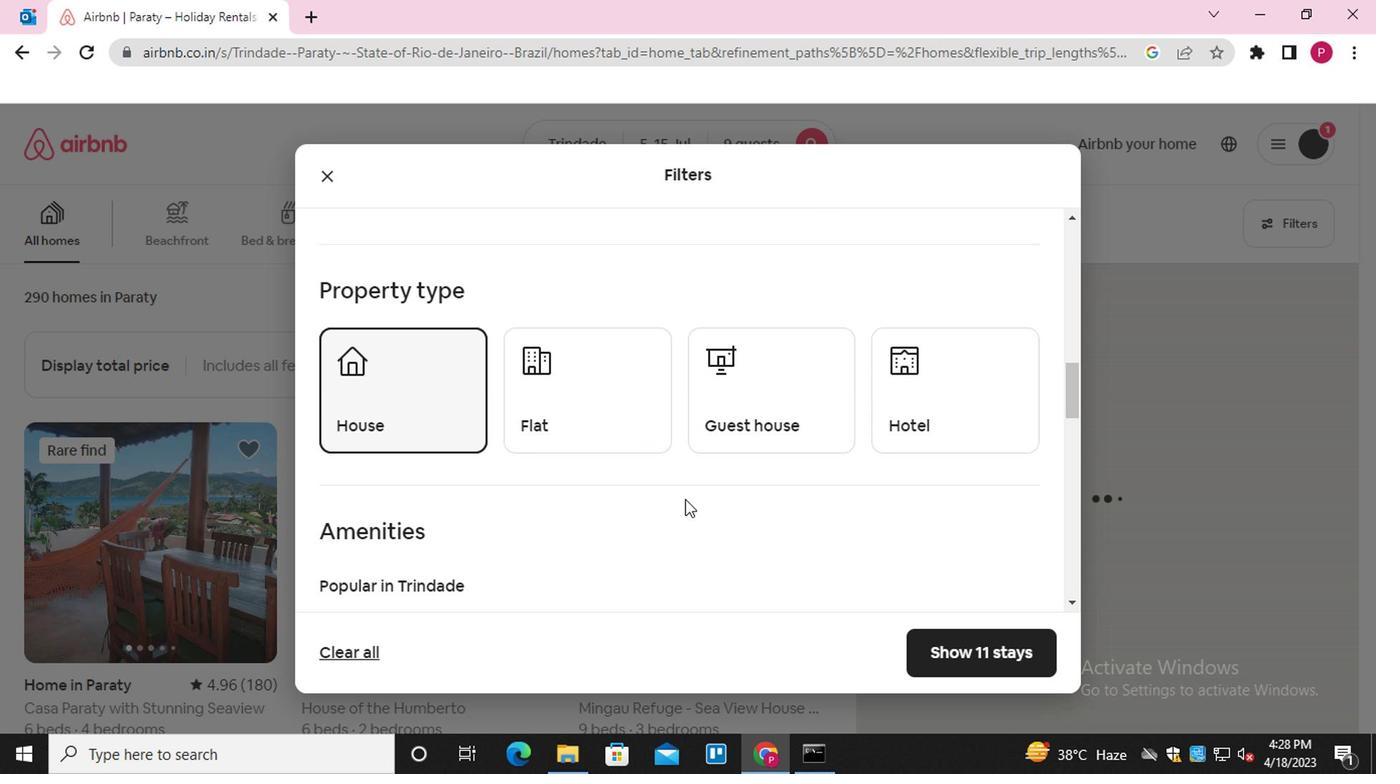 
Action: Mouse scrolled (580, 446) with delta (0, 0)
Screenshot: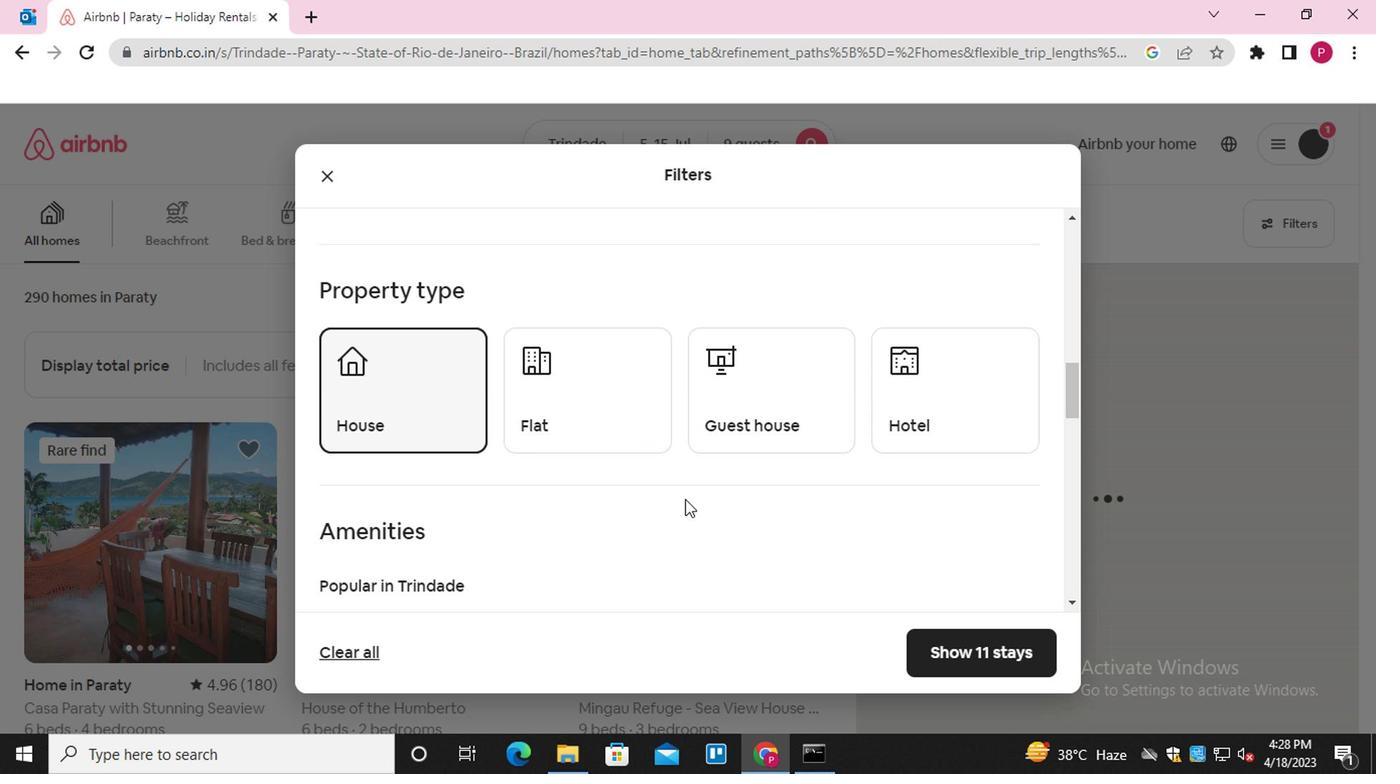 
Action: Mouse scrolled (580, 446) with delta (0, 0)
Screenshot: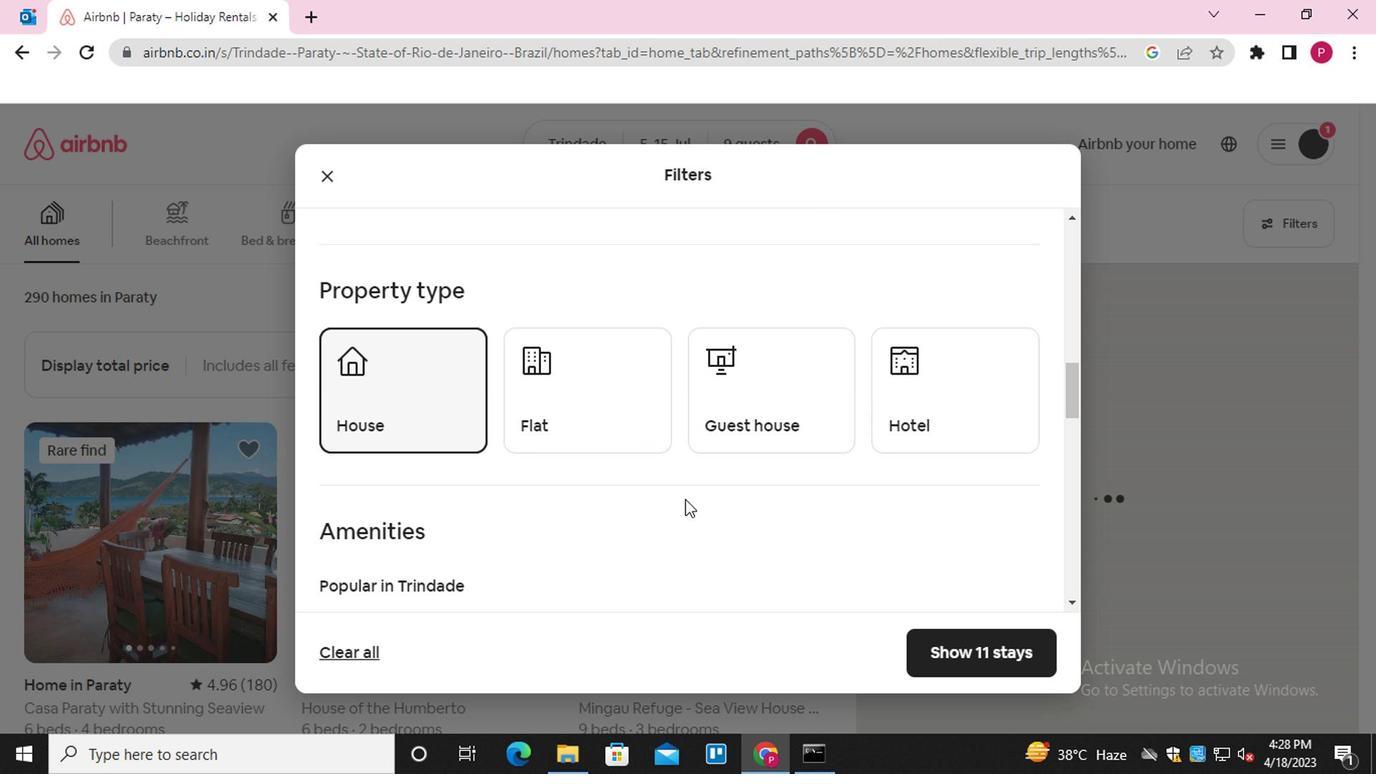 
Action: Mouse moved to (519, 435)
Screenshot: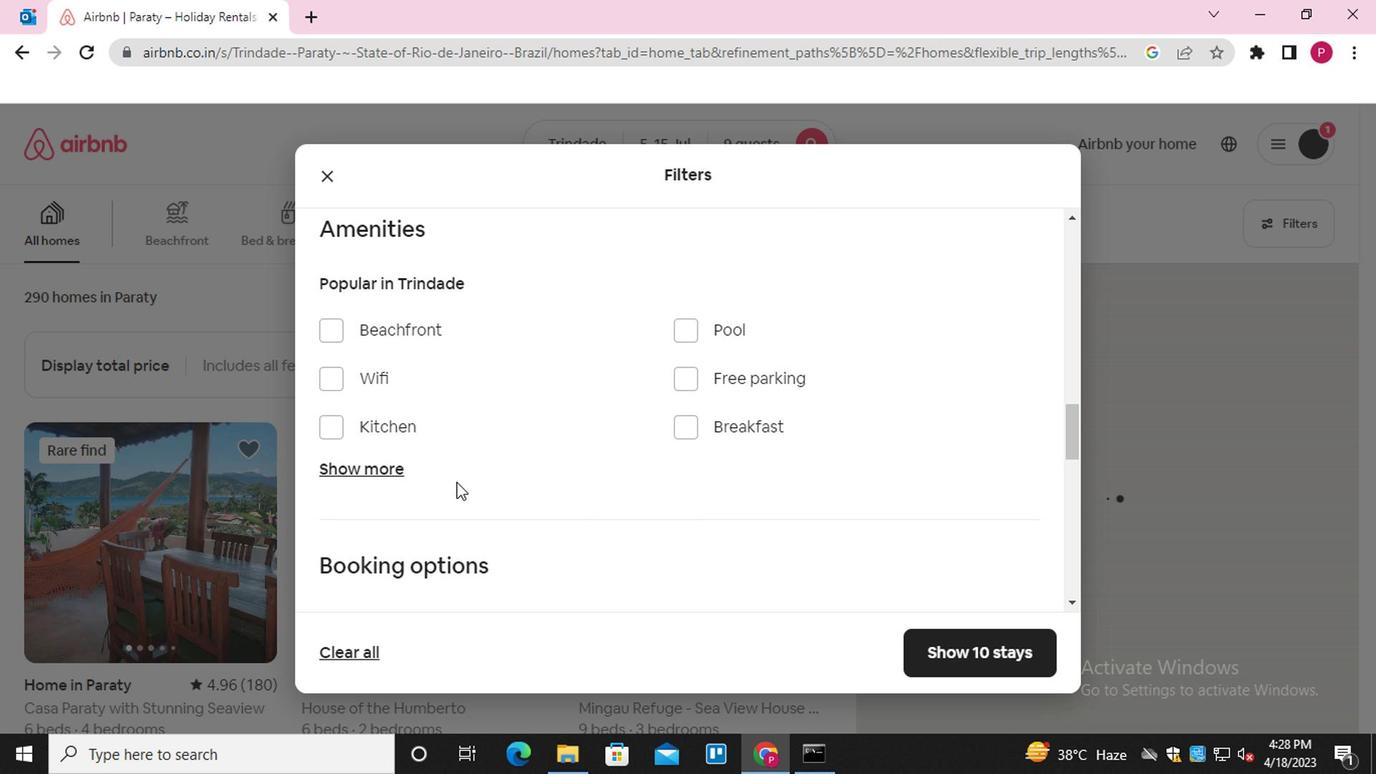 
Action: Mouse scrolled (519, 435) with delta (0, 0)
Screenshot: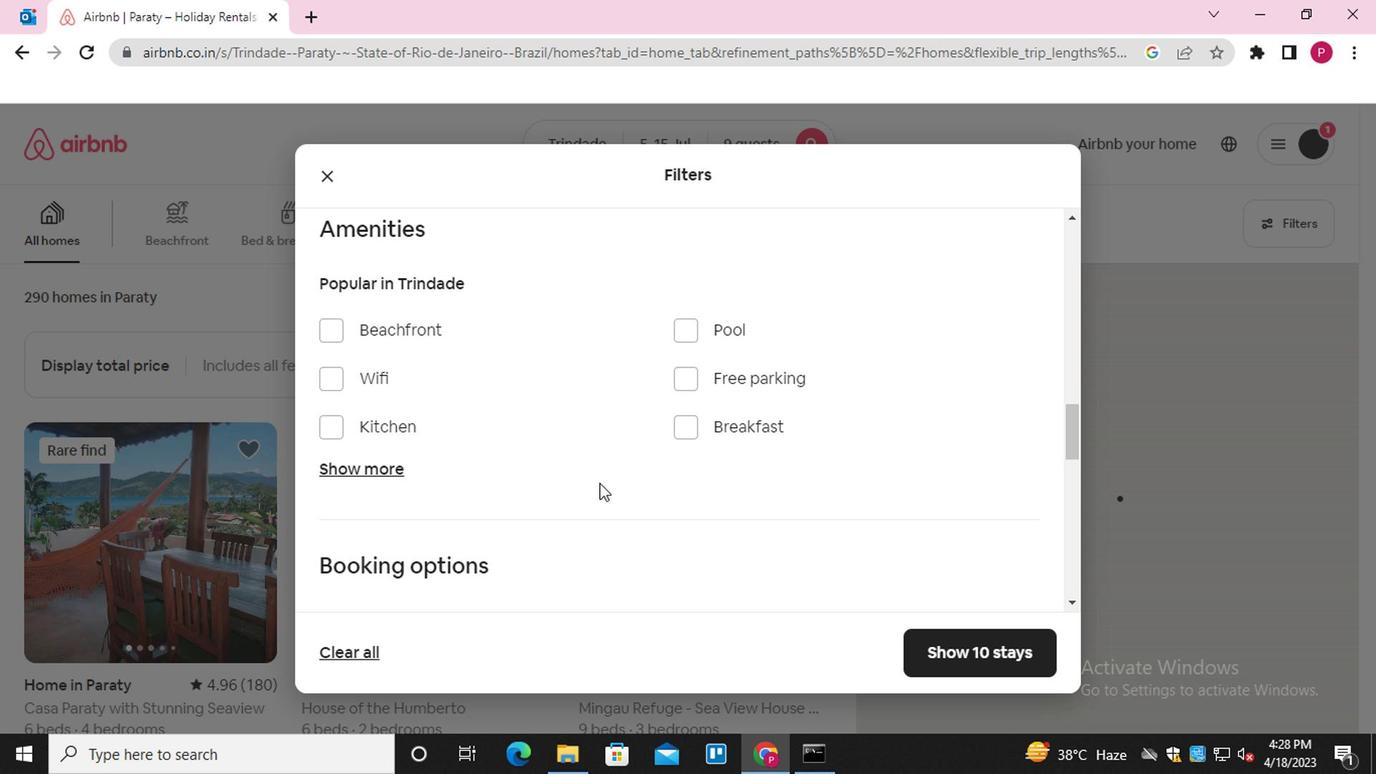 
Action: Mouse scrolled (519, 435) with delta (0, 0)
Screenshot: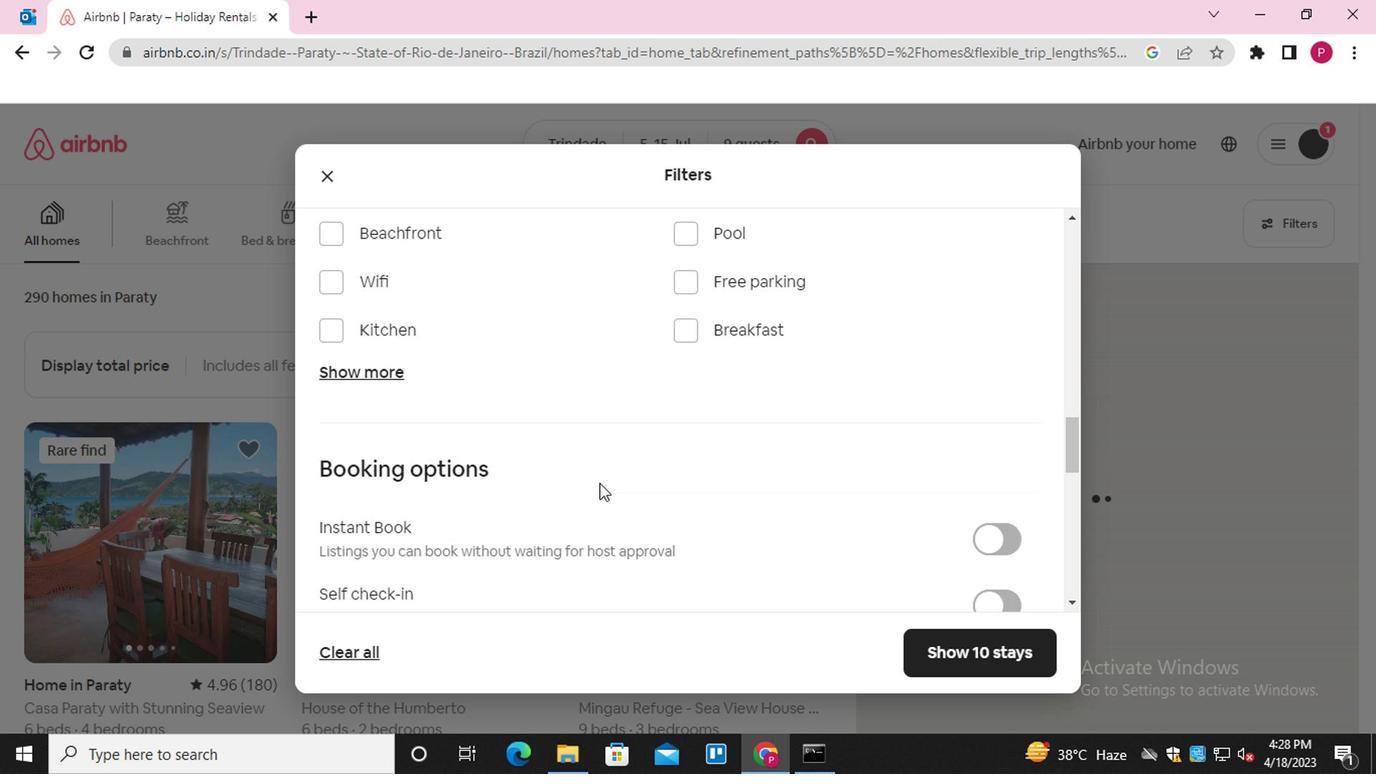 
Action: Mouse moved to (694, 455)
Screenshot: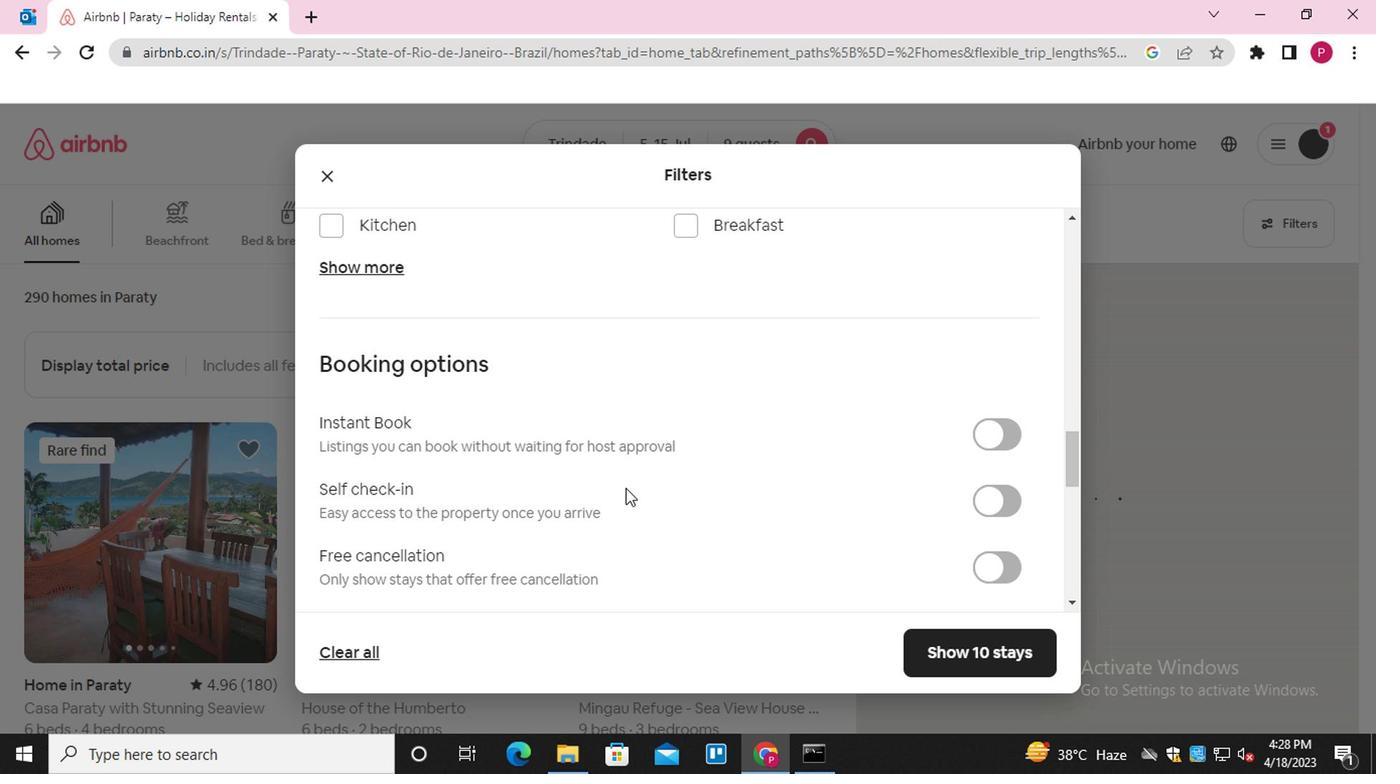 
Action: Mouse scrolled (694, 454) with delta (0, 0)
Screenshot: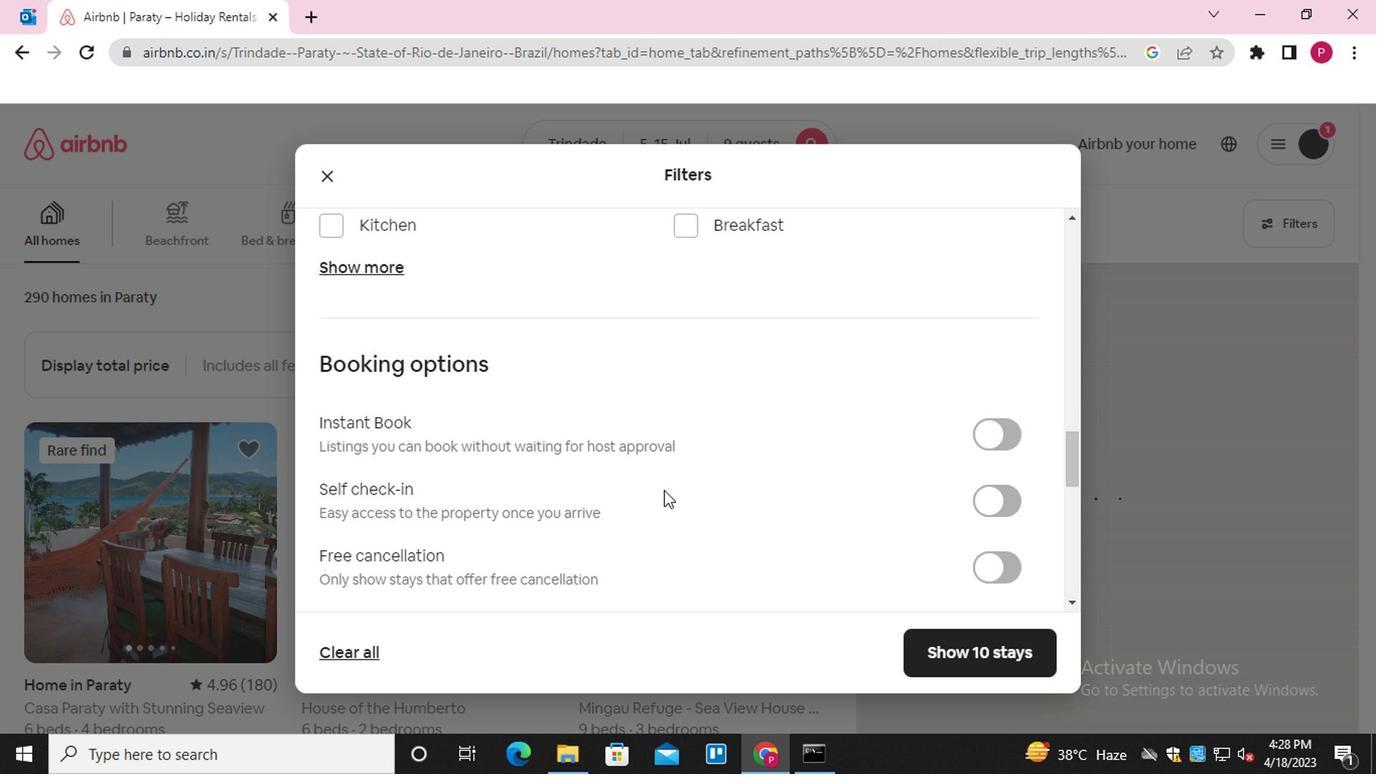 
Action: Mouse moved to (802, 381)
Screenshot: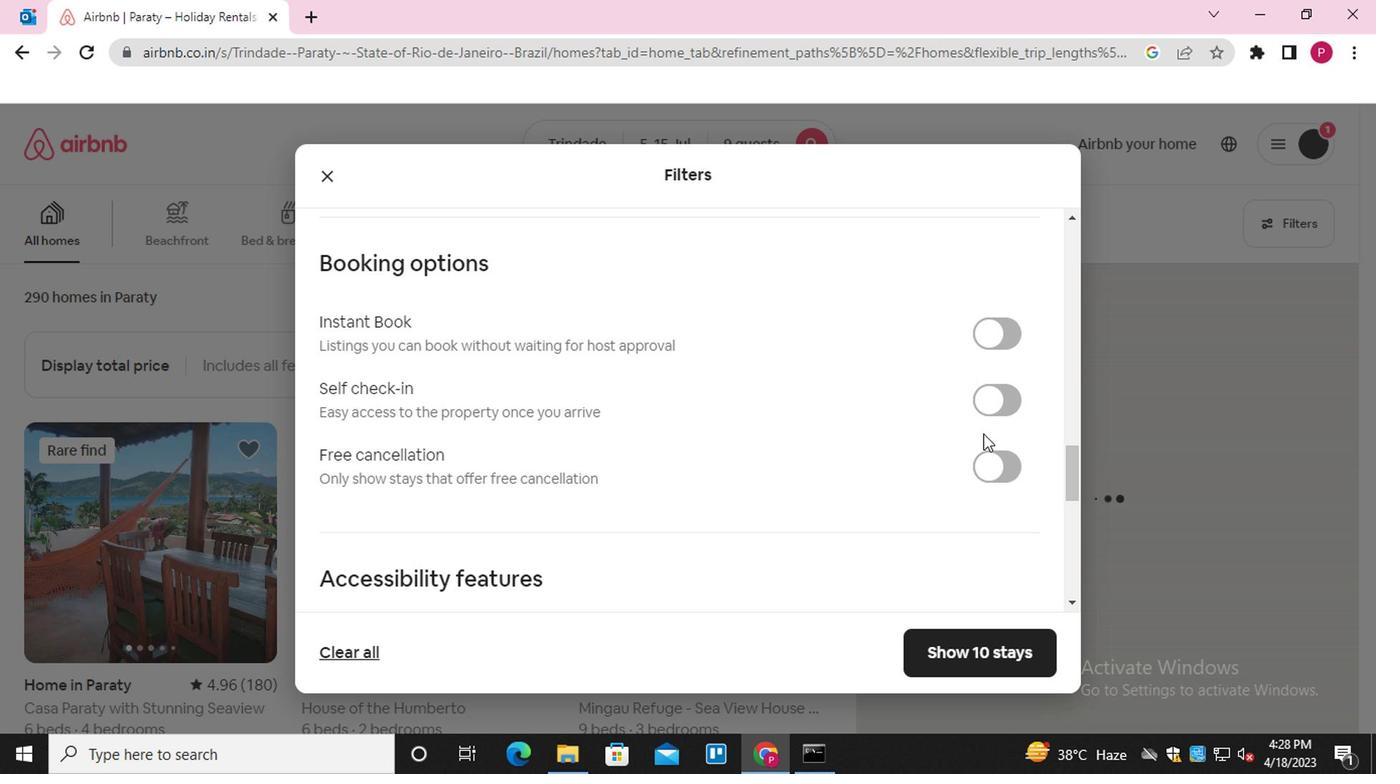 
Action: Mouse pressed left at (802, 381)
Screenshot: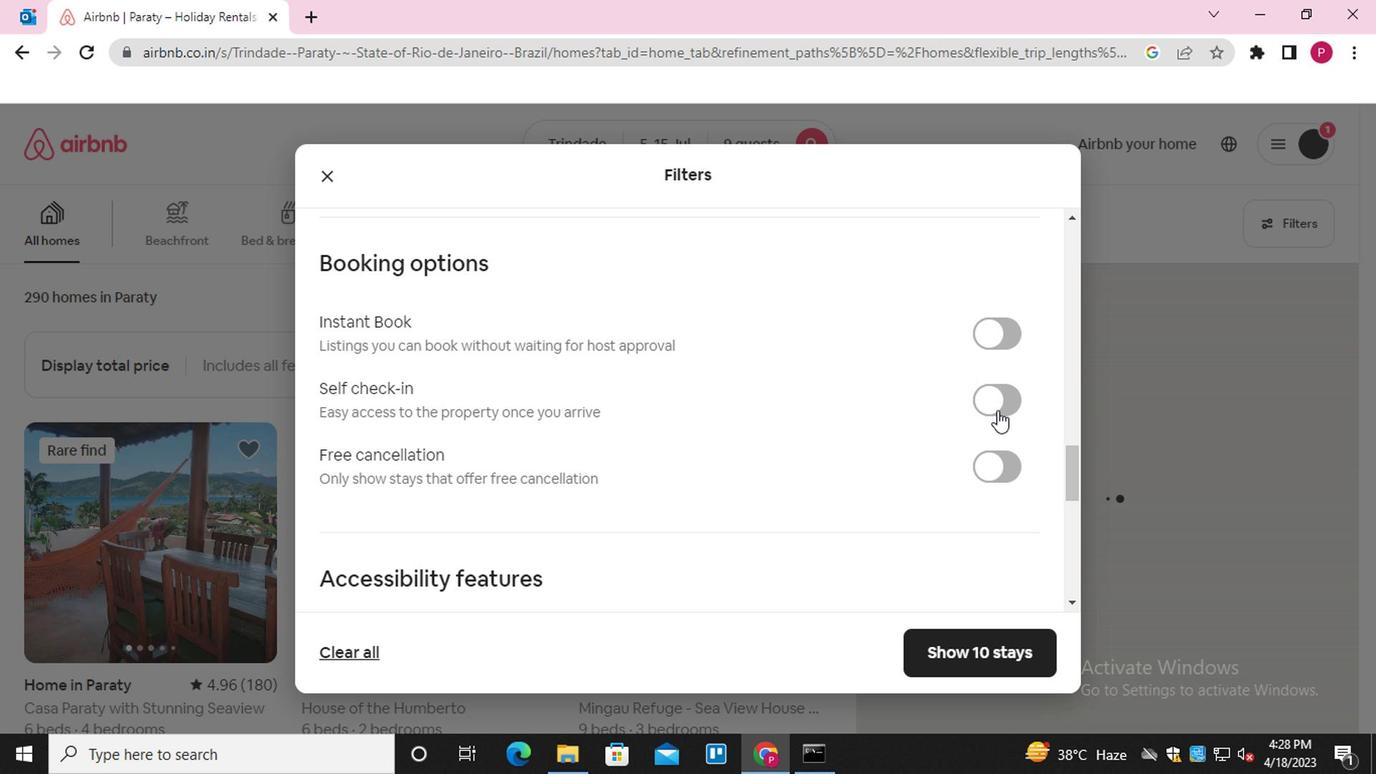 
Action: Mouse moved to (689, 434)
Screenshot: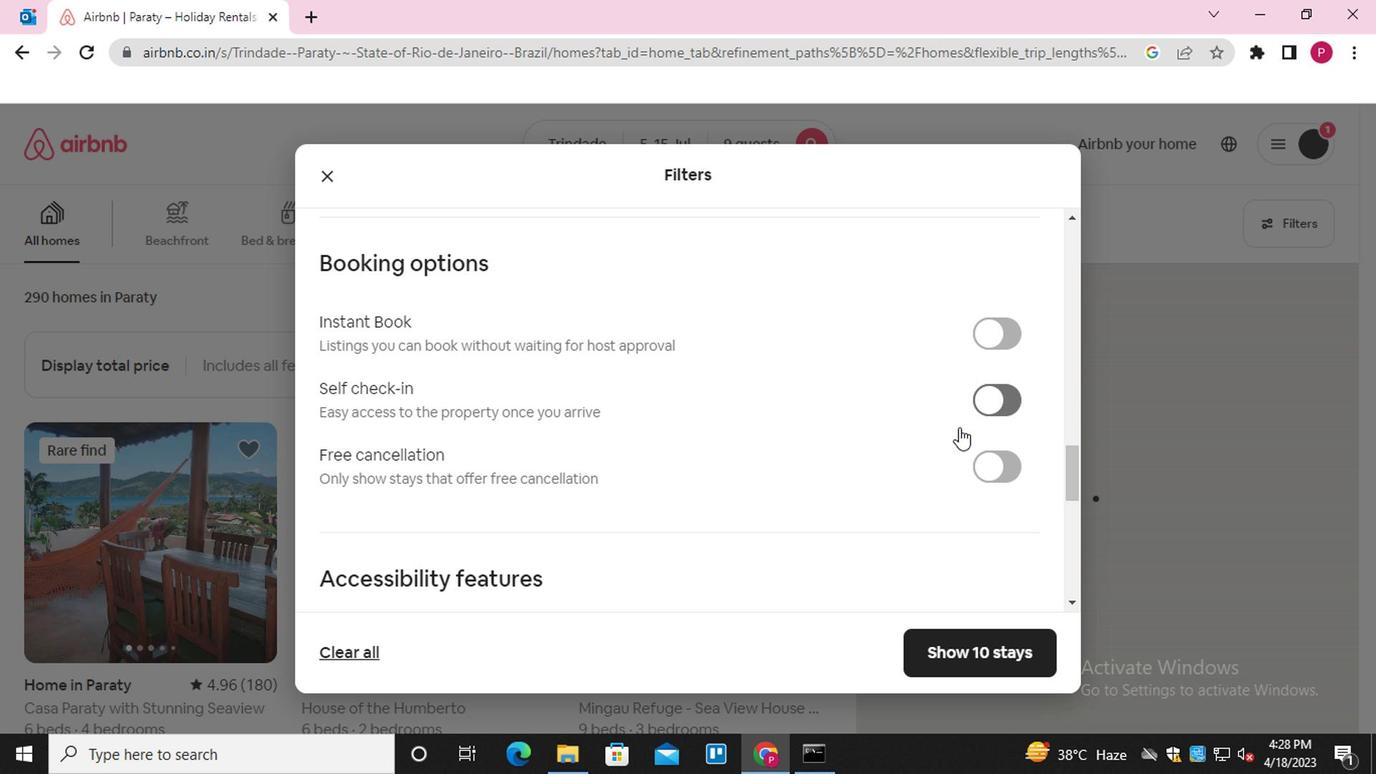 
Action: Mouse scrolled (689, 433) with delta (0, 0)
Screenshot: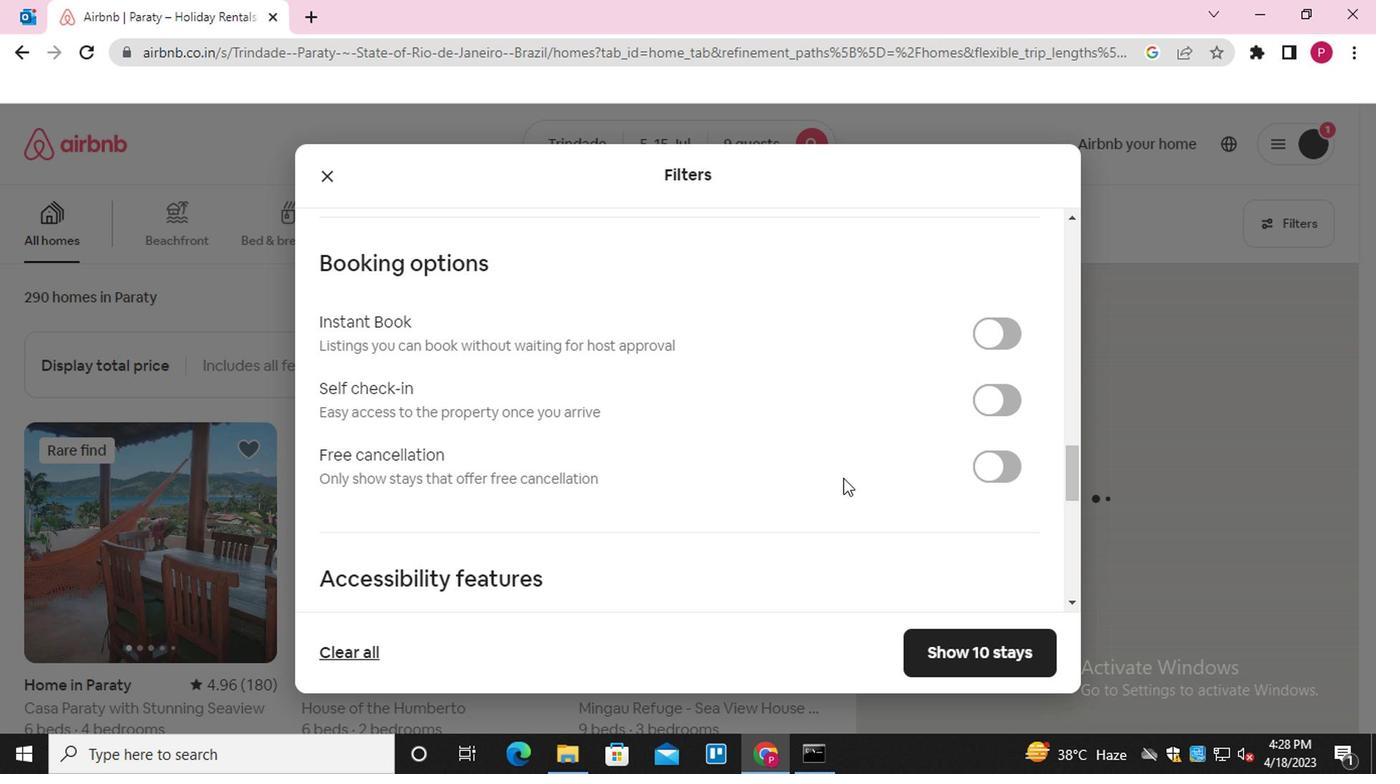 
Action: Mouse scrolled (689, 433) with delta (0, 0)
Screenshot: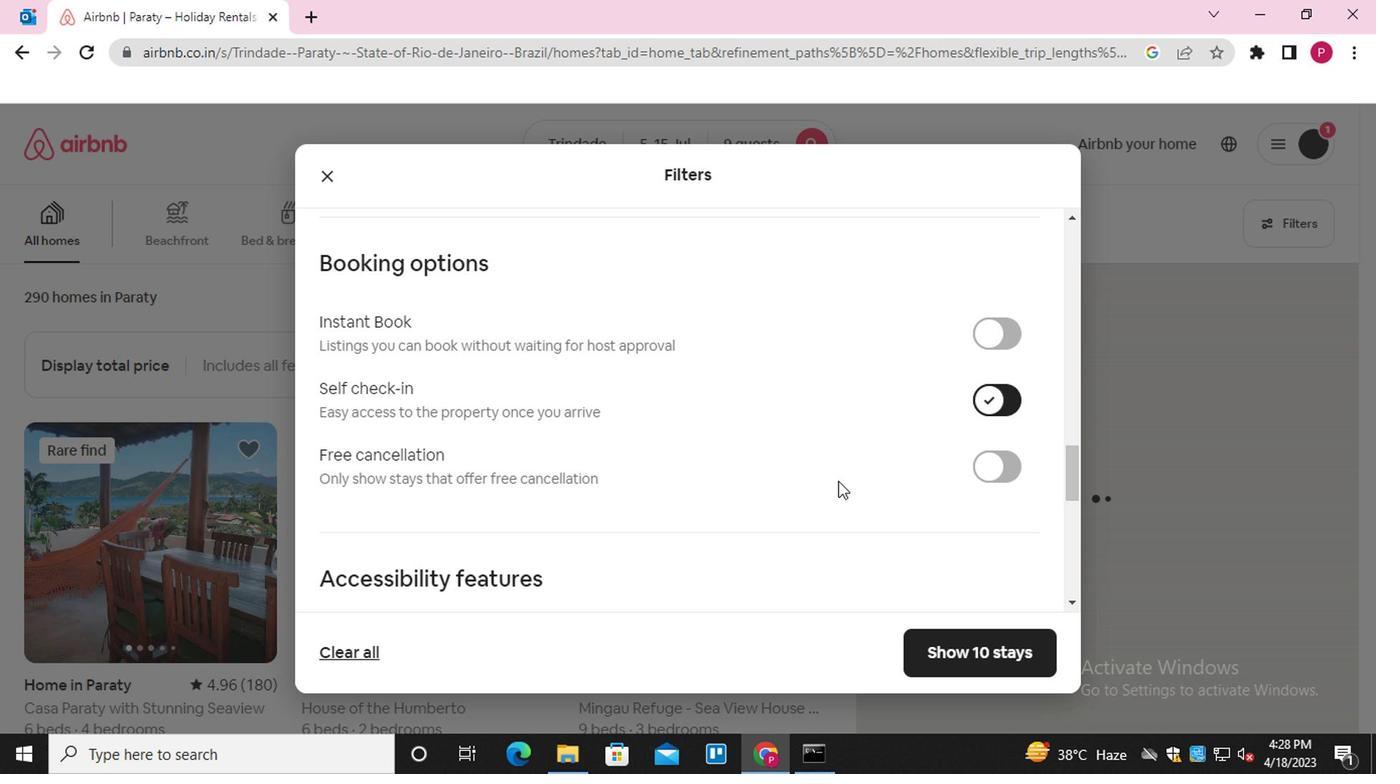 
Action: Mouse scrolled (689, 433) with delta (0, 0)
Screenshot: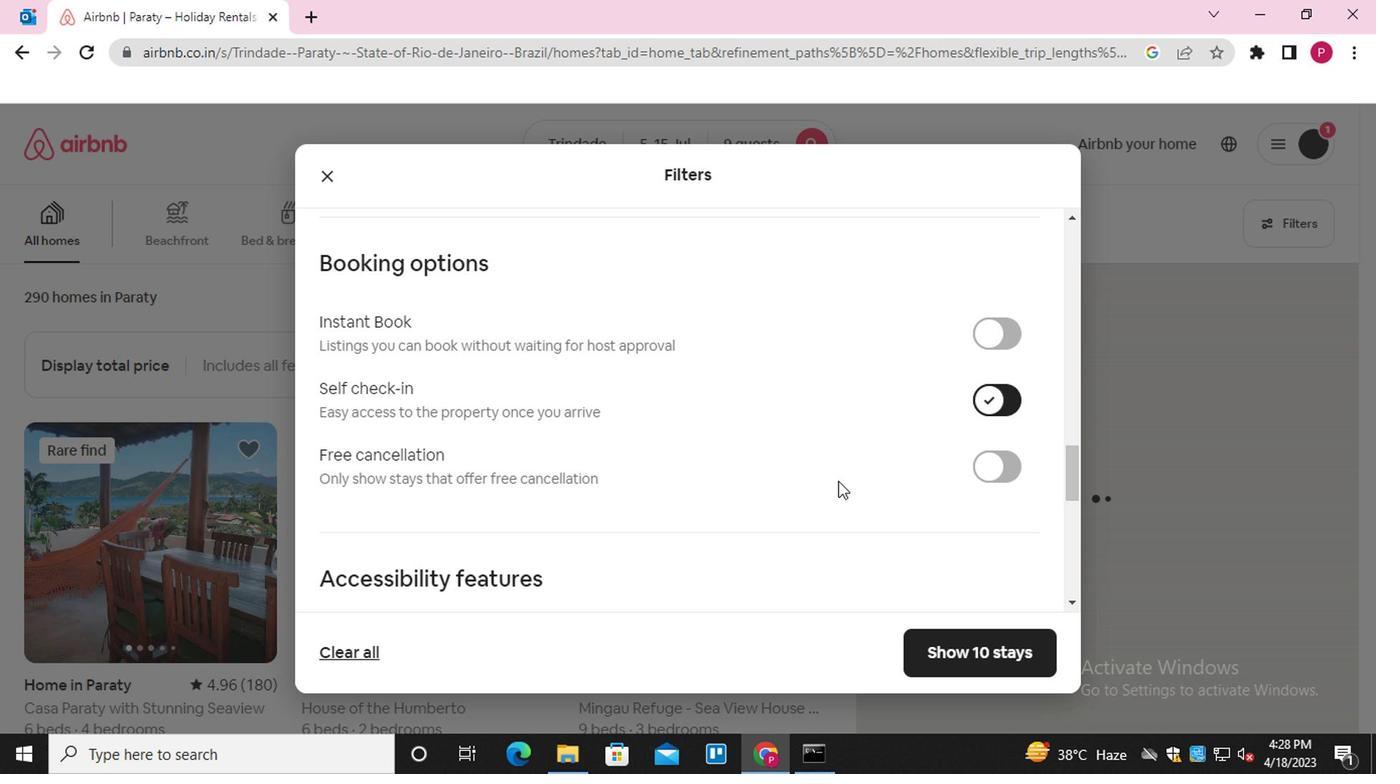 
Action: Mouse scrolled (689, 433) with delta (0, 0)
Screenshot: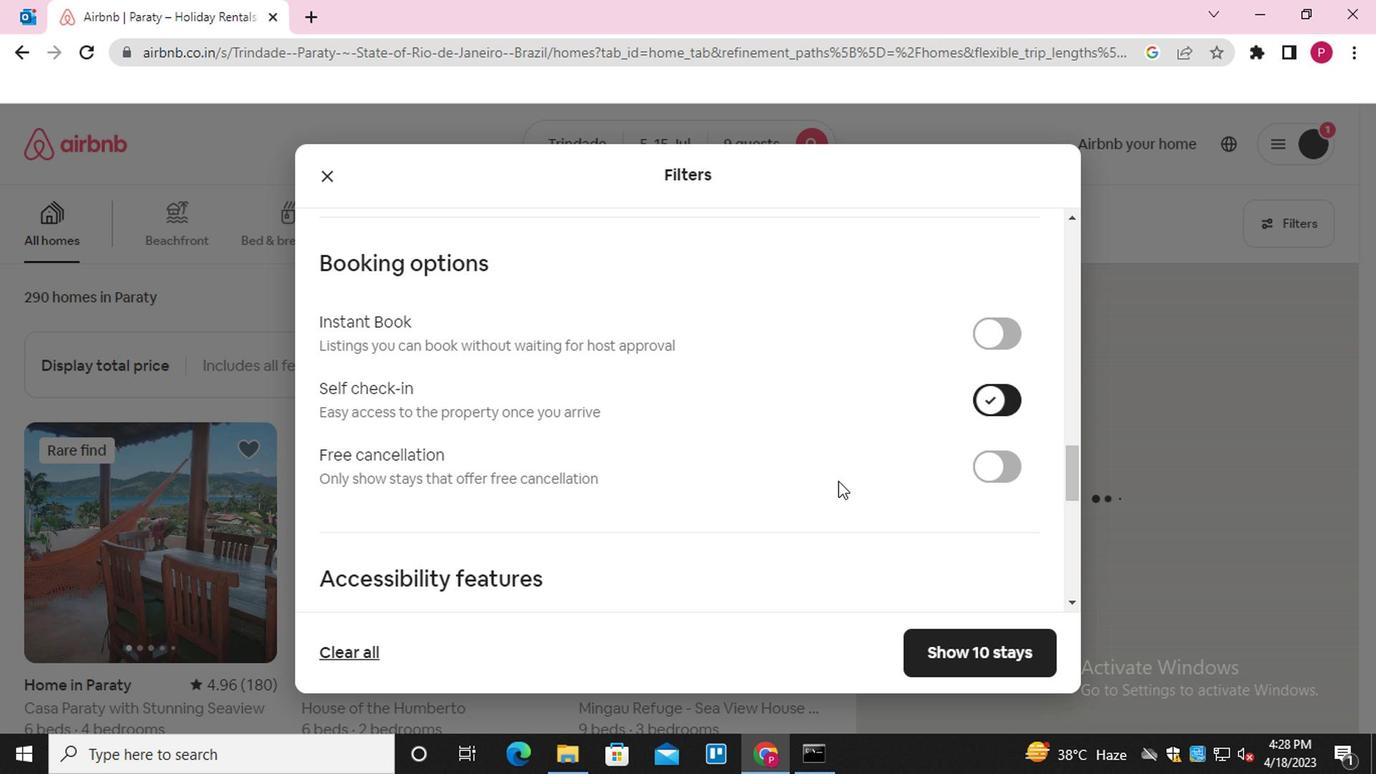 
Action: Mouse scrolled (689, 433) with delta (0, 0)
Screenshot: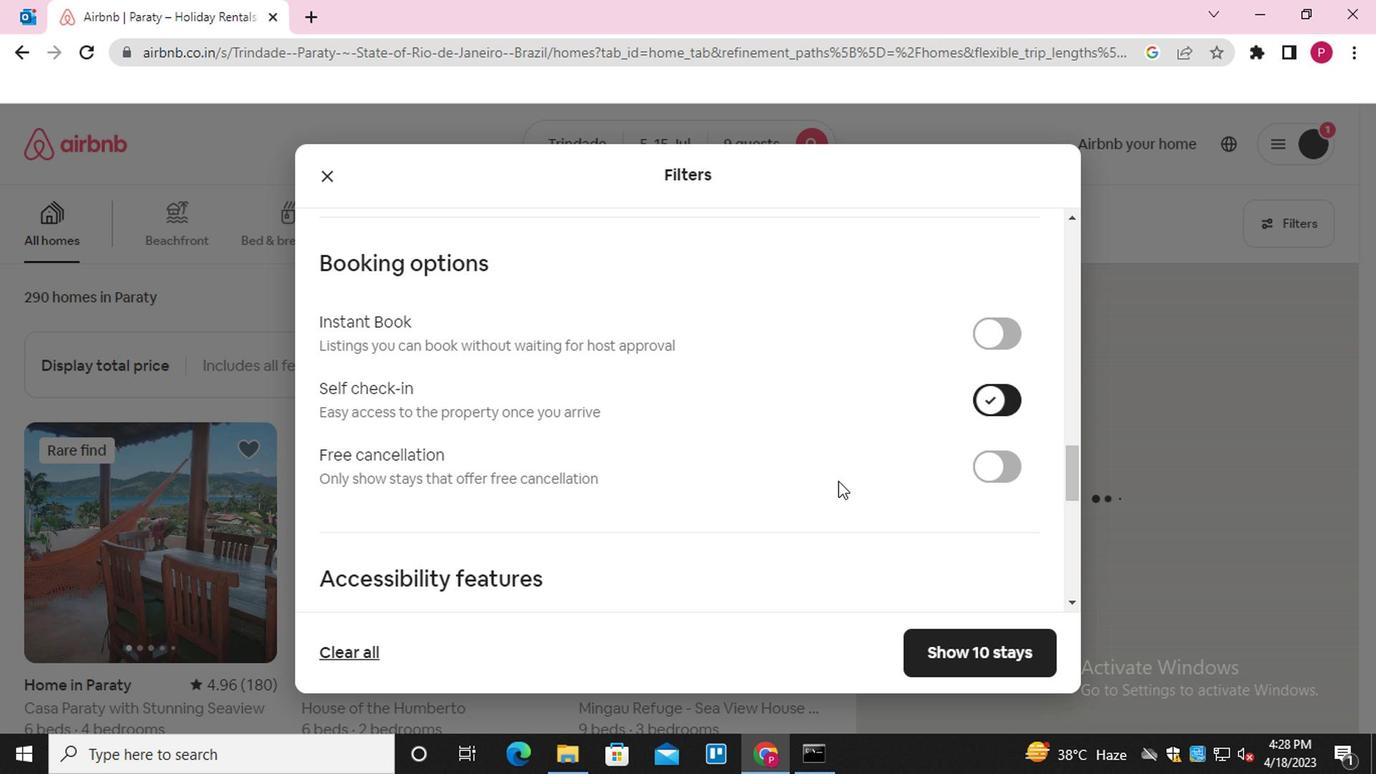 
Action: Mouse scrolled (689, 433) with delta (0, 0)
Screenshot: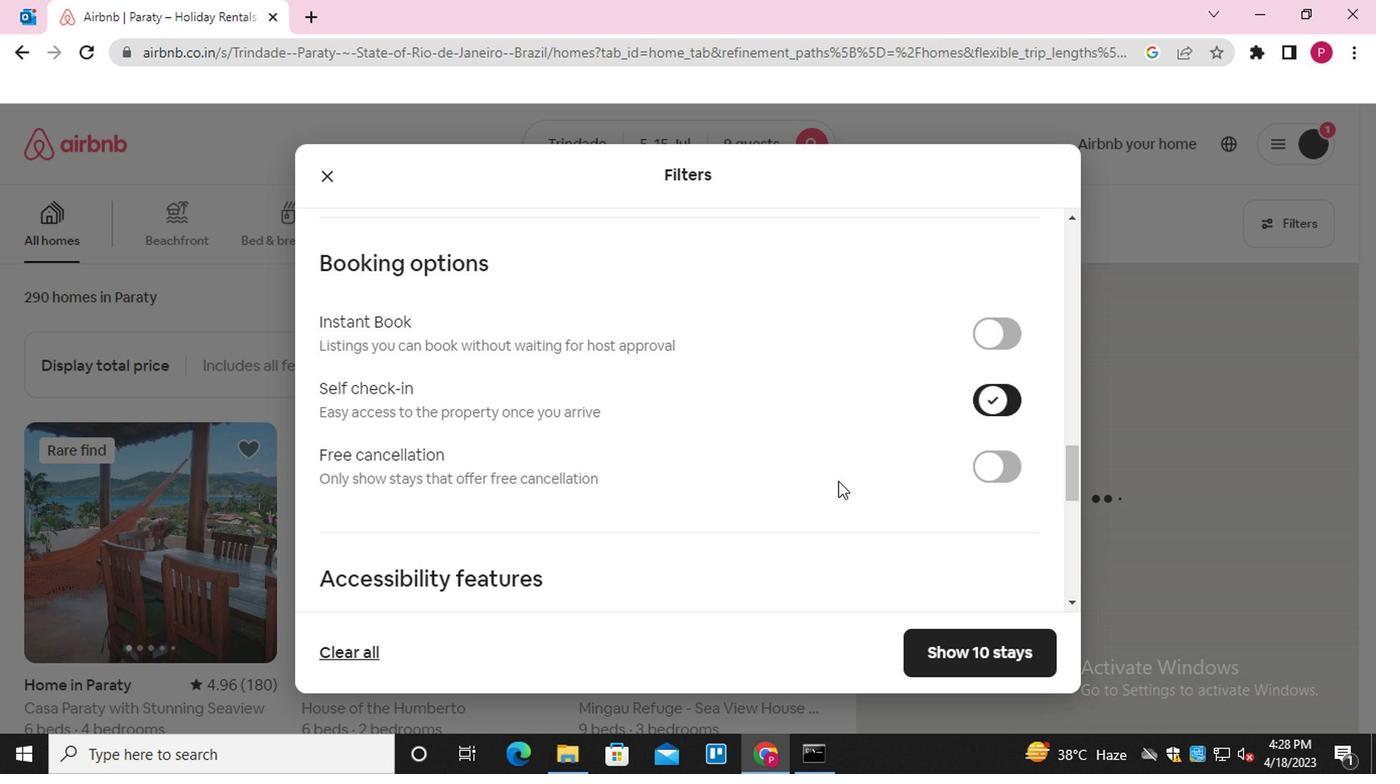 
Action: Mouse scrolled (689, 433) with delta (0, 0)
Screenshot: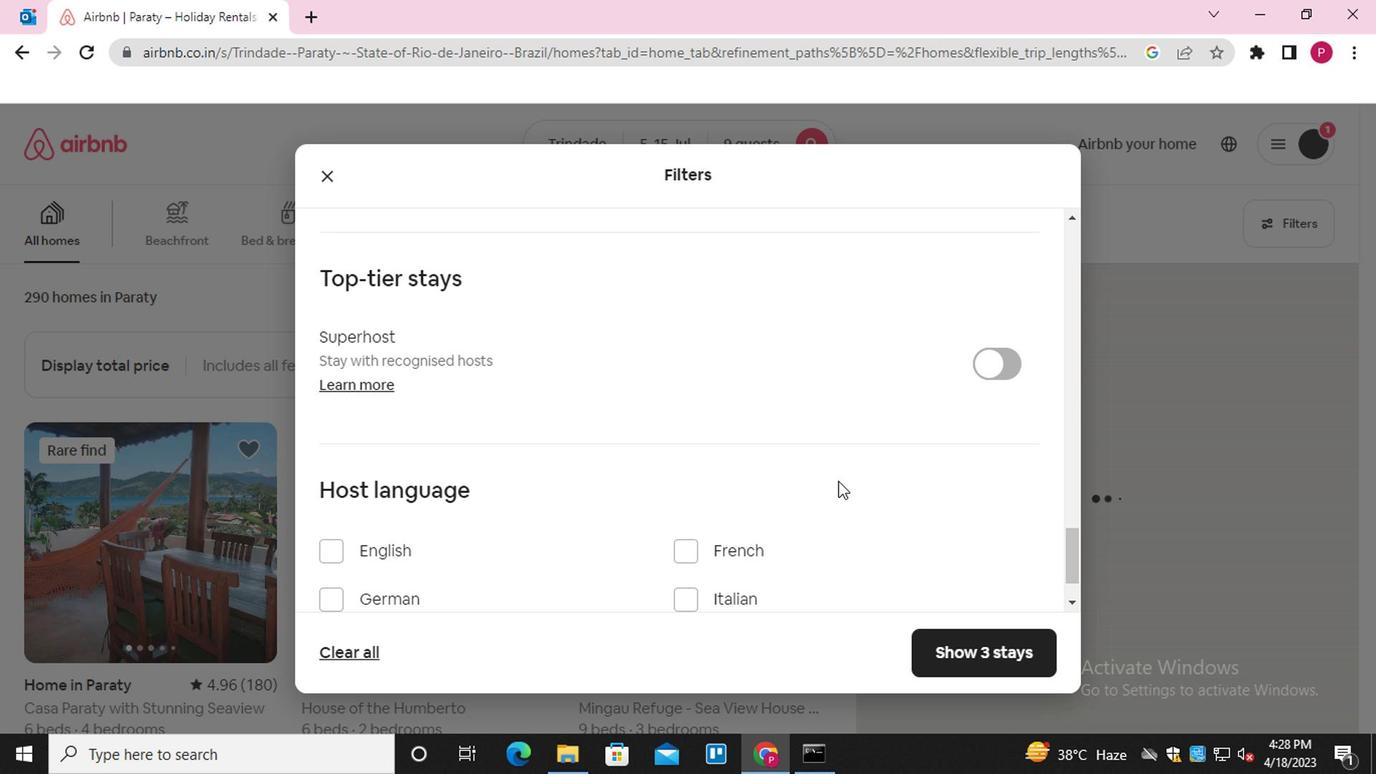
Action: Mouse moved to (763, 557)
Screenshot: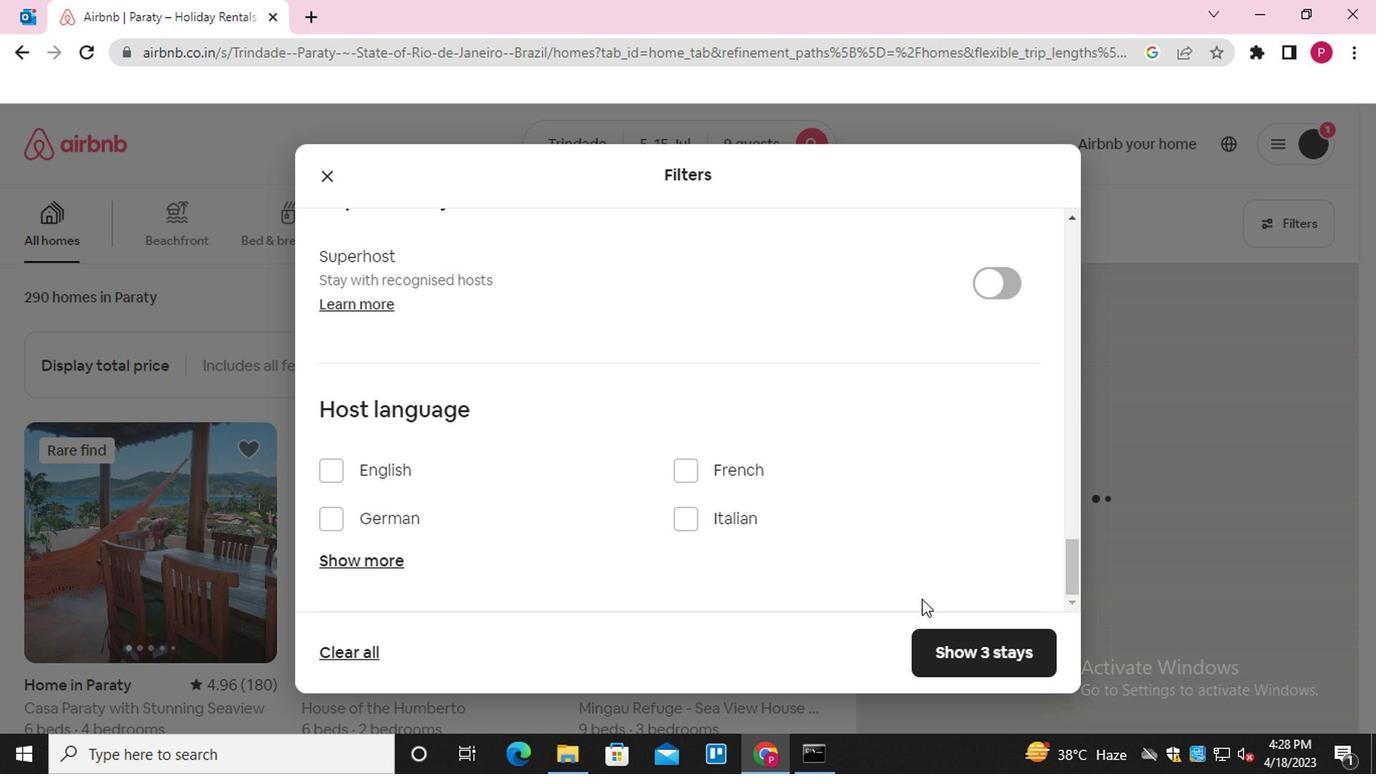 
Action: Mouse pressed left at (763, 557)
Screenshot: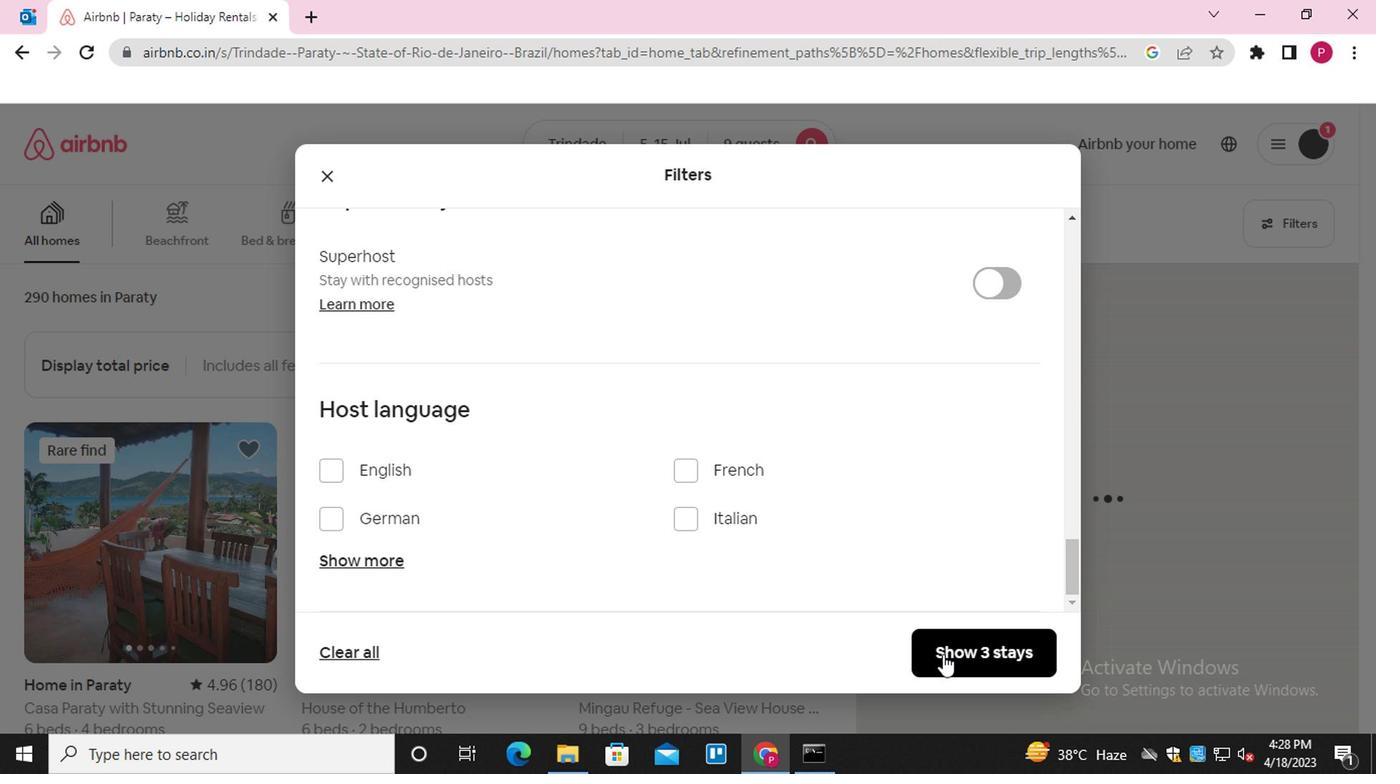 
Action: Mouse moved to (803, 522)
Screenshot: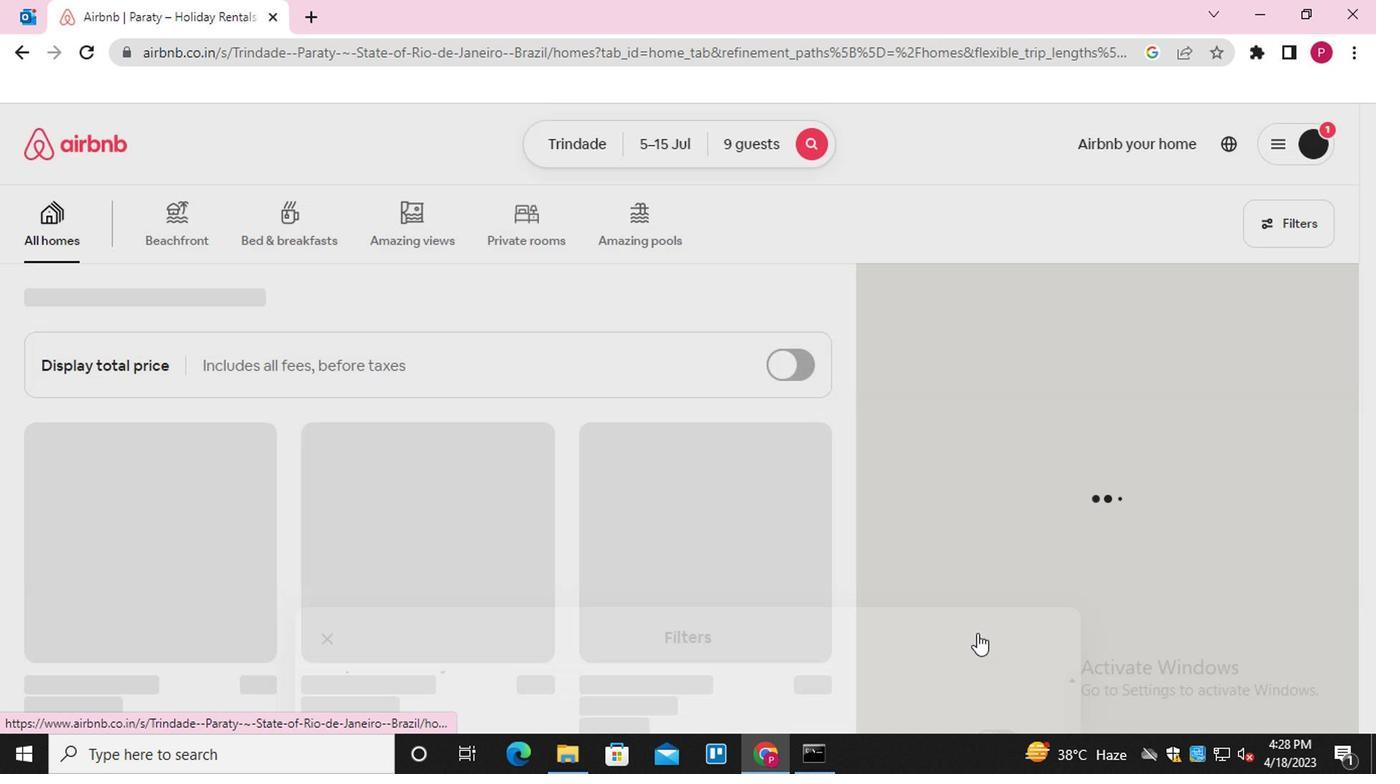
